 Task: Search one way flight ticket for 5 adults, 2 children, 1 infant in seat and 2 infants on lap in economy from Page: Page Municipal Airport to Rockford: Chicago Rockford International Airport(was Northwest Chicagoland Regional Airport At Rockford) on 5-1-2023. Choice of flights is Sun country airlines. Number of bags: 6 checked bags. Price is upto 97000. Outbound departure time preference is 13:00.
Action: Mouse scrolled (529, 542) with delta (0, 0)
Screenshot: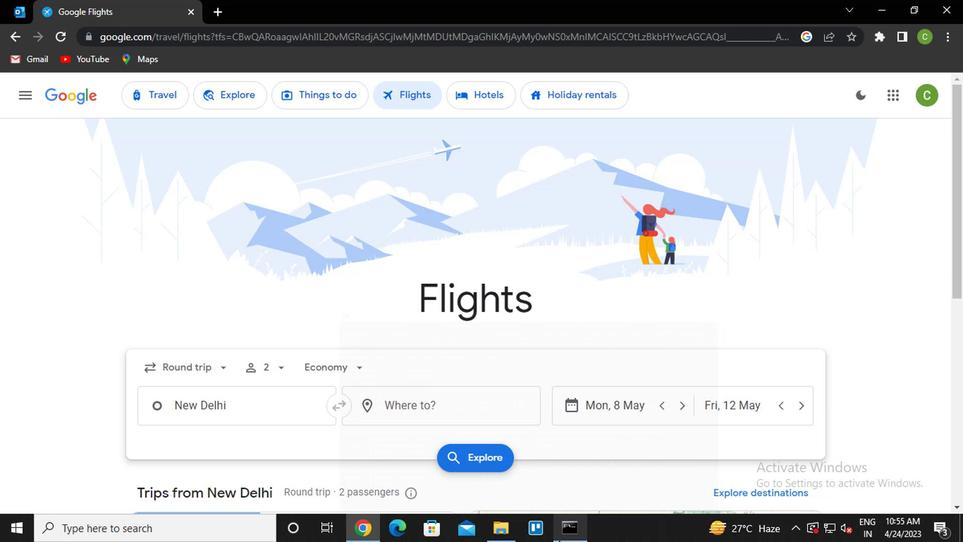 
Action: Mouse scrolled (529, 542) with delta (0, 0)
Screenshot: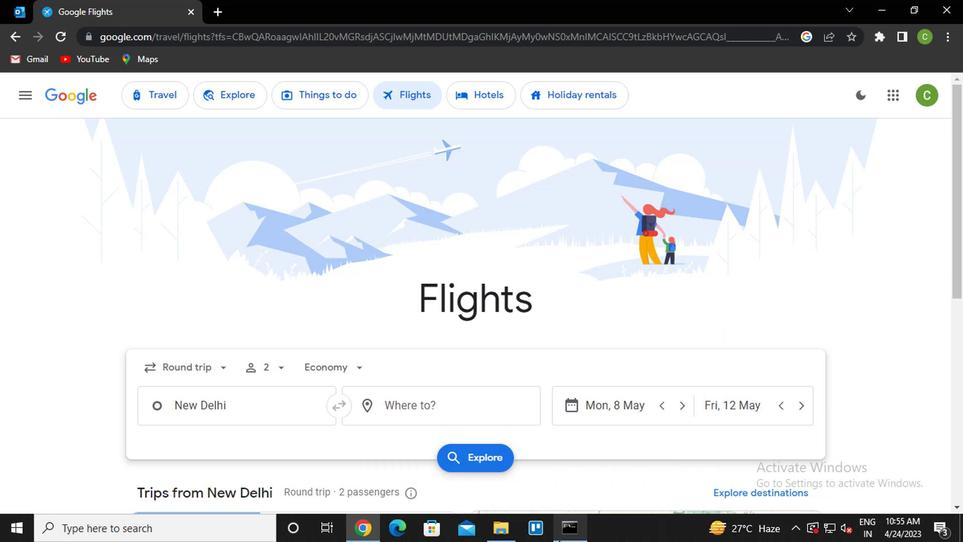 
Action: Mouse scrolled (529, 542) with delta (0, 0)
Screenshot: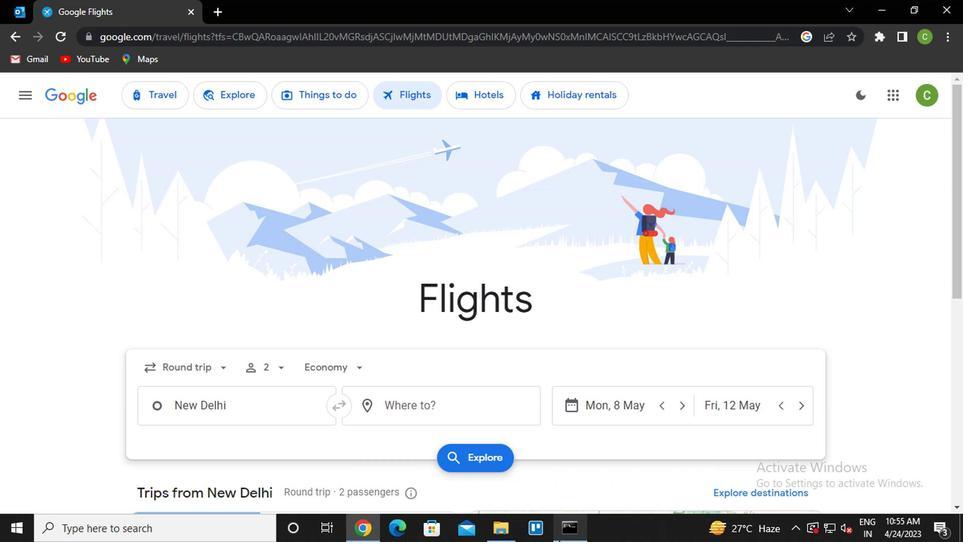 
Action: Mouse moved to (216, 373)
Screenshot: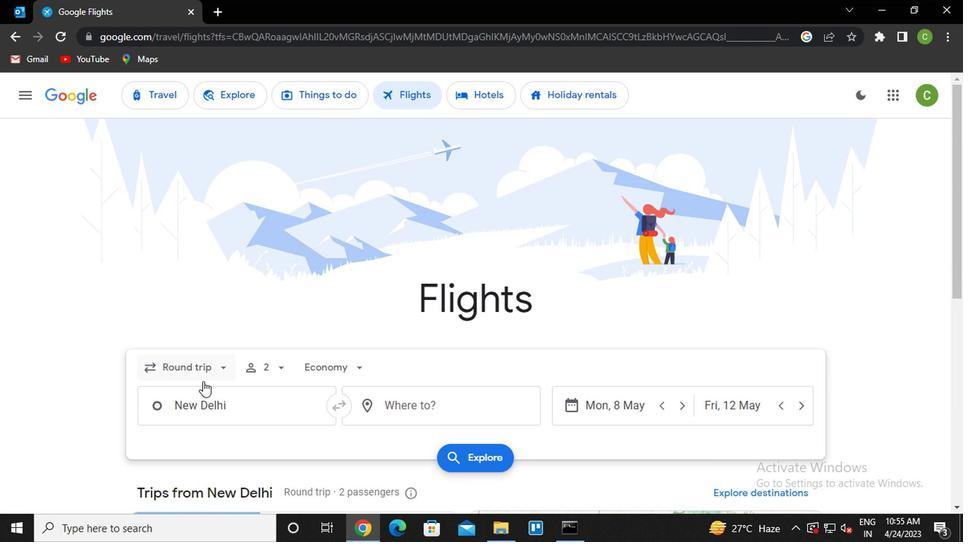 
Action: Mouse pressed left at (216, 373)
Screenshot: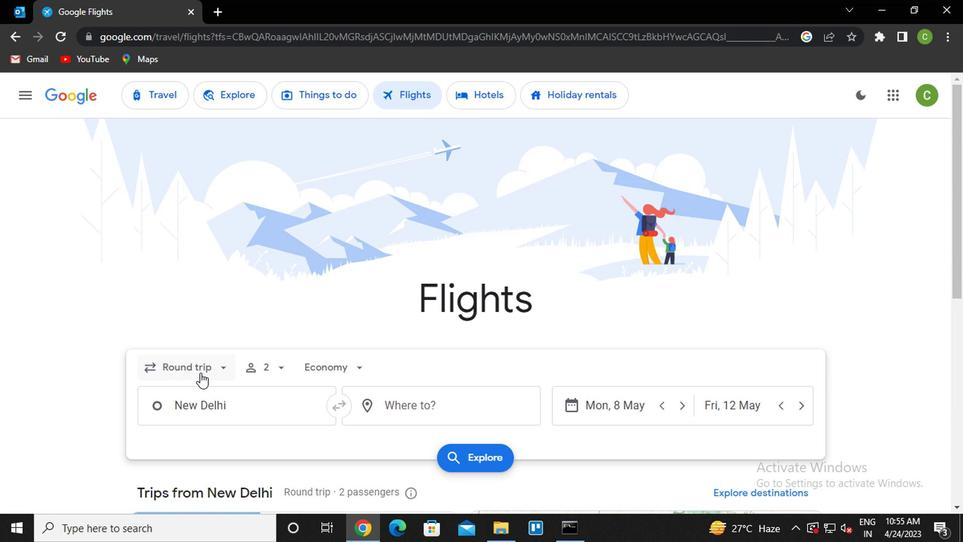 
Action: Mouse moved to (212, 431)
Screenshot: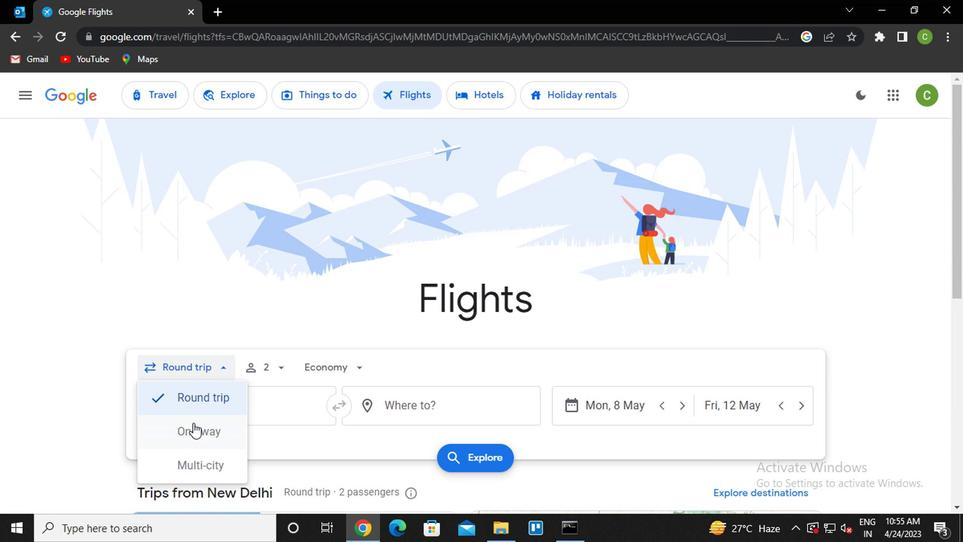 
Action: Mouse pressed left at (212, 431)
Screenshot: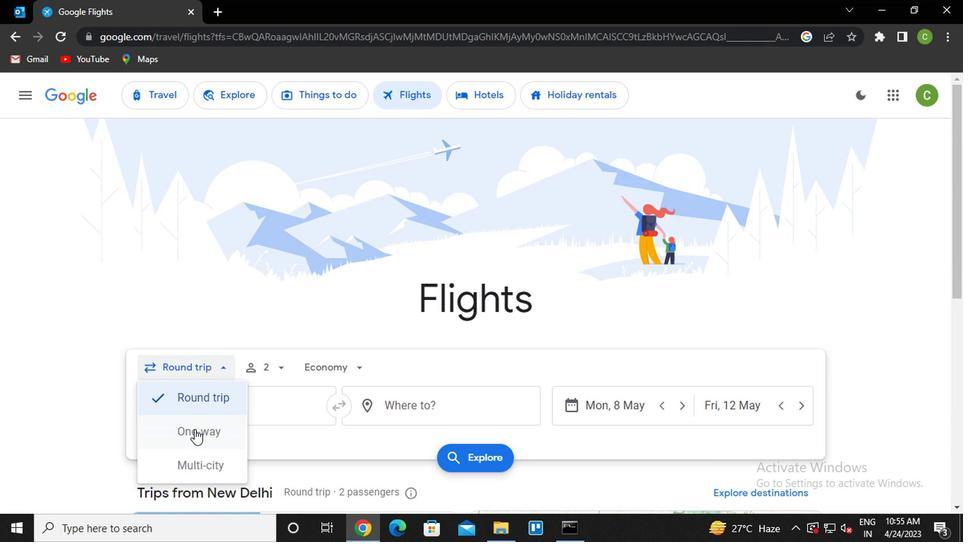 
Action: Mouse moved to (272, 370)
Screenshot: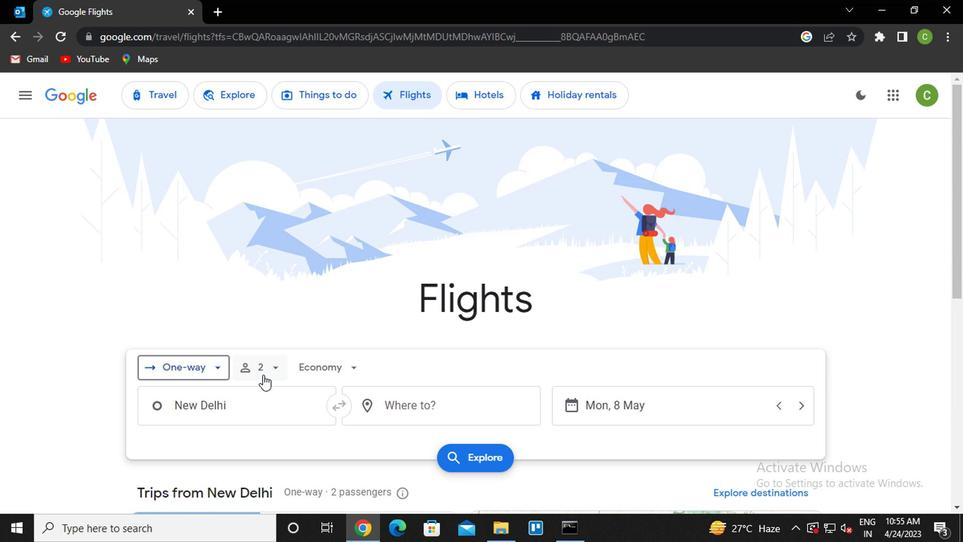 
Action: Mouse pressed left at (272, 370)
Screenshot: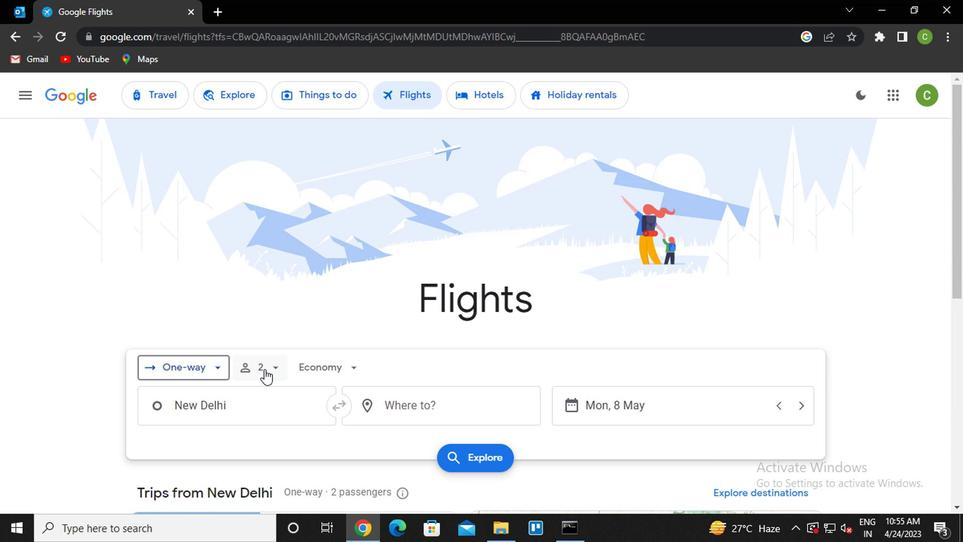 
Action: Mouse moved to (381, 408)
Screenshot: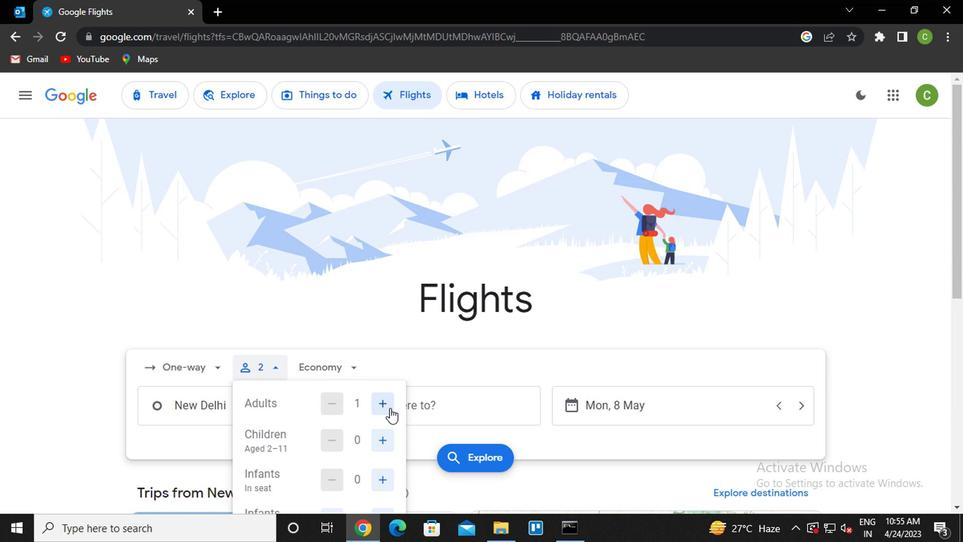 
Action: Mouse pressed left at (381, 408)
Screenshot: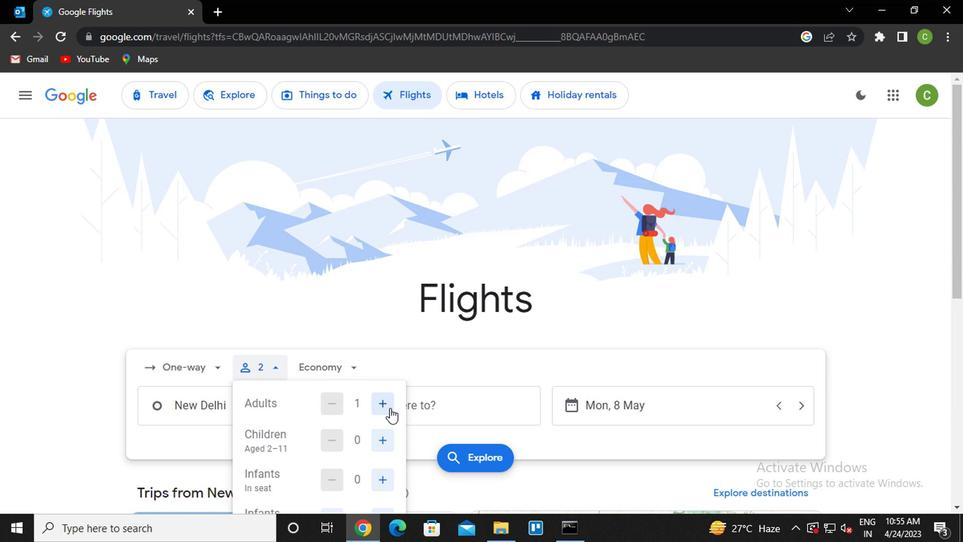 
Action: Mouse moved to (378, 406)
Screenshot: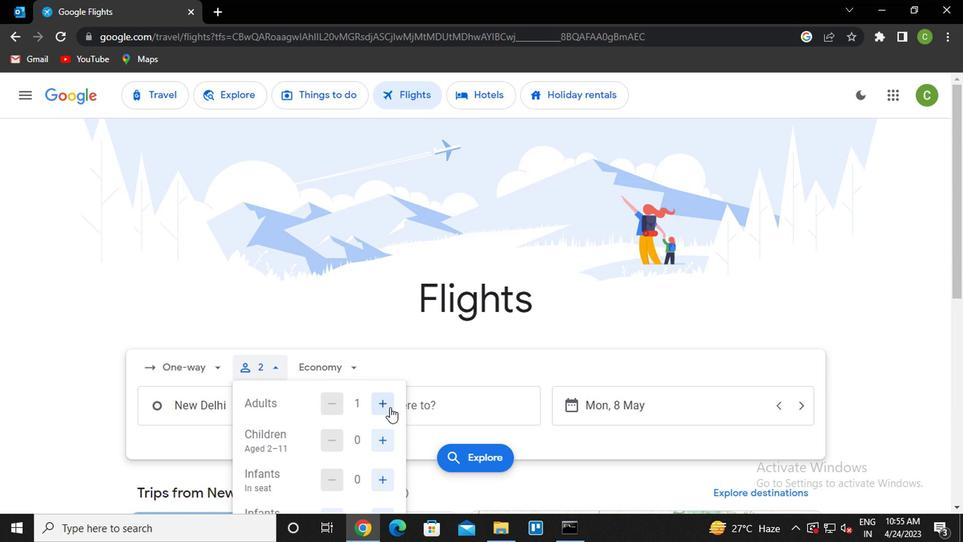 
Action: Mouse pressed left at (378, 406)
Screenshot: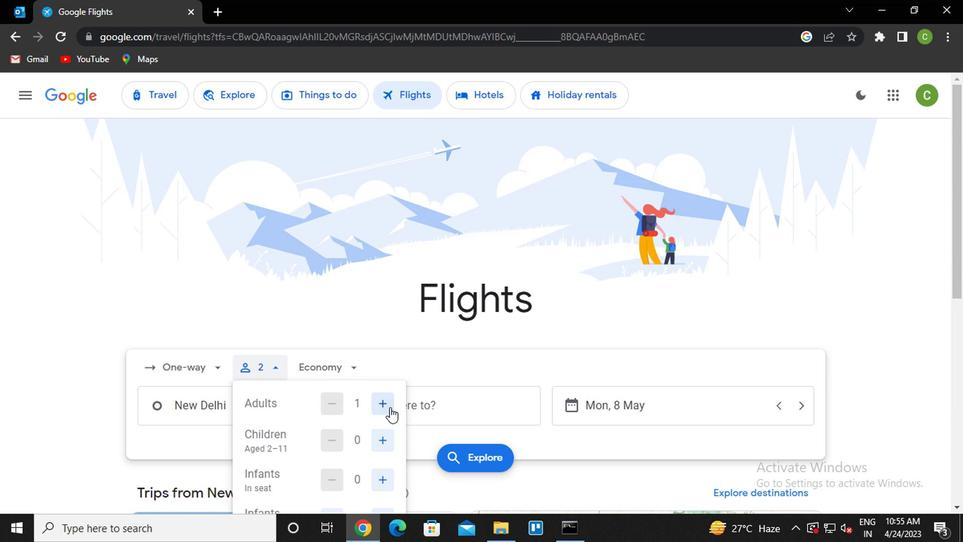 
Action: Mouse moved to (377, 406)
Screenshot: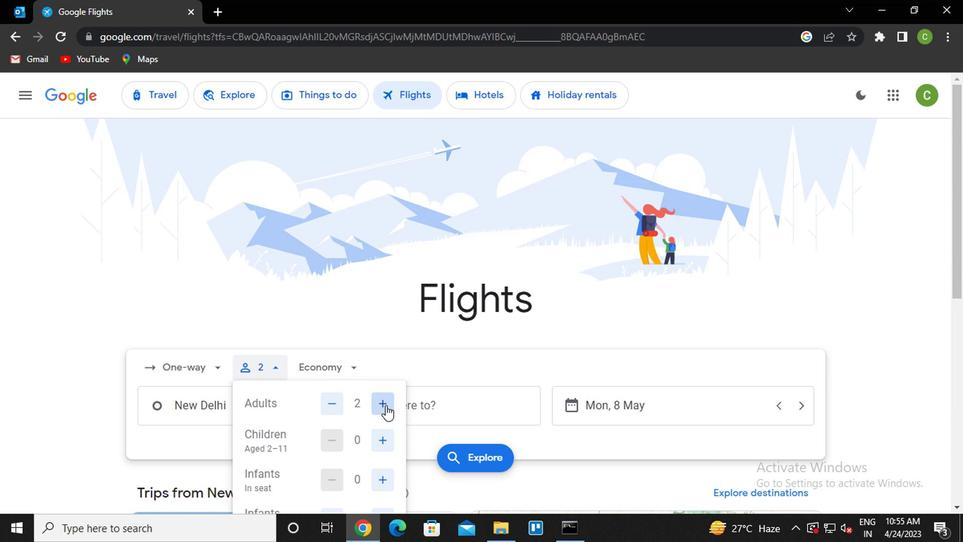 
Action: Mouse pressed left at (377, 406)
Screenshot: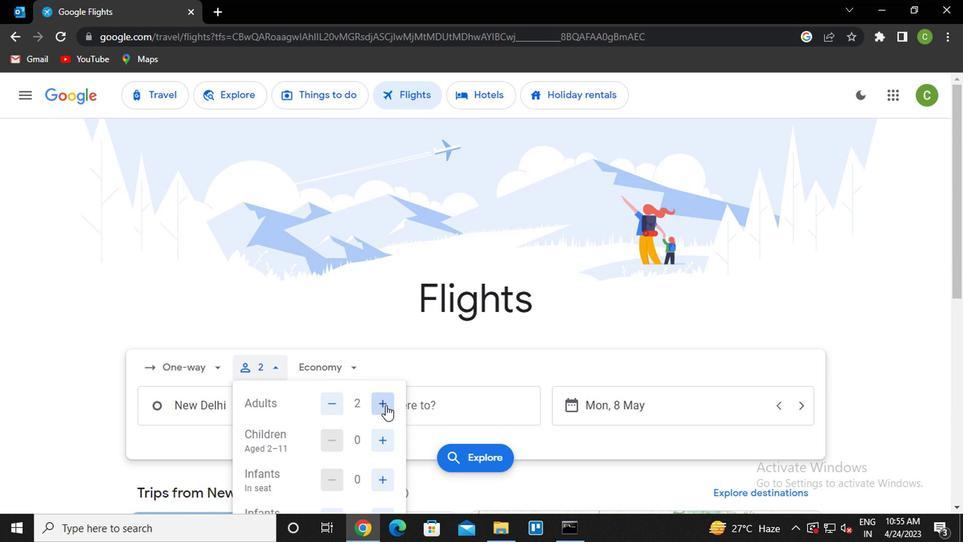 
Action: Mouse moved to (377, 406)
Screenshot: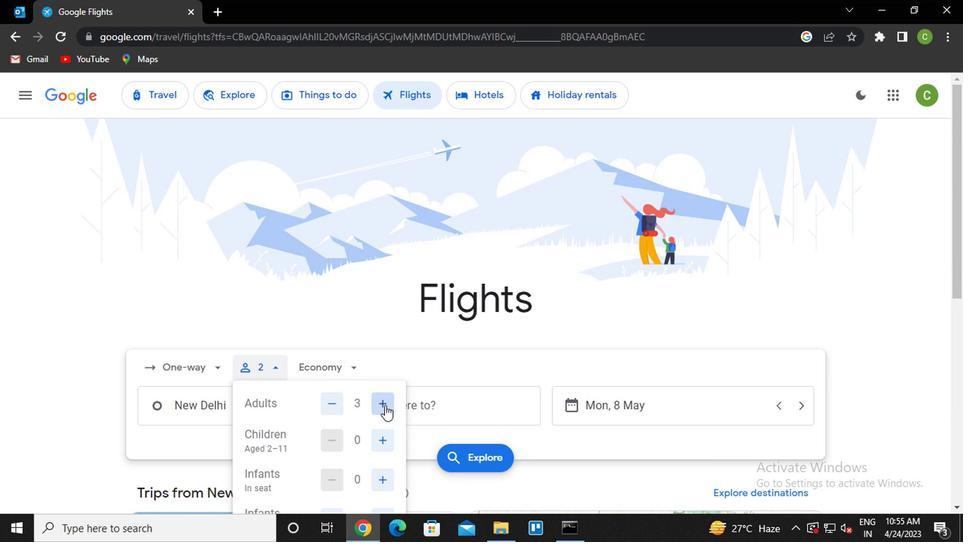 
Action: Mouse pressed left at (377, 406)
Screenshot: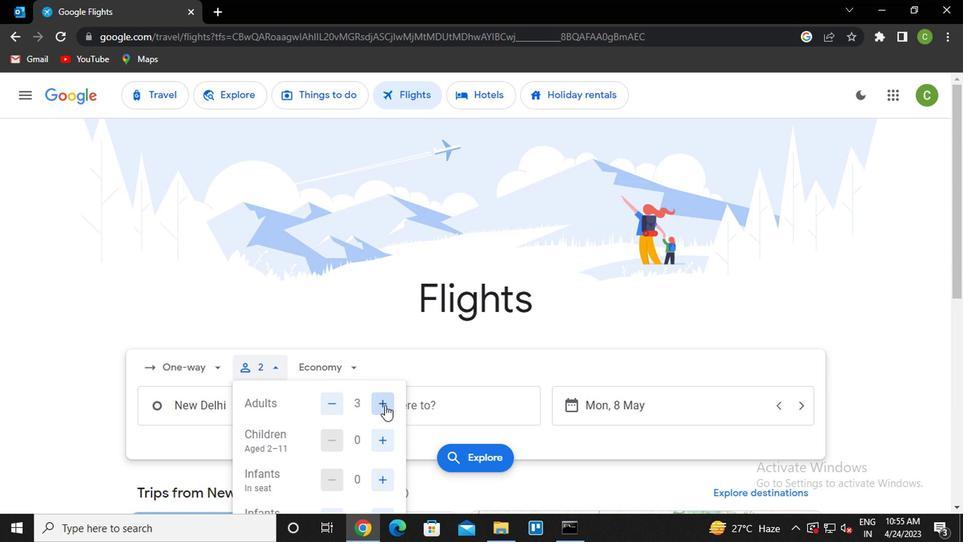 
Action: Mouse pressed left at (377, 406)
Screenshot: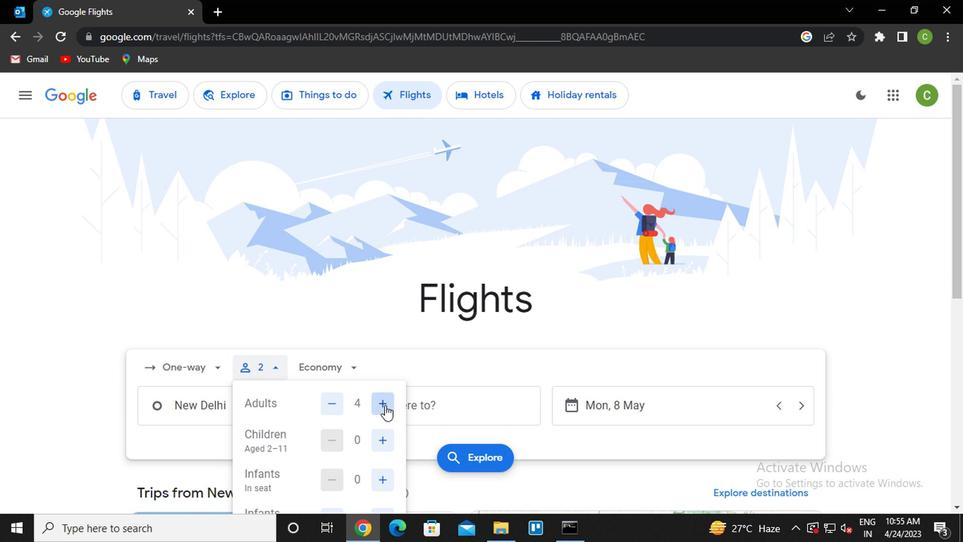 
Action: Mouse moved to (326, 403)
Screenshot: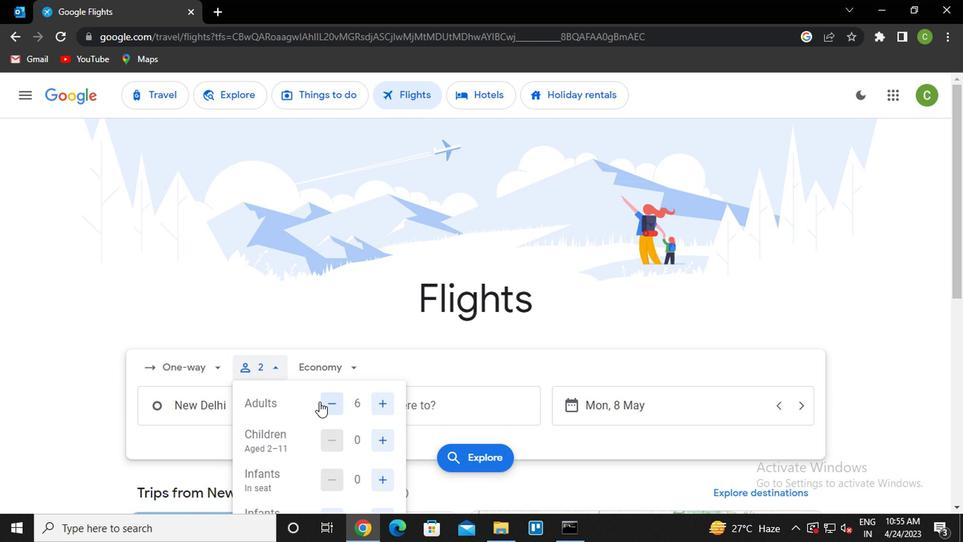 
Action: Mouse pressed left at (326, 403)
Screenshot: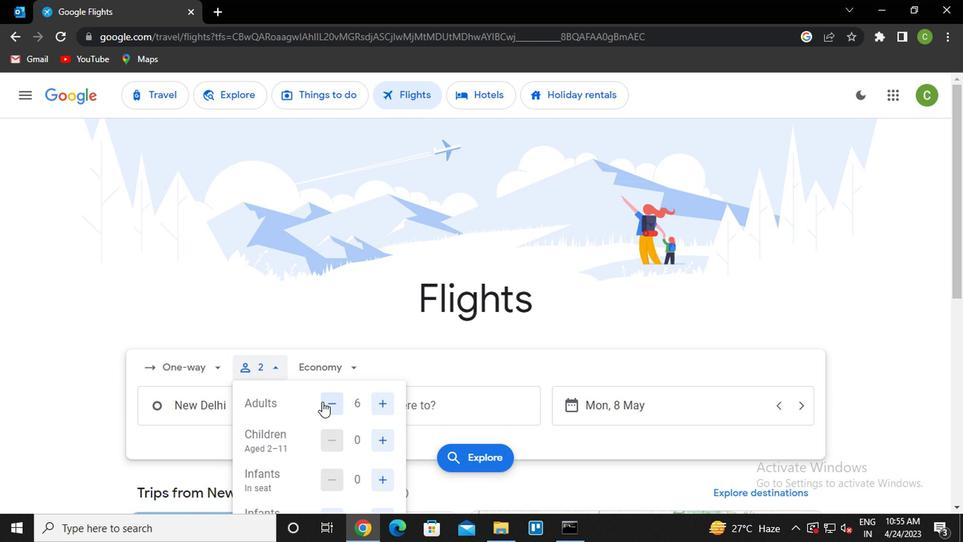 
Action: Mouse moved to (373, 440)
Screenshot: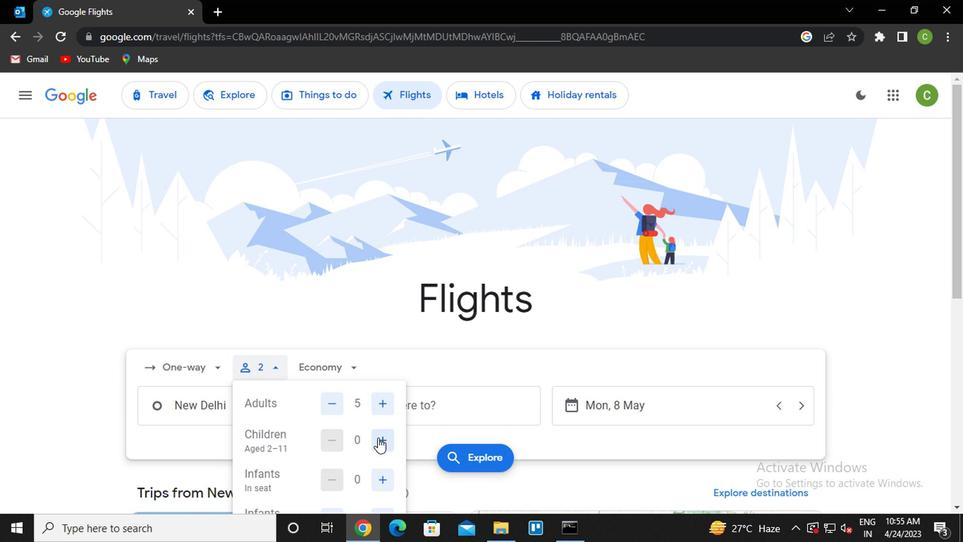
Action: Mouse pressed left at (373, 440)
Screenshot: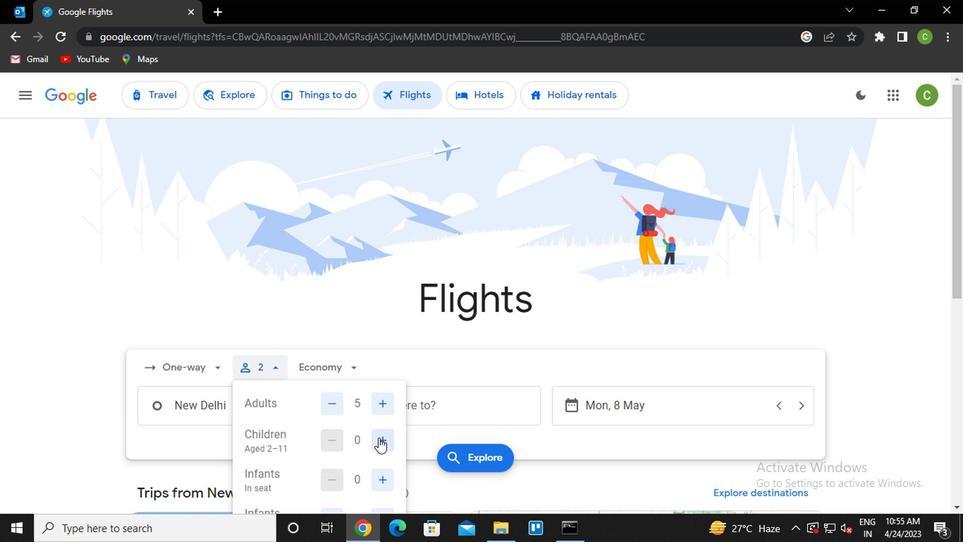 
Action: Mouse pressed left at (373, 440)
Screenshot: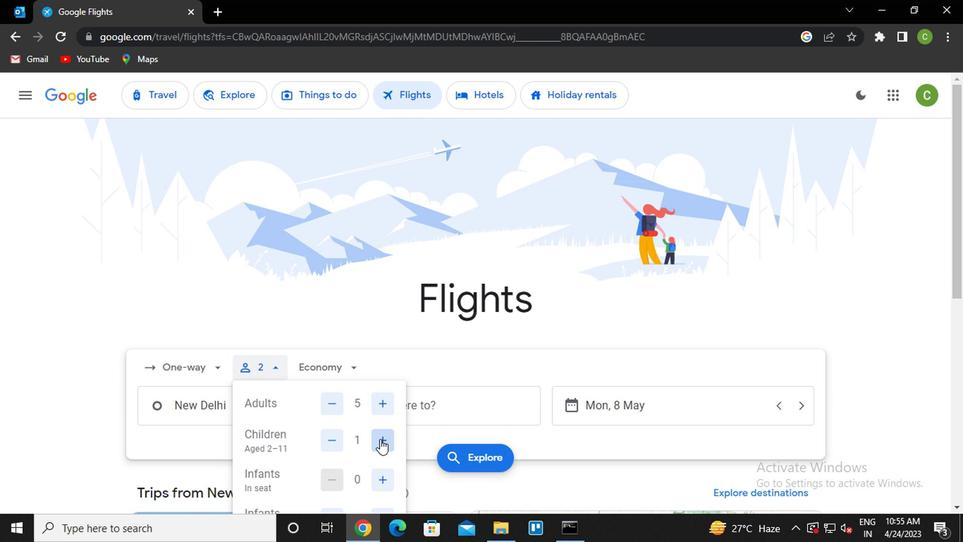 
Action: Mouse moved to (376, 480)
Screenshot: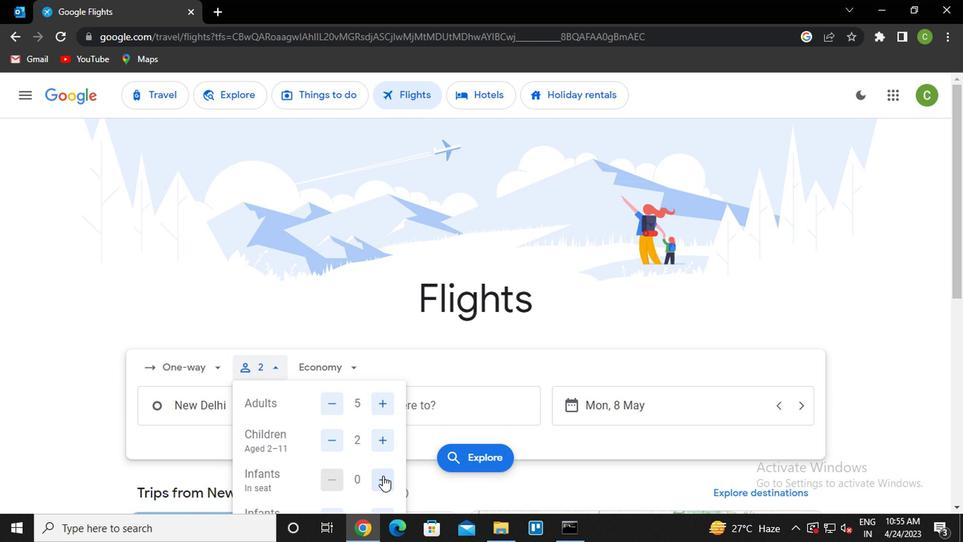 
Action: Mouse pressed left at (376, 480)
Screenshot: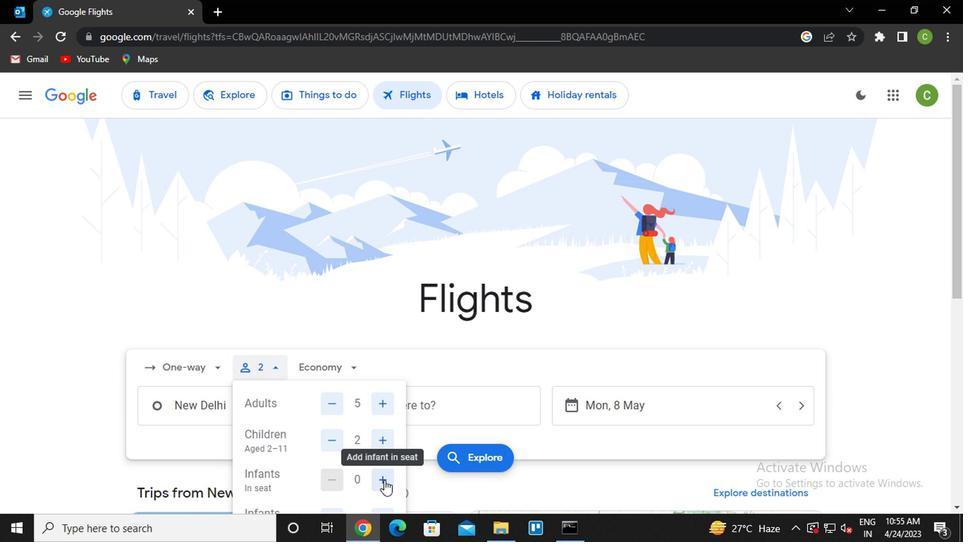 
Action: Mouse moved to (375, 479)
Screenshot: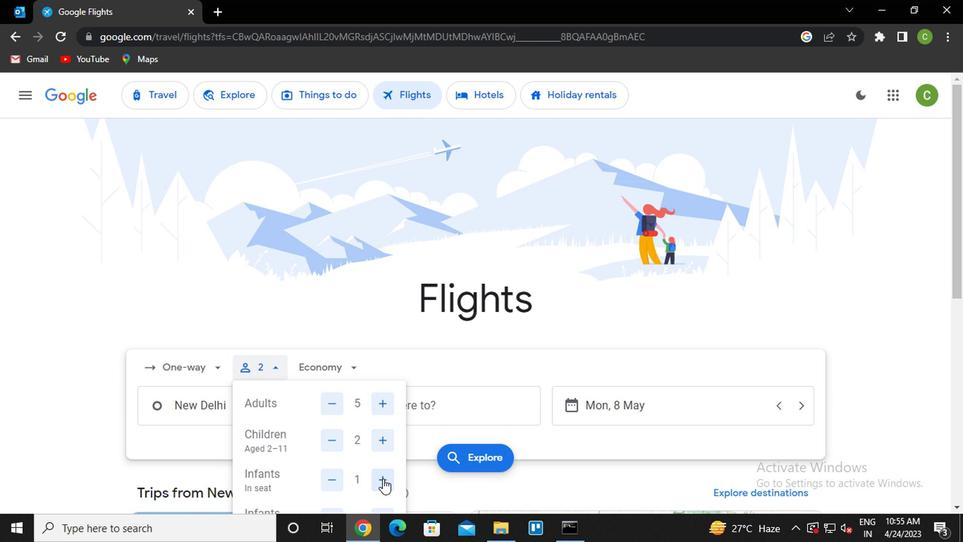 
Action: Mouse scrolled (375, 478) with delta (0, 0)
Screenshot: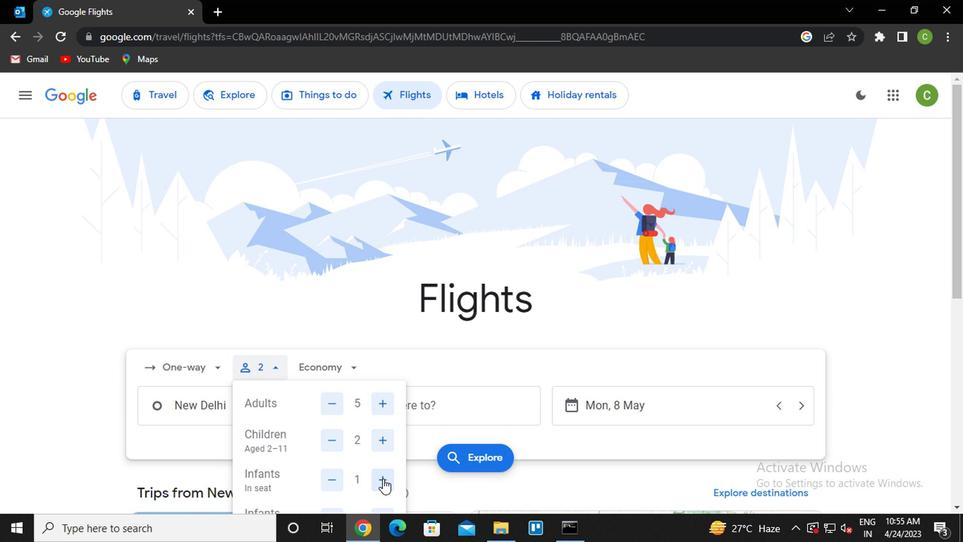 
Action: Mouse moved to (373, 456)
Screenshot: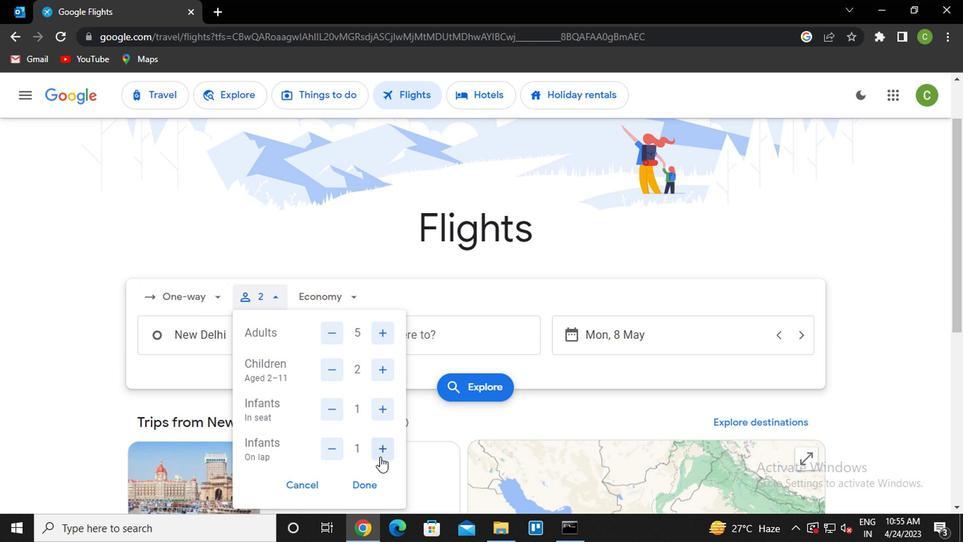 
Action: Mouse pressed left at (373, 456)
Screenshot: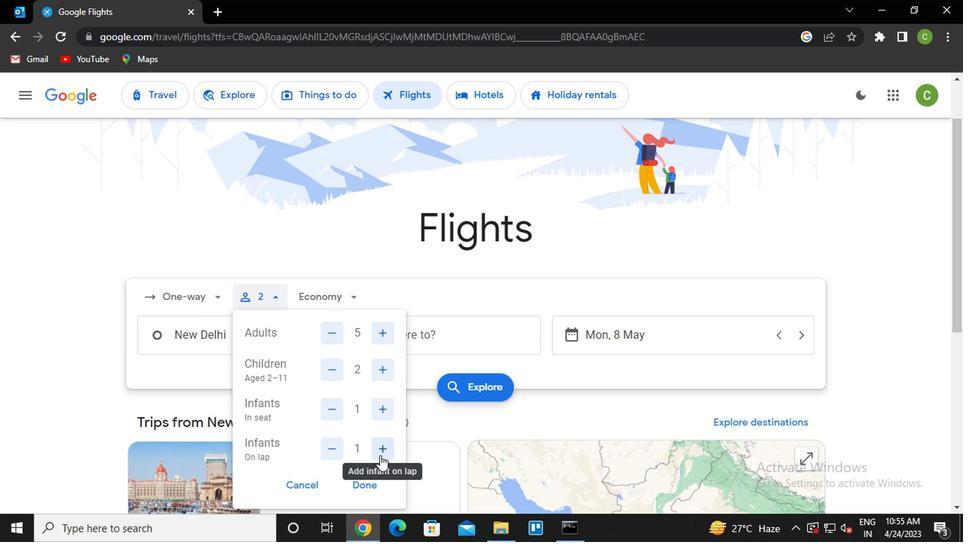 
Action: Mouse moved to (328, 454)
Screenshot: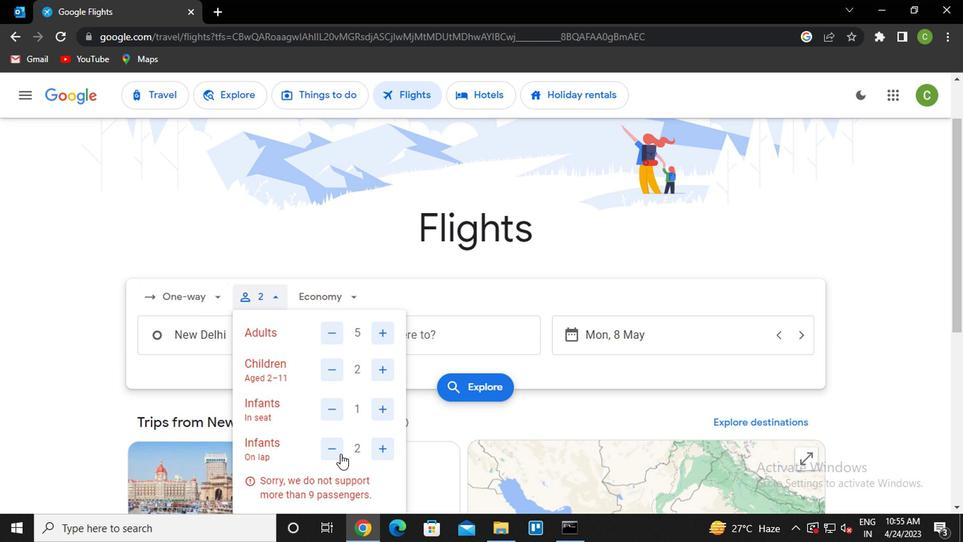 
Action: Mouse pressed left at (328, 454)
Screenshot: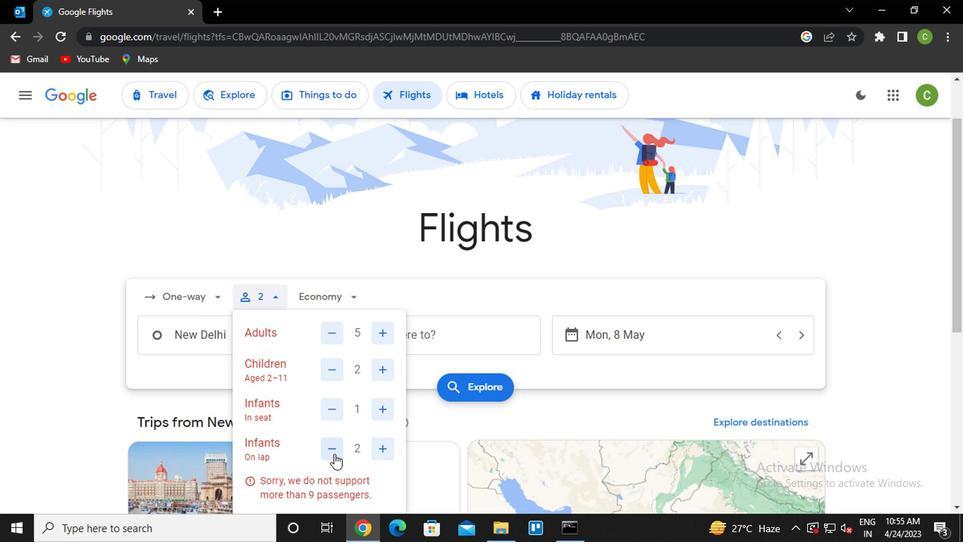 
Action: Mouse moved to (359, 482)
Screenshot: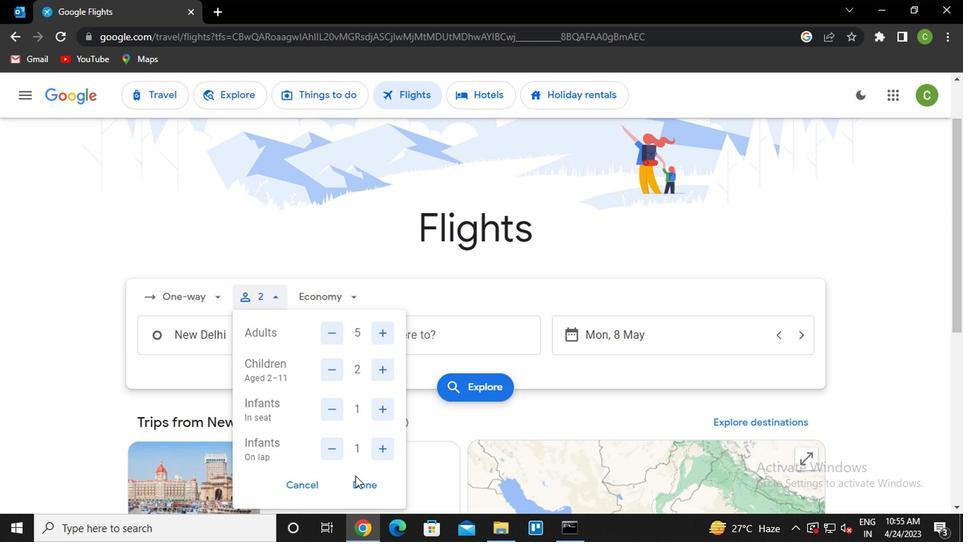 
Action: Mouse pressed left at (359, 482)
Screenshot: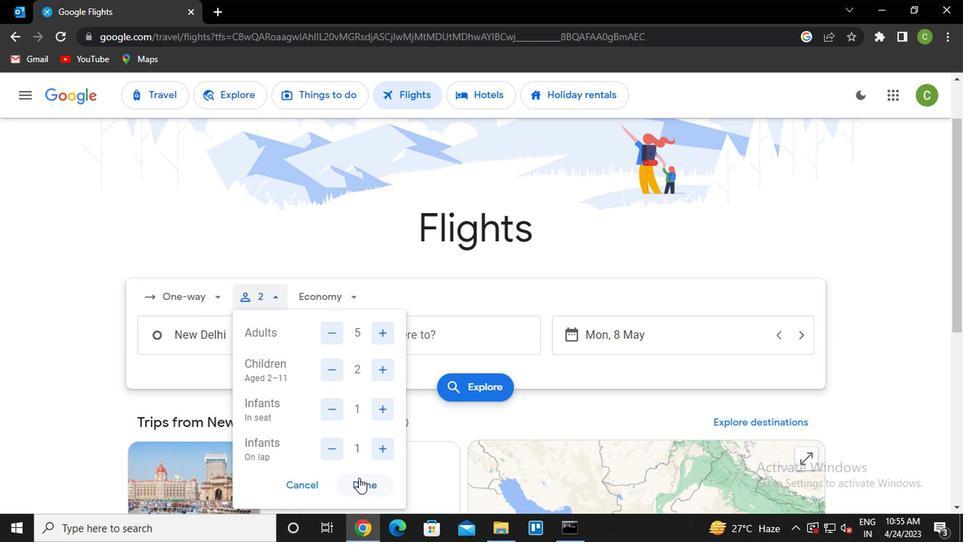 
Action: Mouse moved to (243, 336)
Screenshot: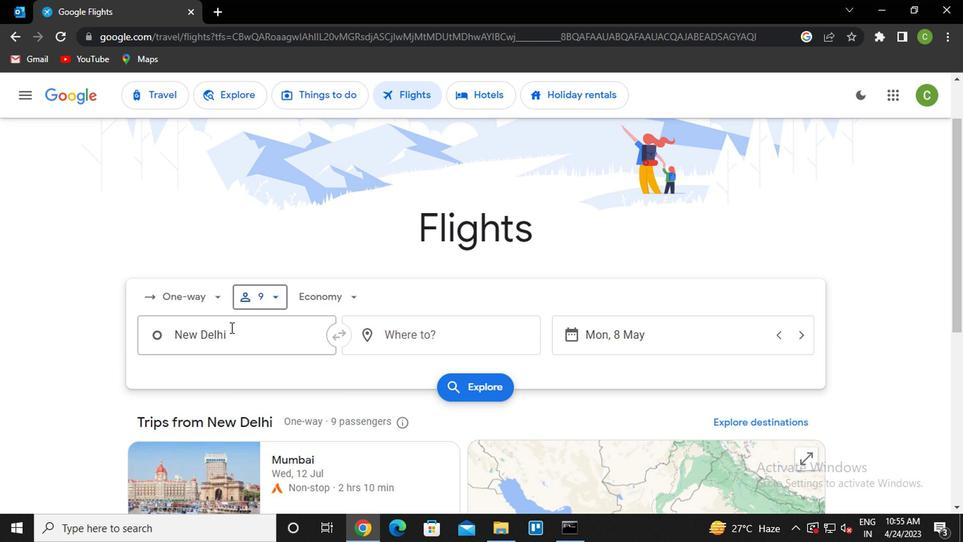 
Action: Mouse pressed left at (243, 336)
Screenshot: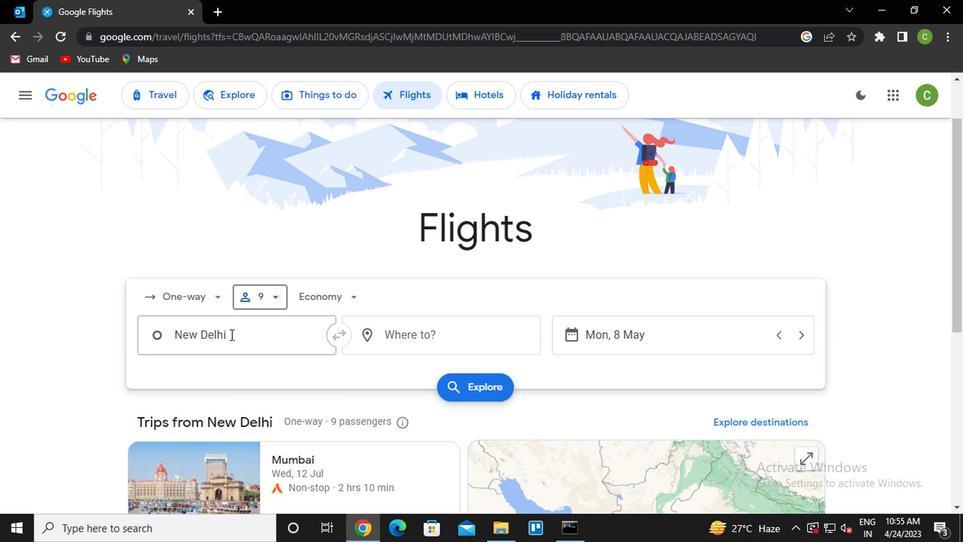 
Action: Mouse moved to (241, 337)
Screenshot: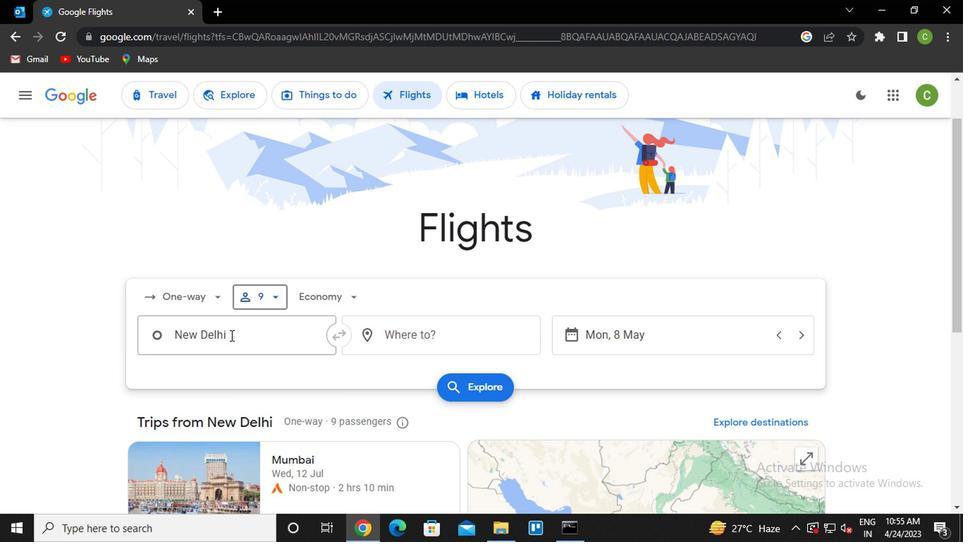 
Action: Key pressed page<Key.space>municipa<Key.down><Key.enter>
Screenshot: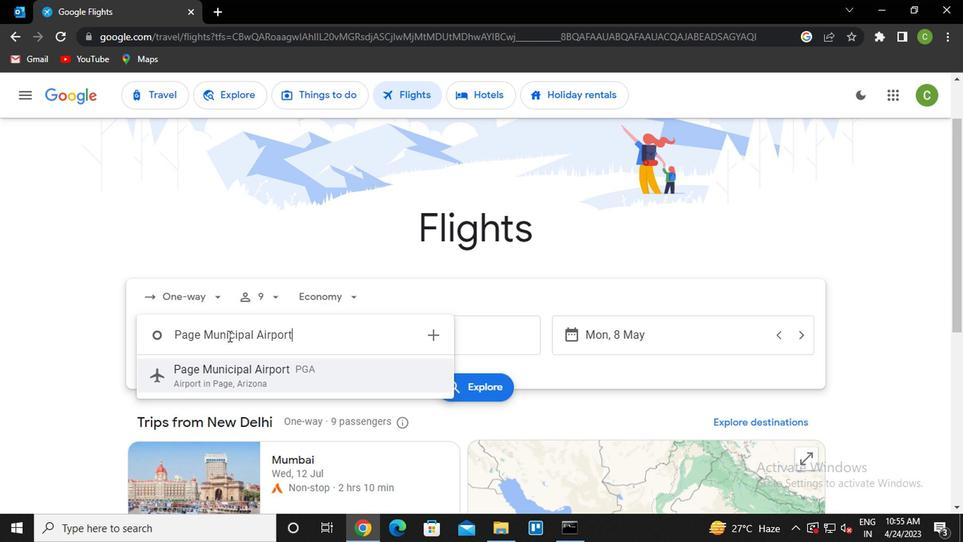 
Action: Mouse moved to (385, 338)
Screenshot: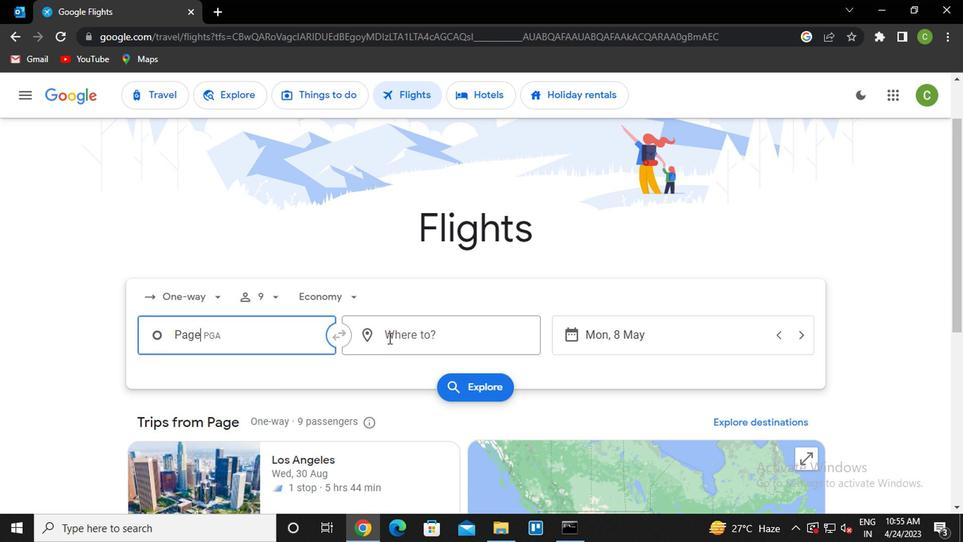 
Action: Mouse pressed left at (385, 338)
Screenshot: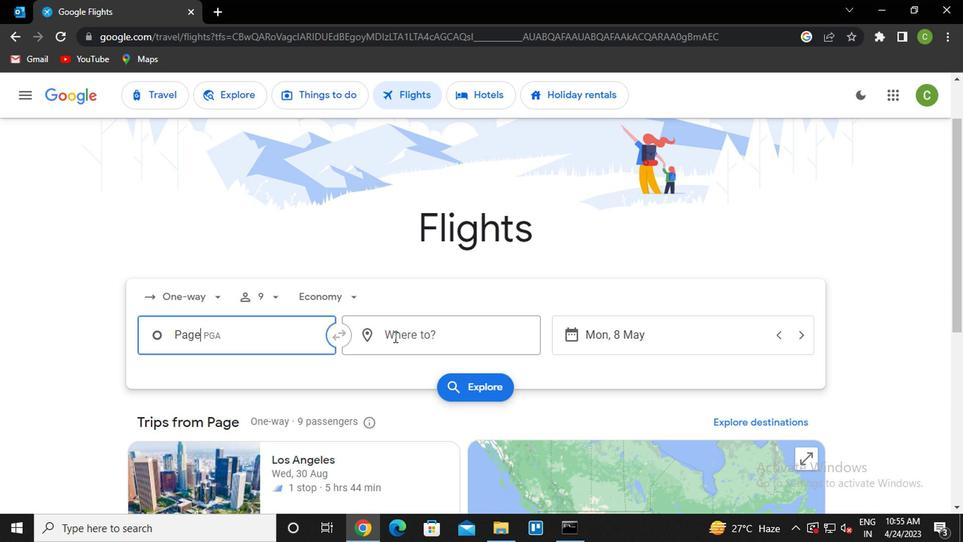 
Action: Key pressed chicago<Key.down><Key.down><Key.down><Key.down><Key.enter>
Screenshot: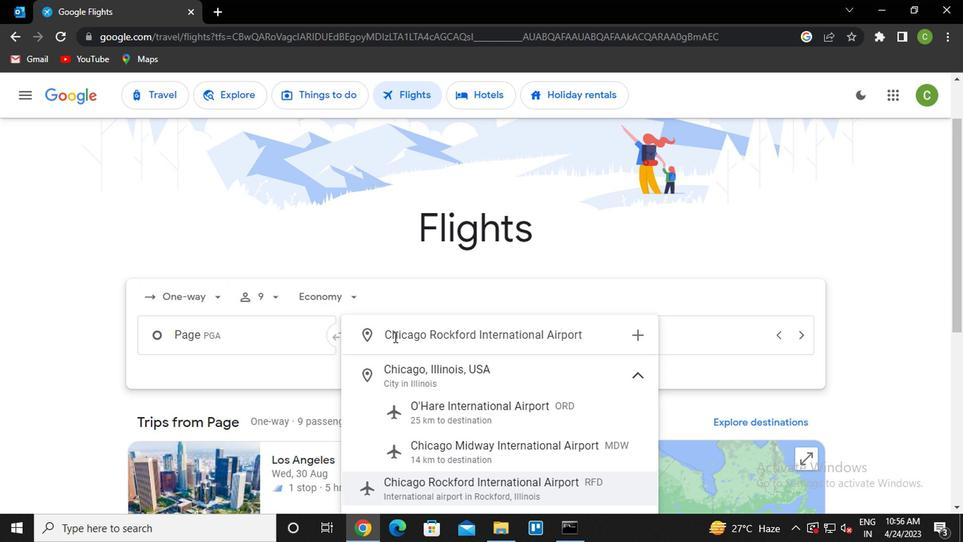 
Action: Mouse moved to (565, 336)
Screenshot: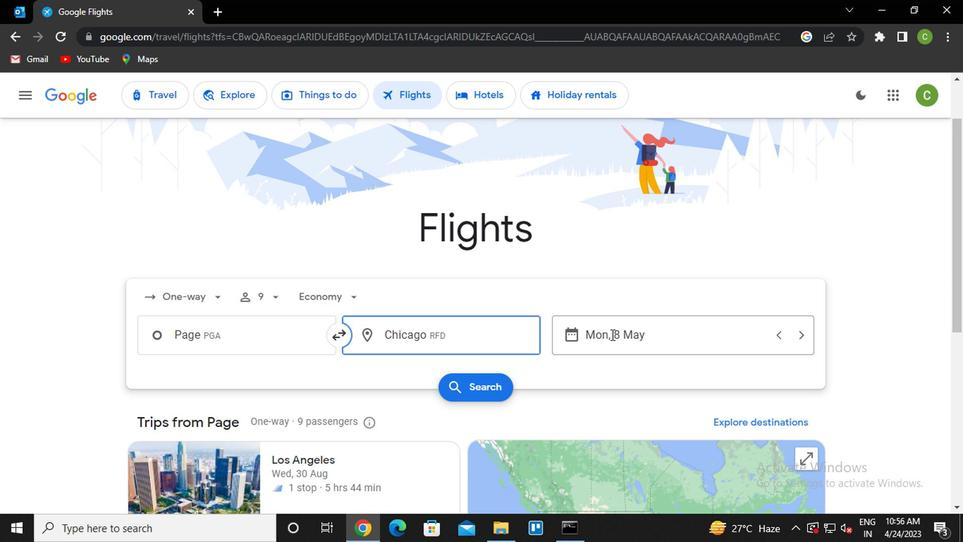 
Action: Mouse pressed left at (565, 336)
Screenshot: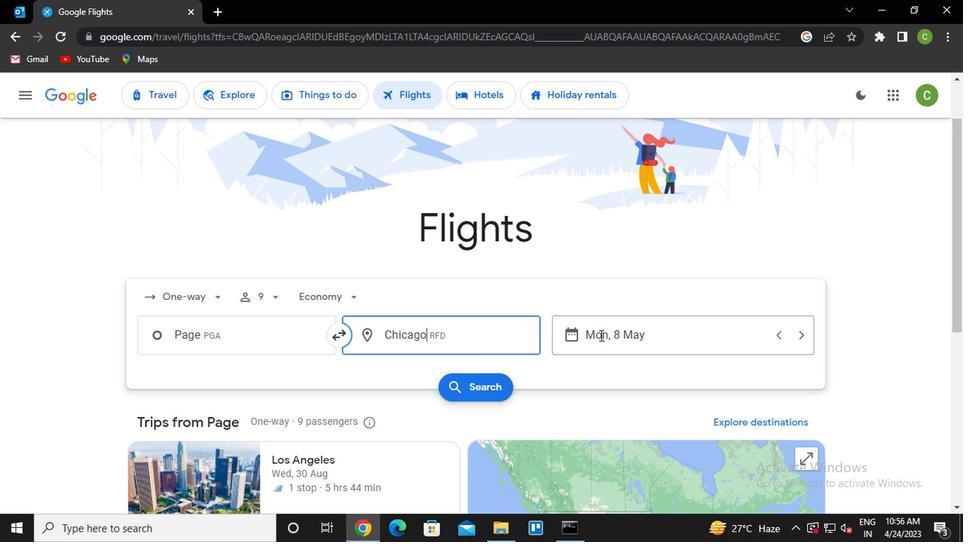 
Action: Mouse moved to (586, 256)
Screenshot: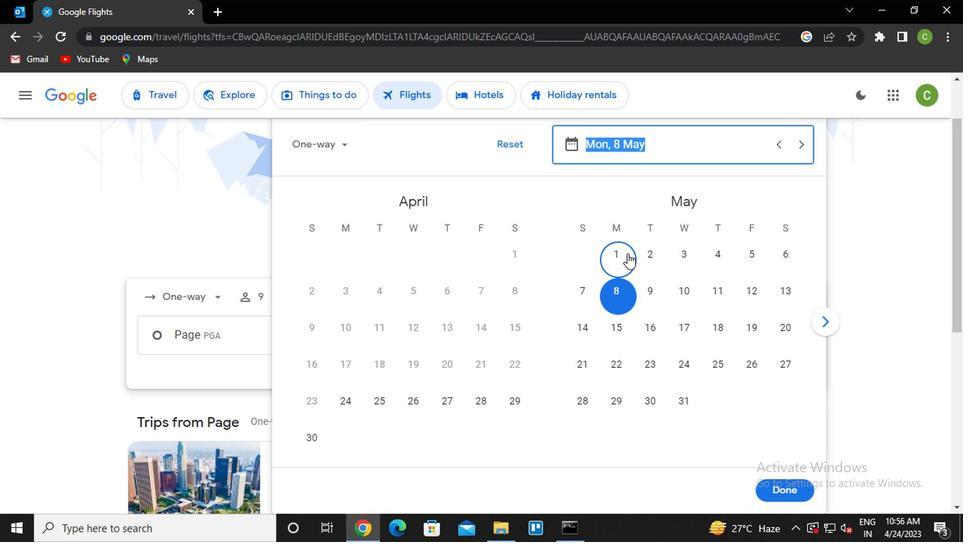 
Action: Mouse pressed left at (586, 256)
Screenshot: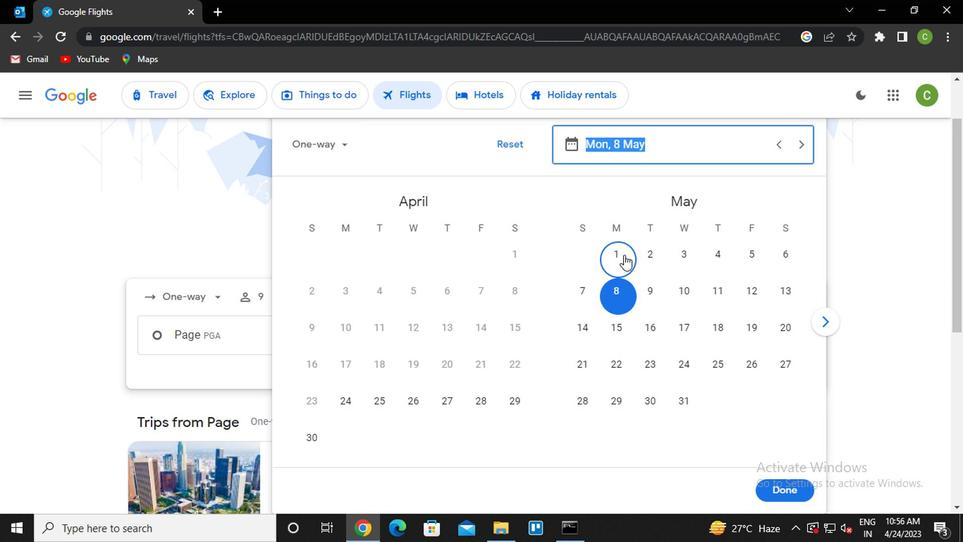 
Action: Mouse moved to (718, 491)
Screenshot: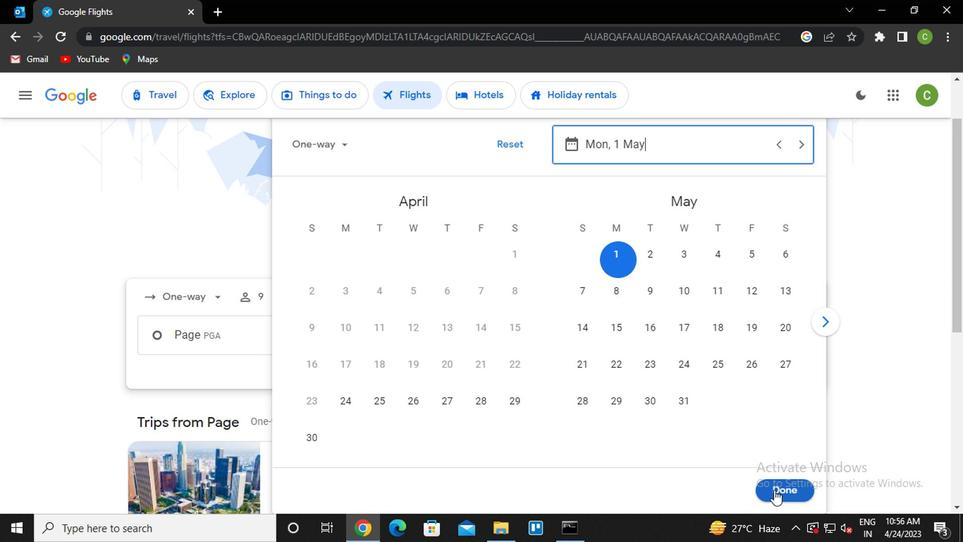 
Action: Mouse pressed left at (718, 491)
Screenshot: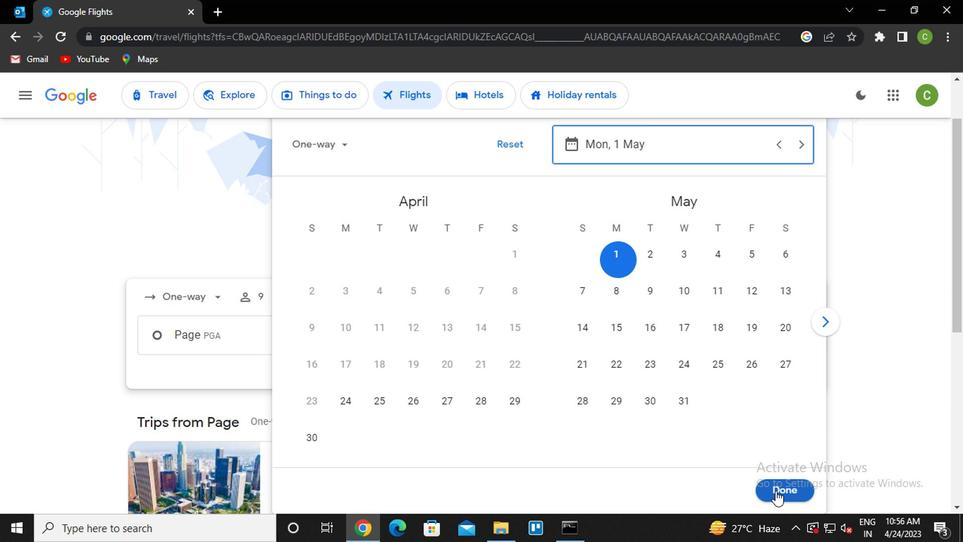 
Action: Mouse moved to (296, 366)
Screenshot: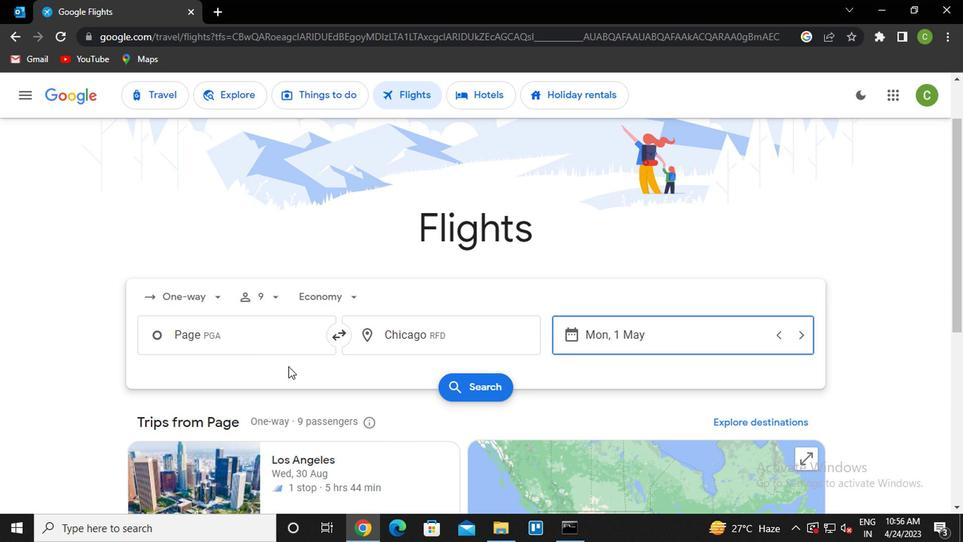 
Action: Mouse scrolled (296, 366) with delta (0, 0)
Screenshot: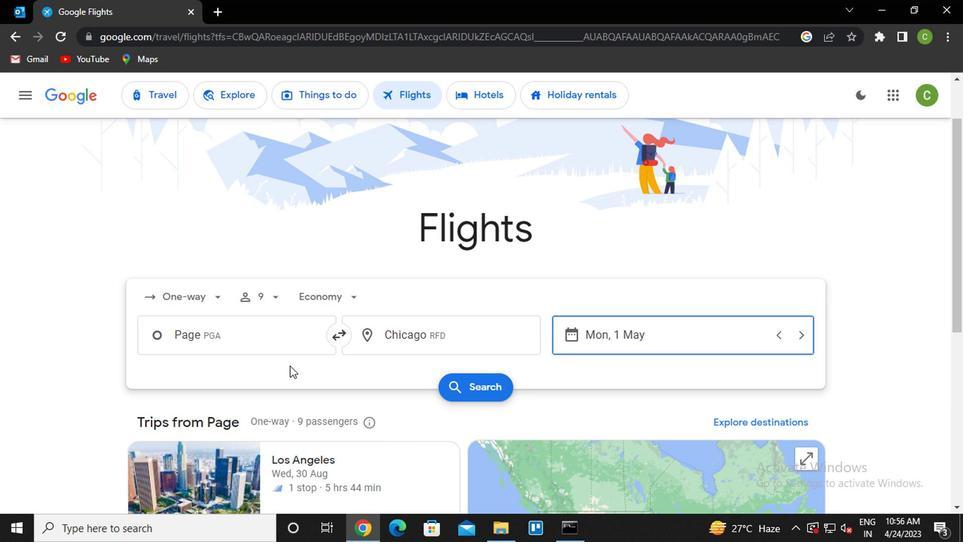 
Action: Mouse moved to (298, 324)
Screenshot: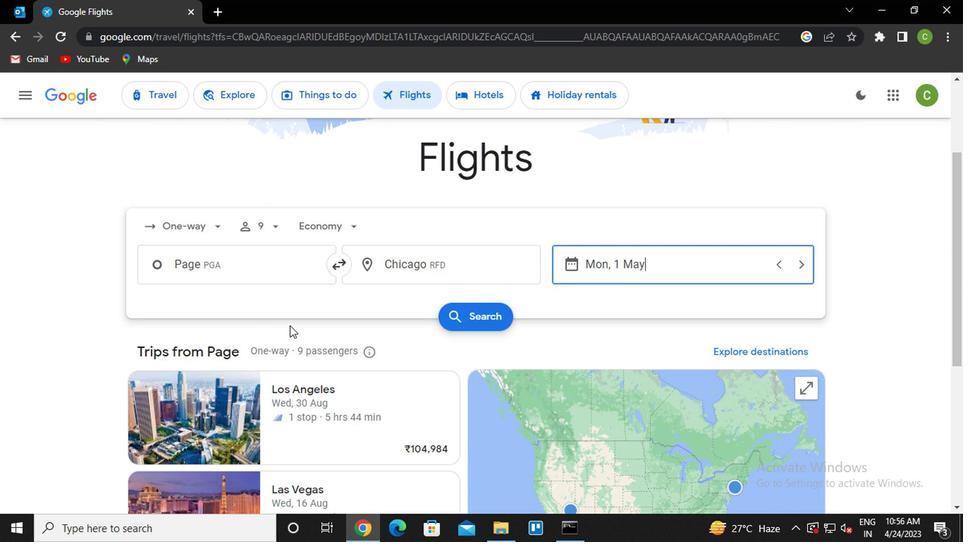 
Action: Mouse scrolled (298, 324) with delta (0, 0)
Screenshot: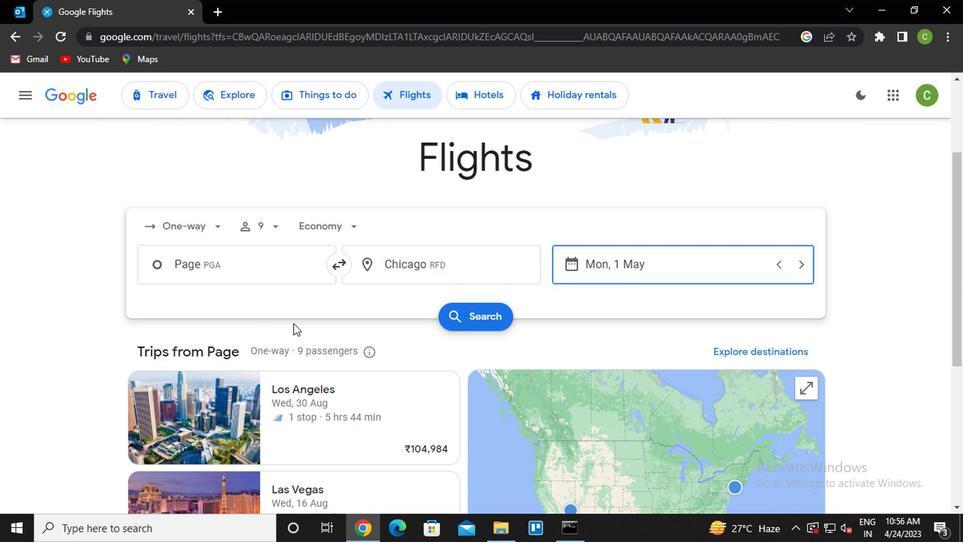 
Action: Mouse moved to (309, 320)
Screenshot: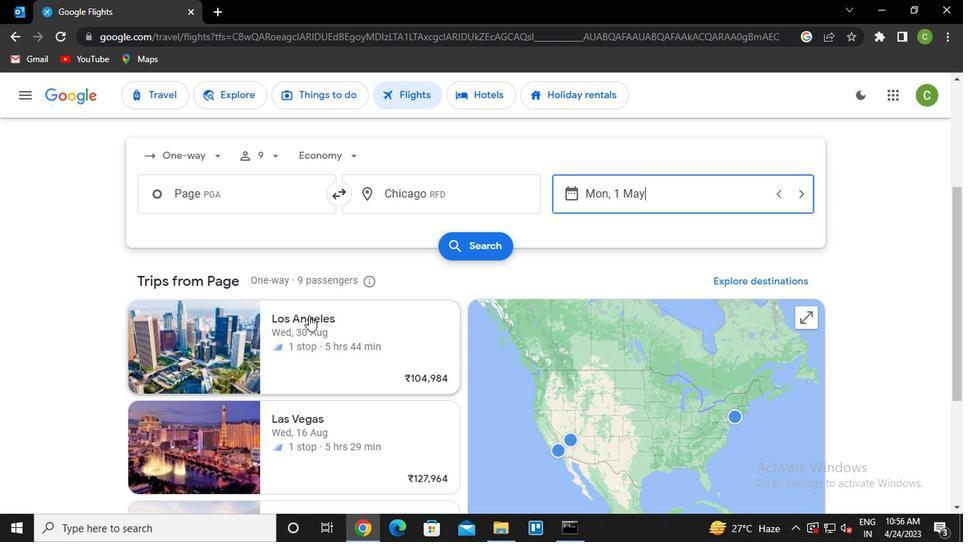 
Action: Mouse scrolled (309, 321) with delta (0, 0)
Screenshot: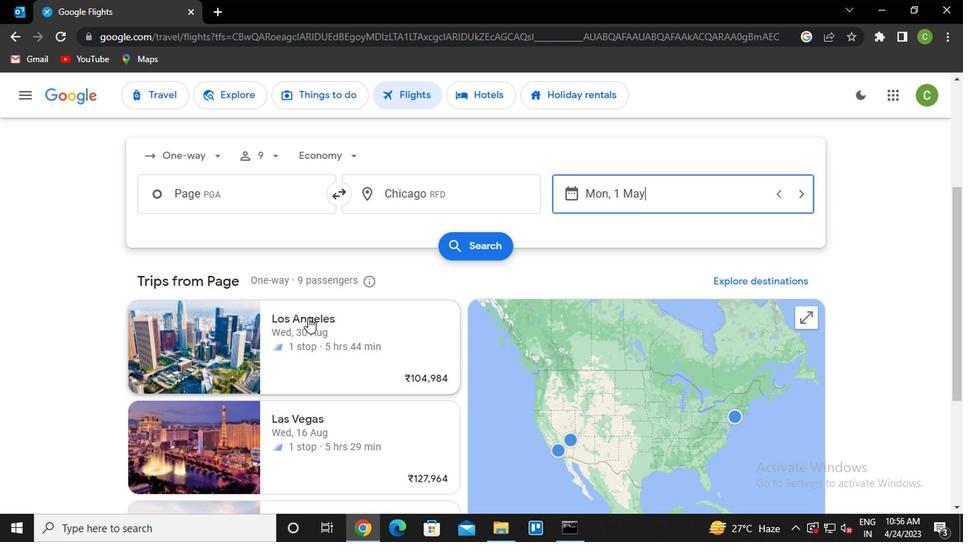 
Action: Mouse moved to (57, 85)
Screenshot: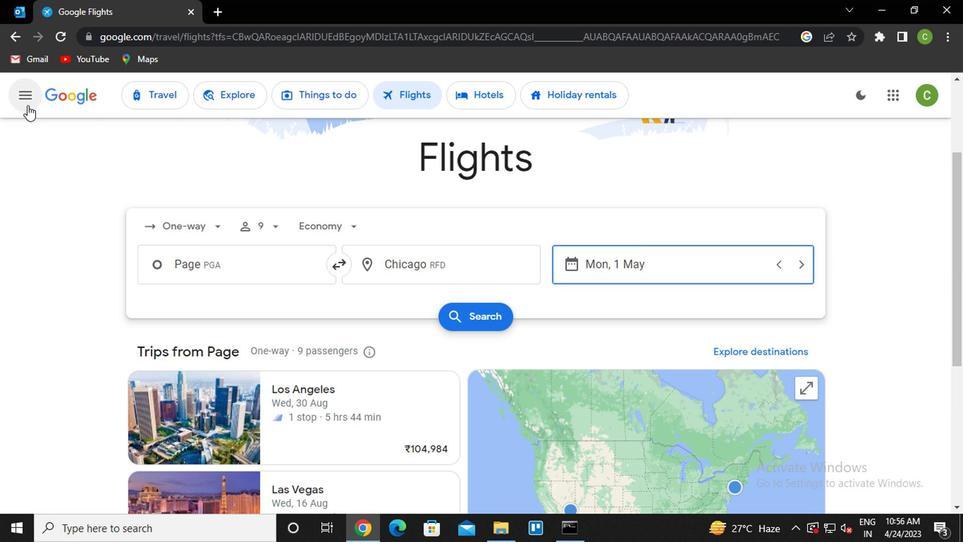 
Action: Mouse pressed left at (57, 85)
Screenshot: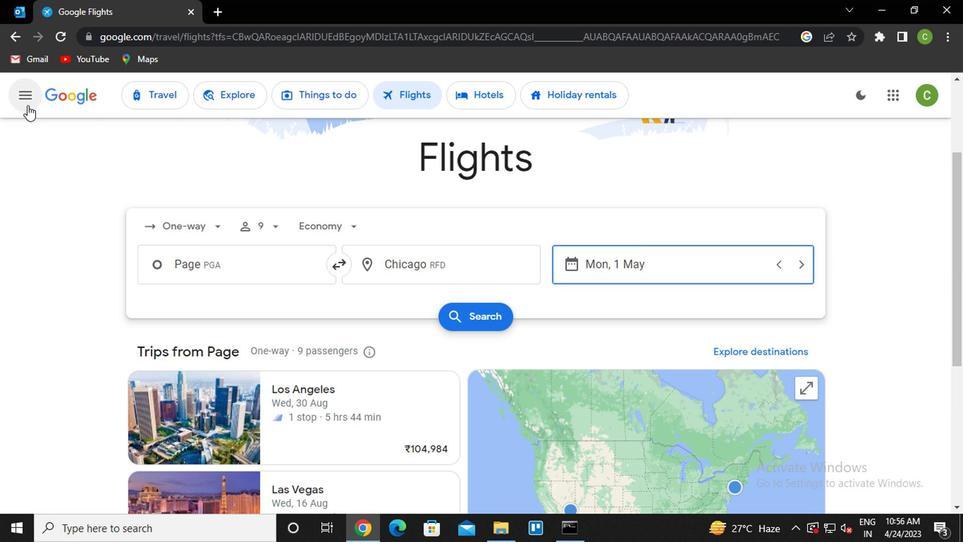 
Action: Mouse moved to (281, 168)
Screenshot: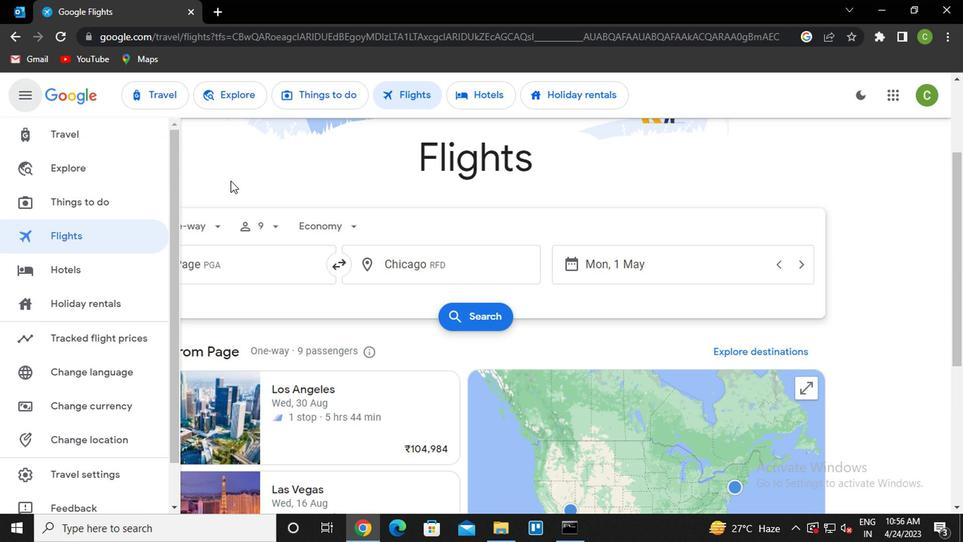 
Action: Mouse pressed left at (281, 168)
Screenshot: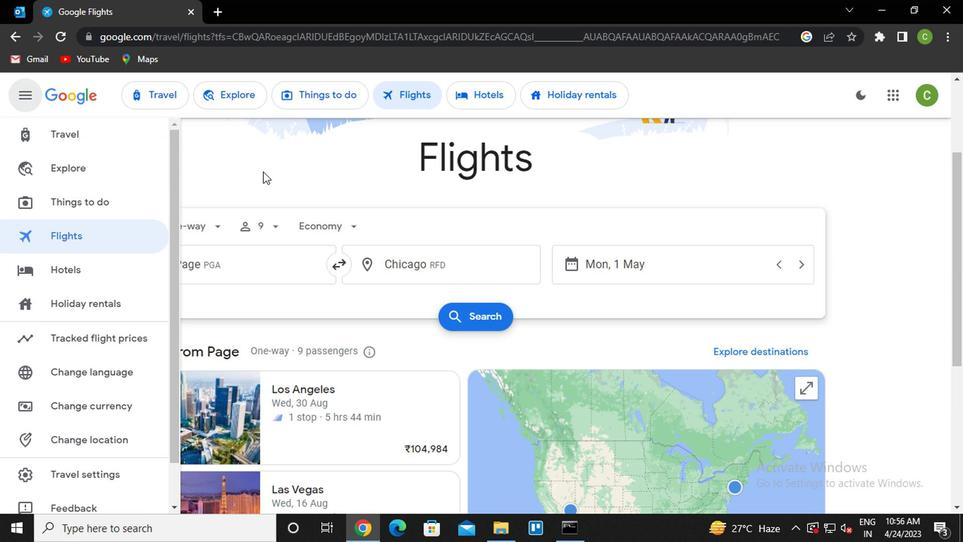 
Action: Mouse moved to (281, 192)
Screenshot: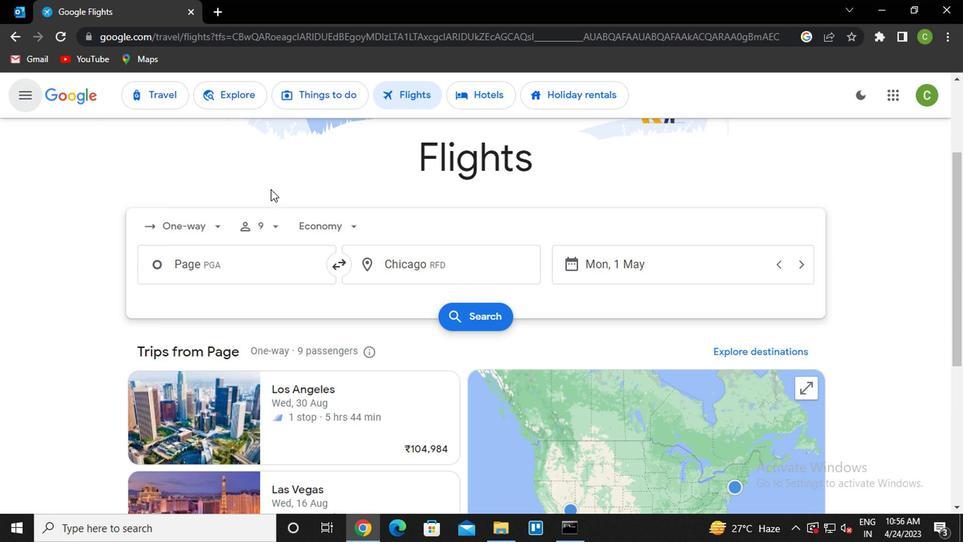 
Action: Mouse scrolled (281, 193) with delta (0, 0)
Screenshot: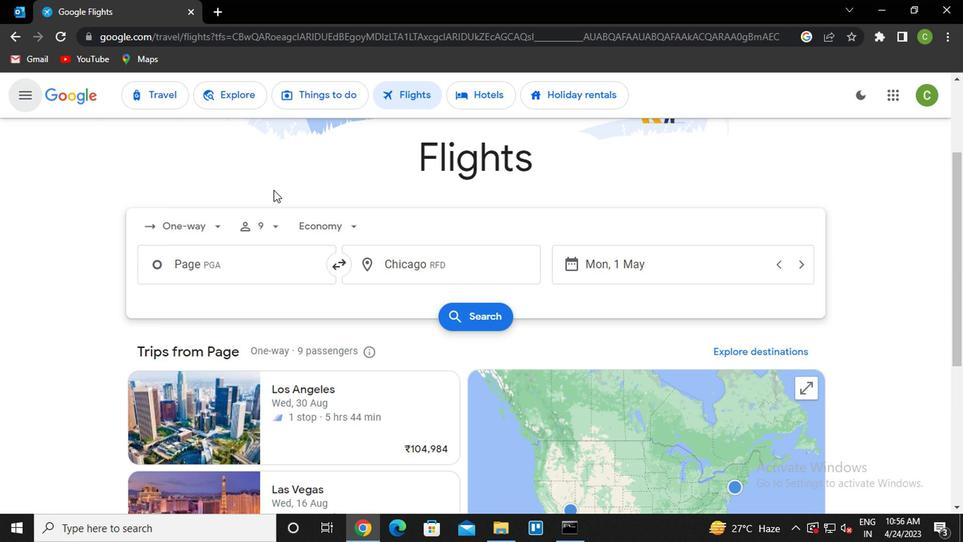 
Action: Mouse scrolled (281, 193) with delta (0, 0)
Screenshot: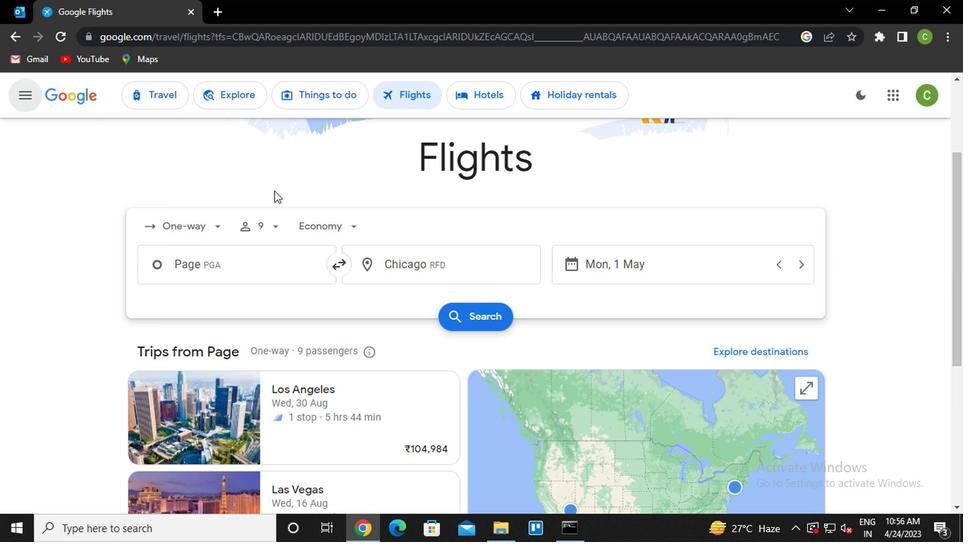 
Action: Mouse moved to (301, 238)
Screenshot: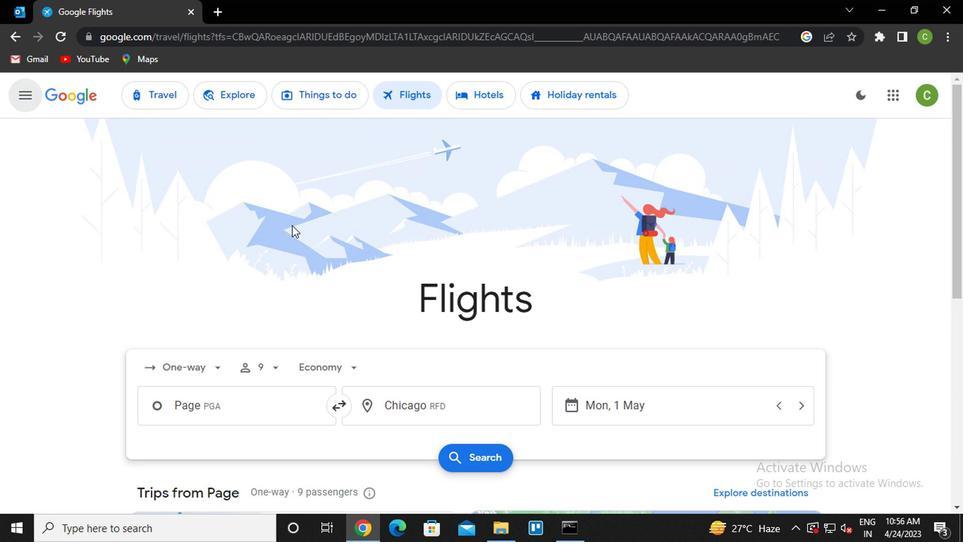 
Action: Mouse scrolled (301, 238) with delta (0, 0)
Screenshot: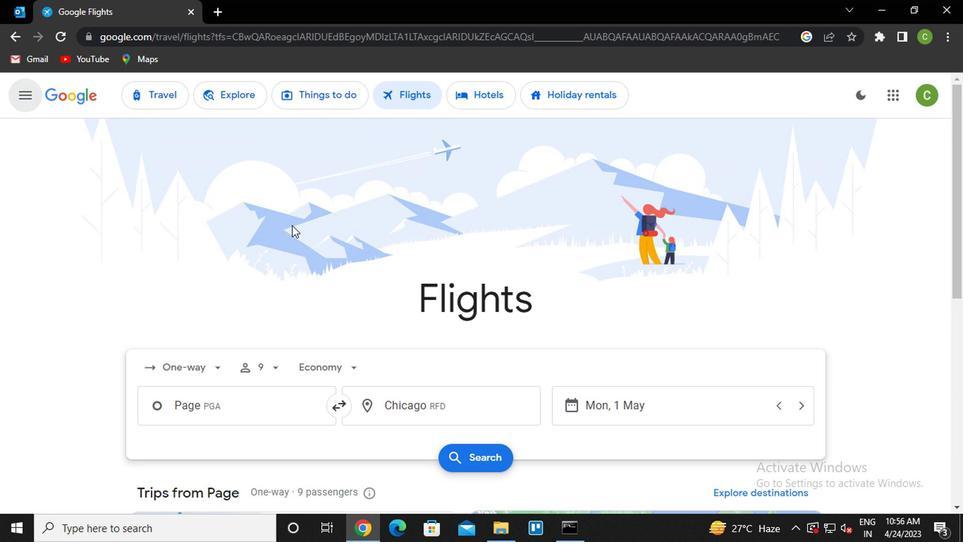 
Action: Mouse scrolled (301, 238) with delta (0, 0)
Screenshot: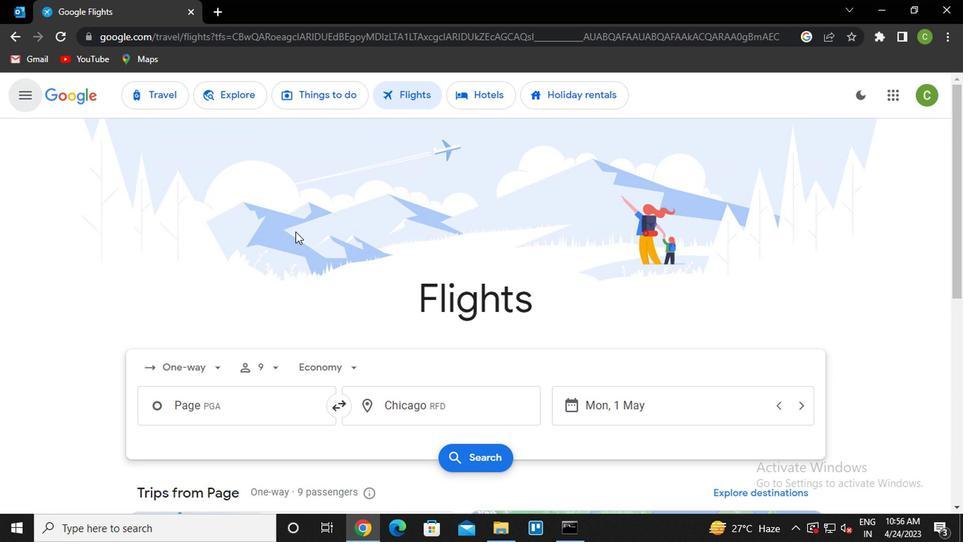 
Action: Mouse moved to (309, 315)
Screenshot: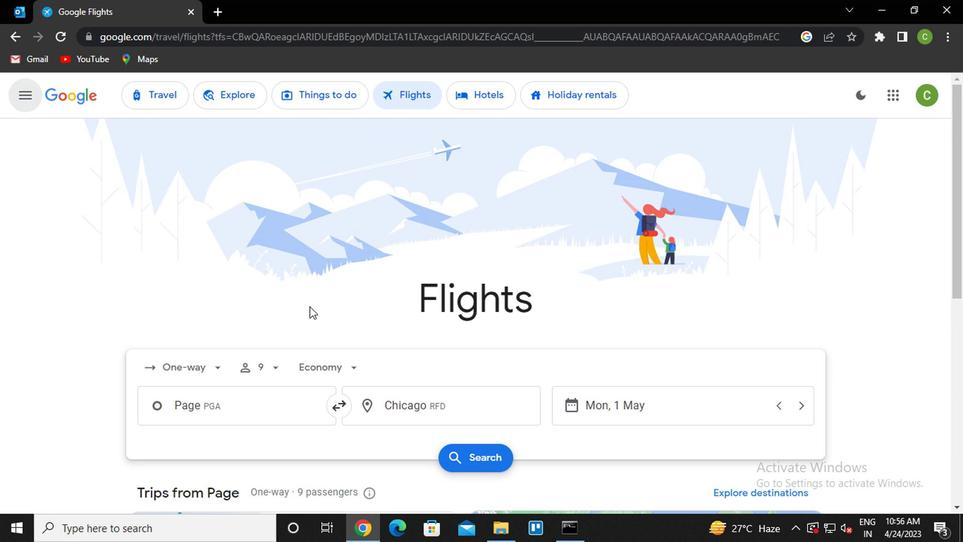 
Action: Mouse scrolled (309, 315) with delta (0, 0)
Screenshot: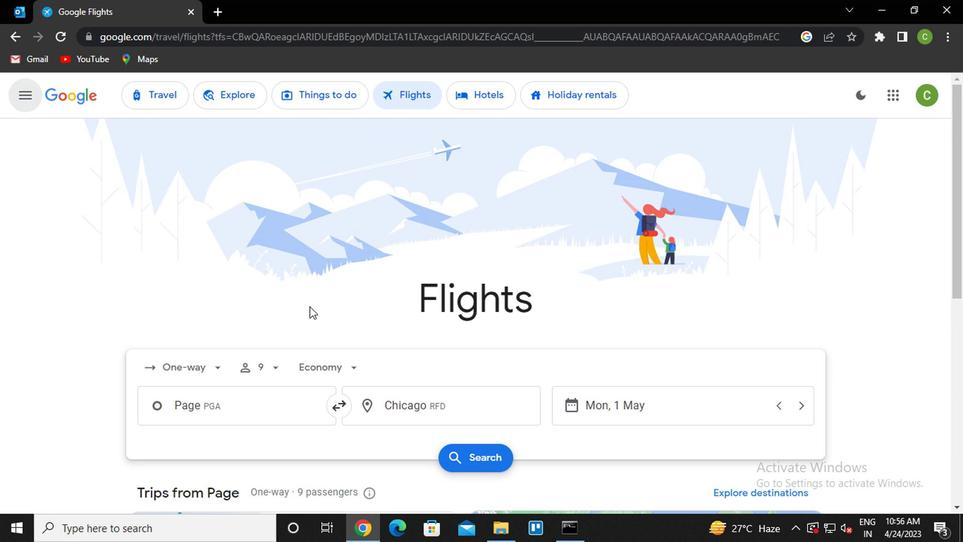 
Action: Mouse moved to (309, 316)
Screenshot: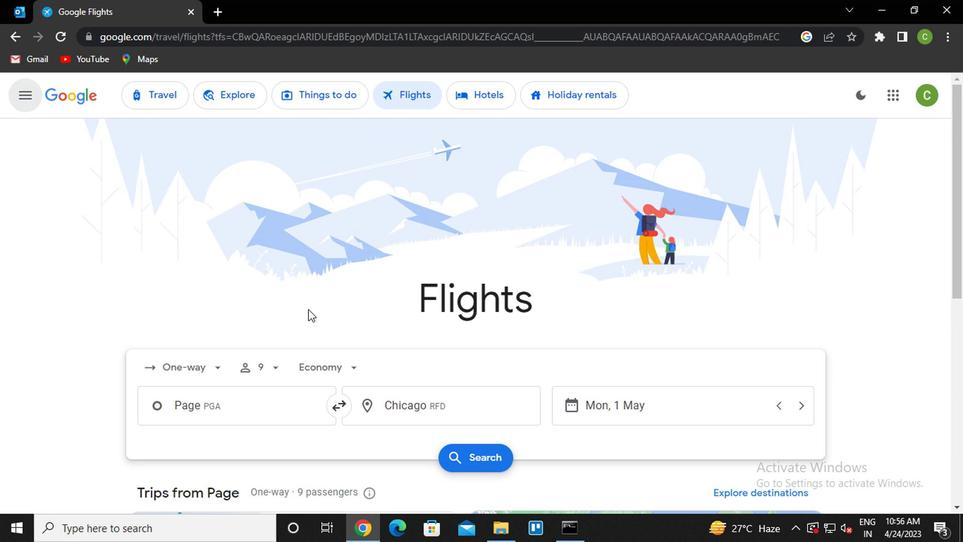 
Action: Mouse scrolled (309, 315) with delta (0, 0)
Screenshot: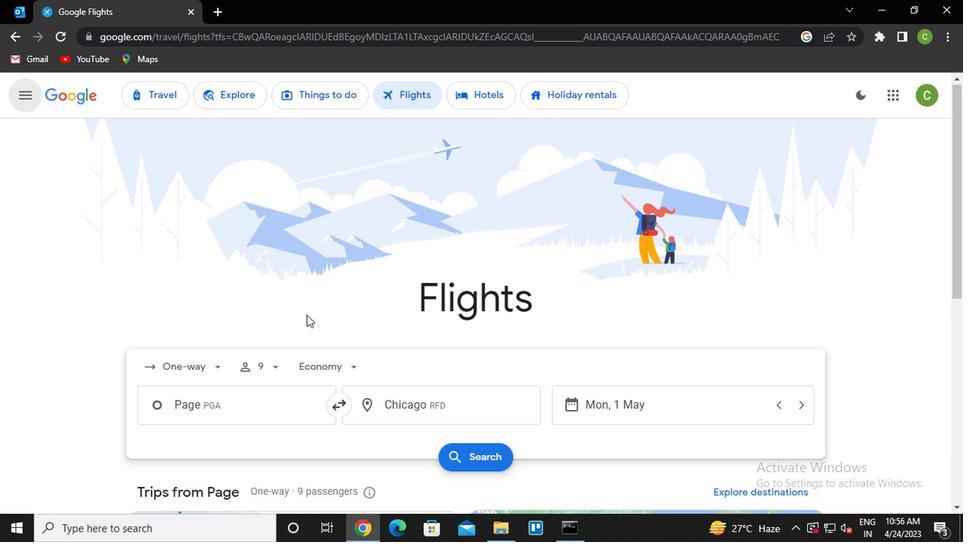 
Action: Mouse scrolled (309, 315) with delta (0, 0)
Screenshot: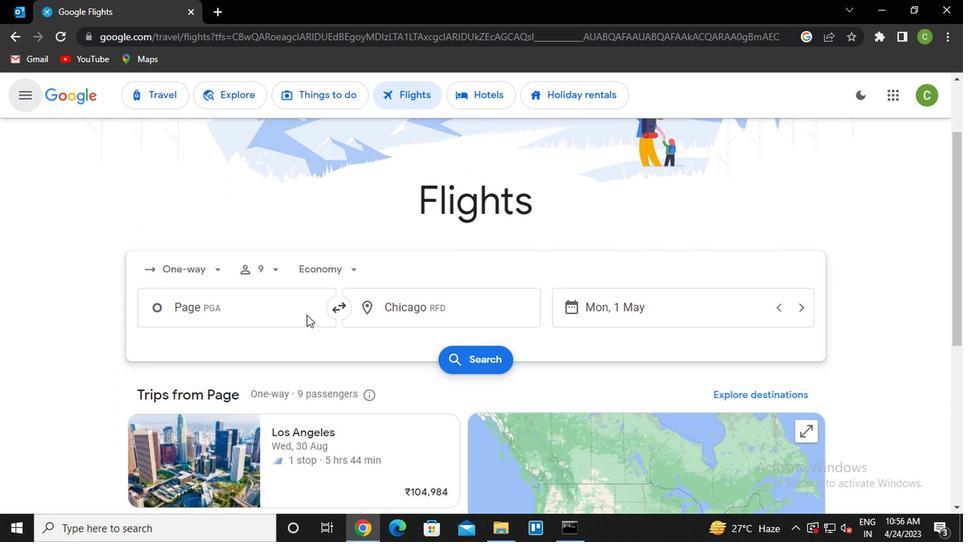 
Action: Mouse moved to (313, 312)
Screenshot: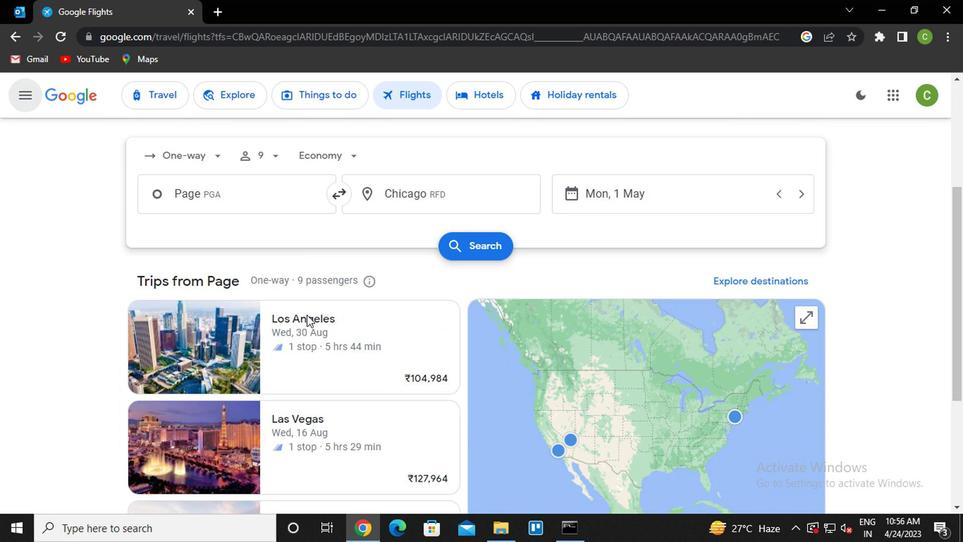 
Action: Mouse scrolled (313, 312) with delta (0, 0)
Screenshot: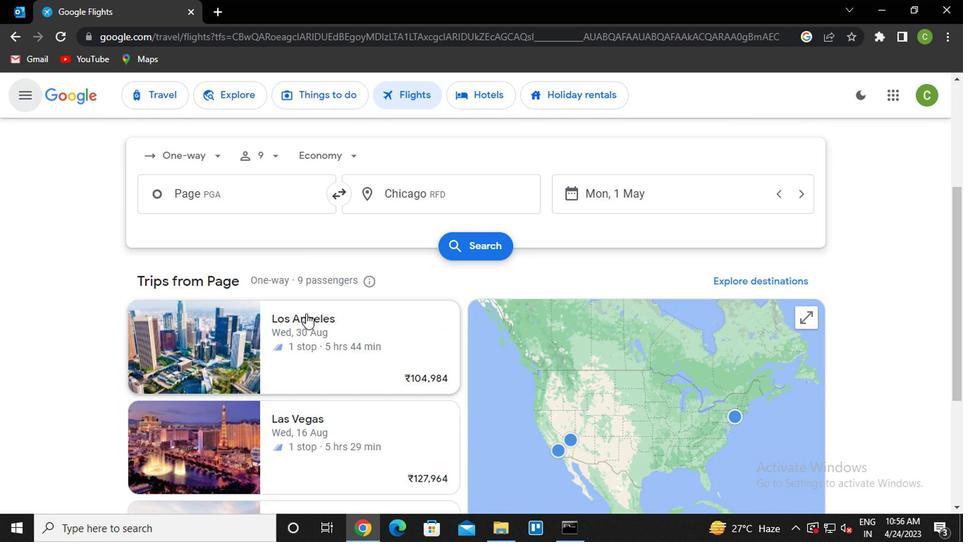 
Action: Mouse moved to (313, 312)
Screenshot: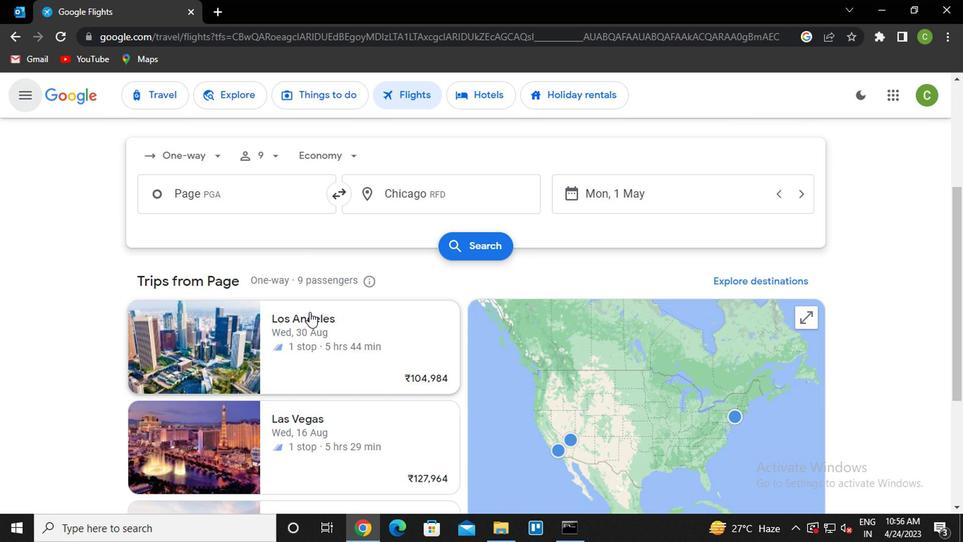 
Action: Mouse scrolled (313, 312) with delta (0, 0)
Screenshot: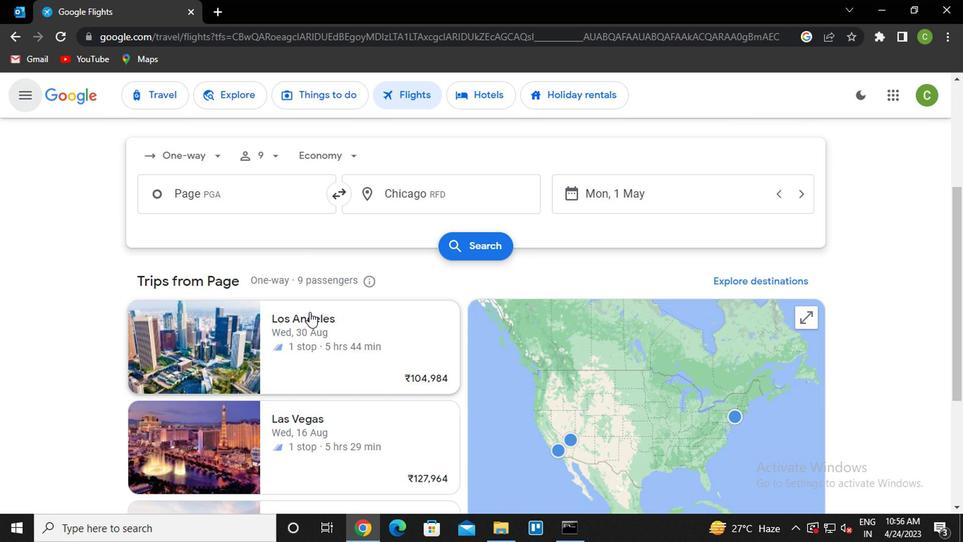 
Action: Mouse moved to (313, 312)
Screenshot: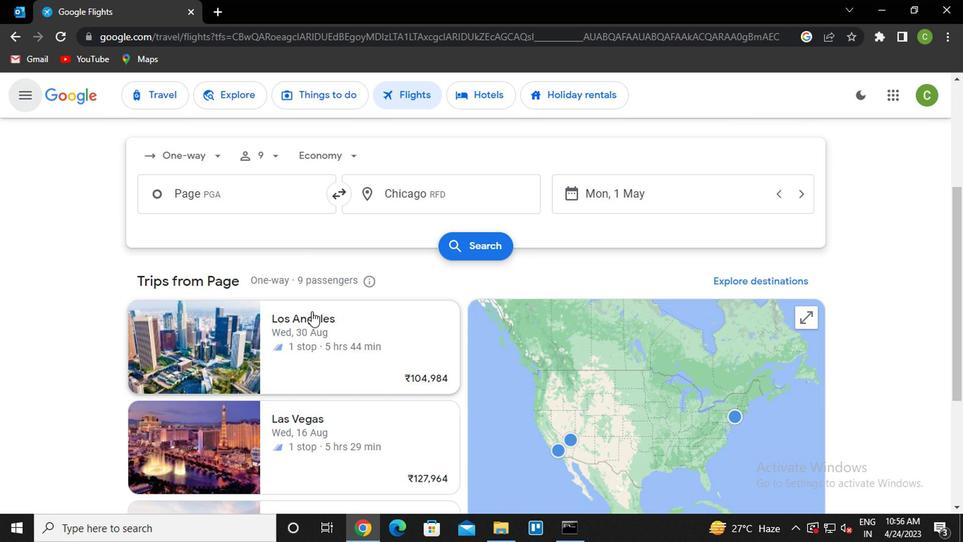 
Action: Mouse scrolled (313, 312) with delta (0, 0)
Screenshot: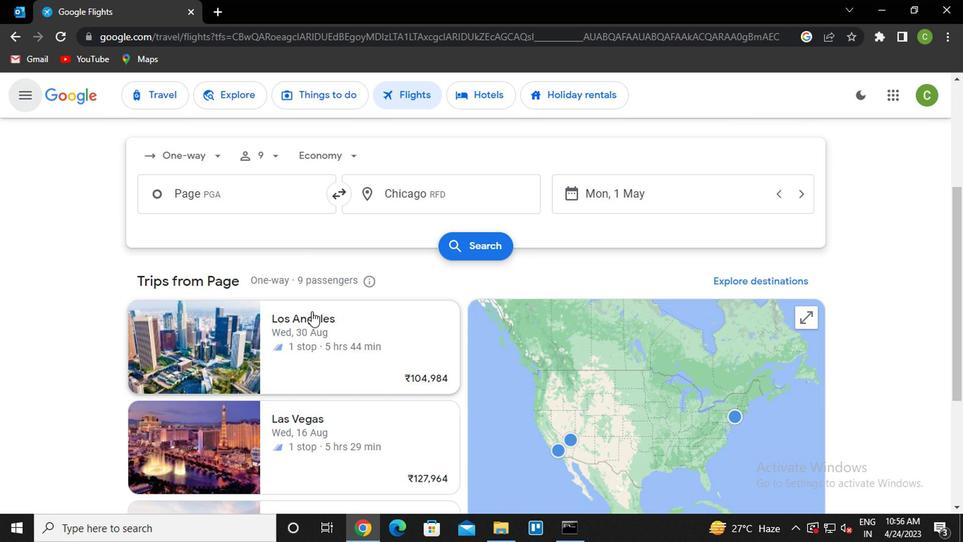 
Action: Mouse moved to (313, 313)
Screenshot: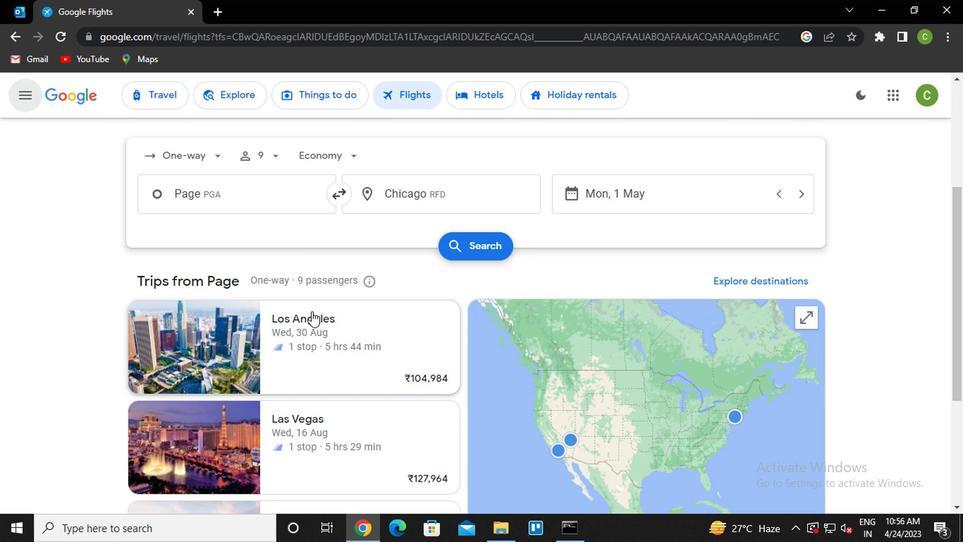 
Action: Mouse scrolled (313, 312) with delta (0, -1)
Screenshot: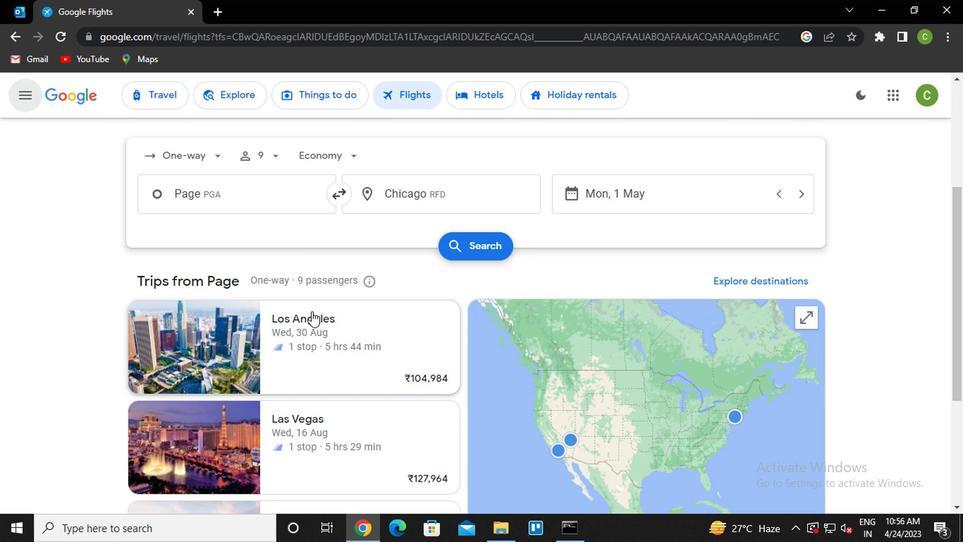 
Action: Mouse scrolled (313, 312) with delta (0, -1)
Screenshot: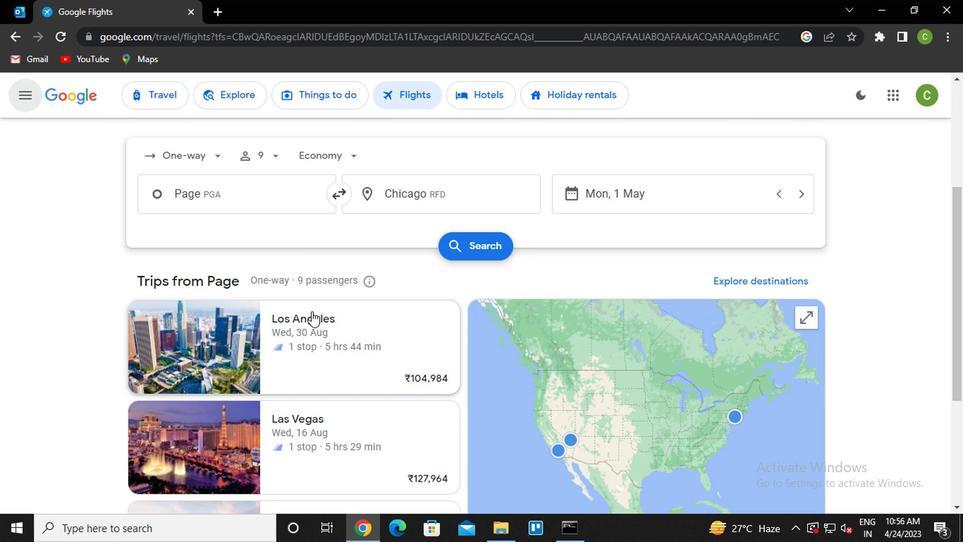 
Action: Mouse scrolled (313, 312) with delta (0, -1)
Screenshot: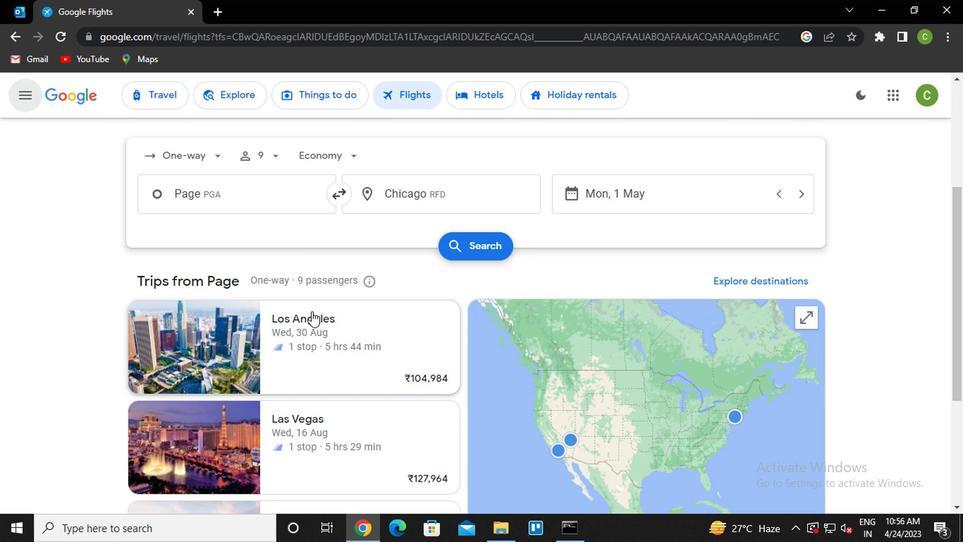 
Action: Mouse scrolled (313, 312) with delta (0, -1)
Screenshot: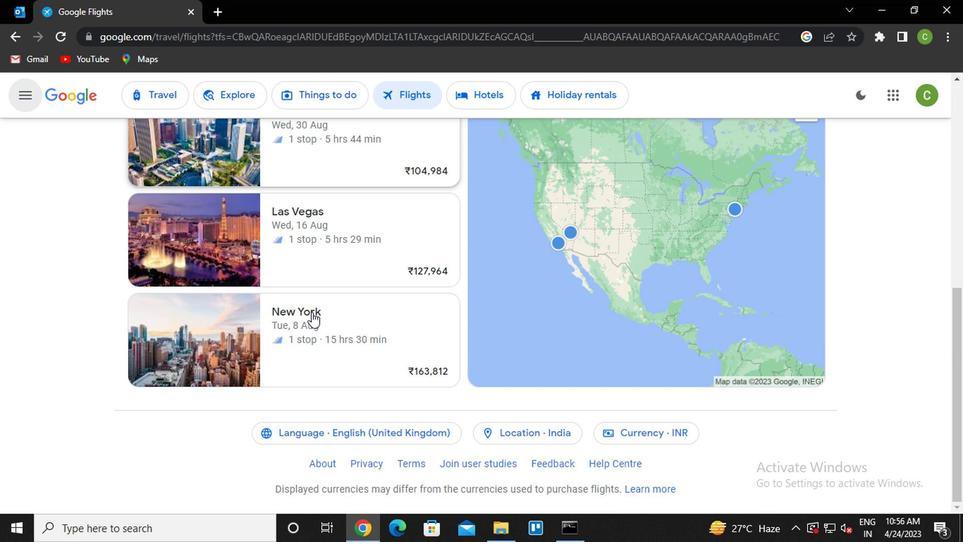 
Action: Mouse scrolled (313, 312) with delta (0, -1)
Screenshot: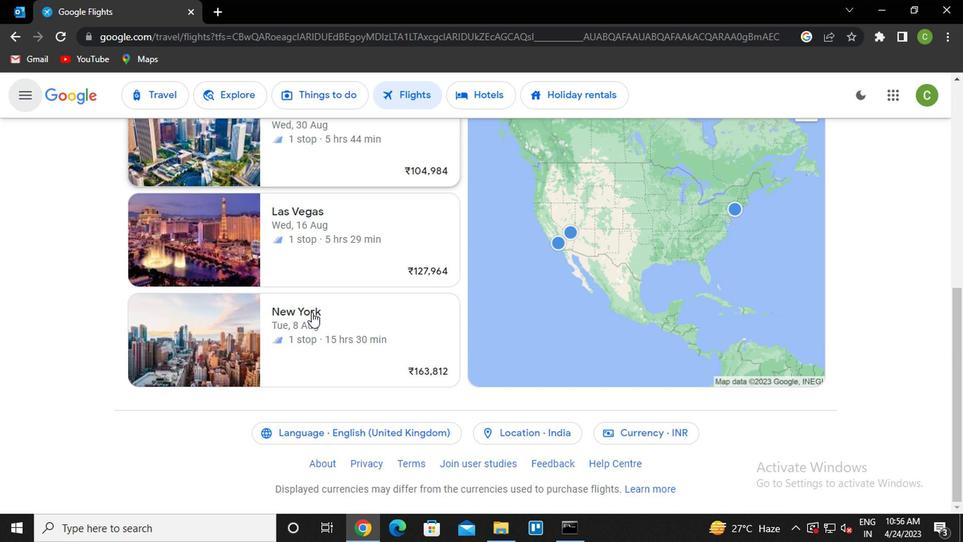 
Action: Mouse scrolled (313, 312) with delta (0, -1)
Screenshot: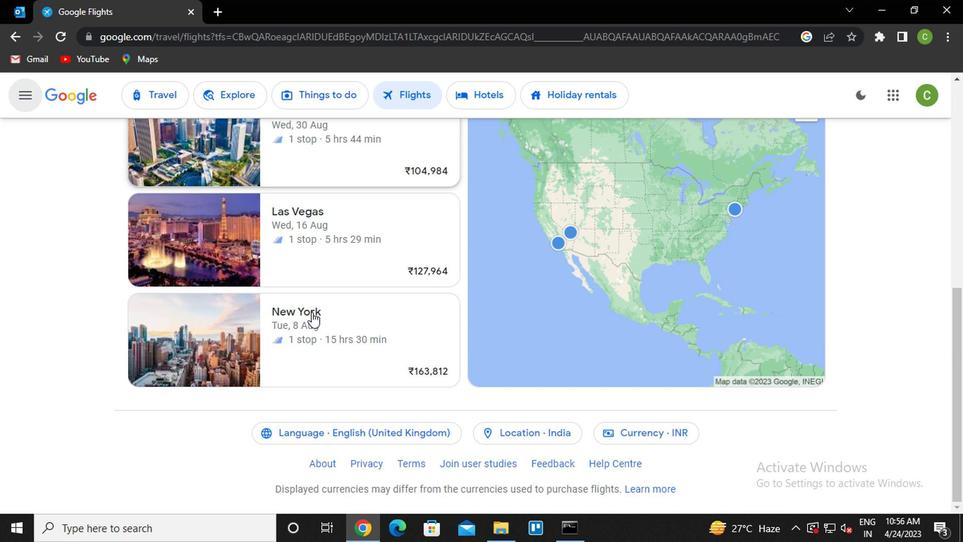 
Action: Mouse scrolled (313, 312) with delta (0, -1)
Screenshot: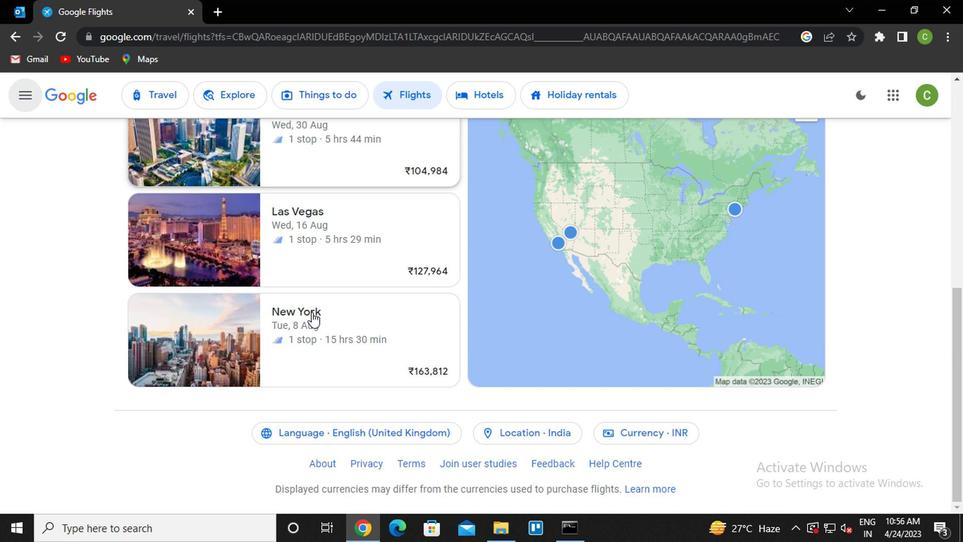 
Action: Mouse scrolled (313, 312) with delta (0, -1)
Screenshot: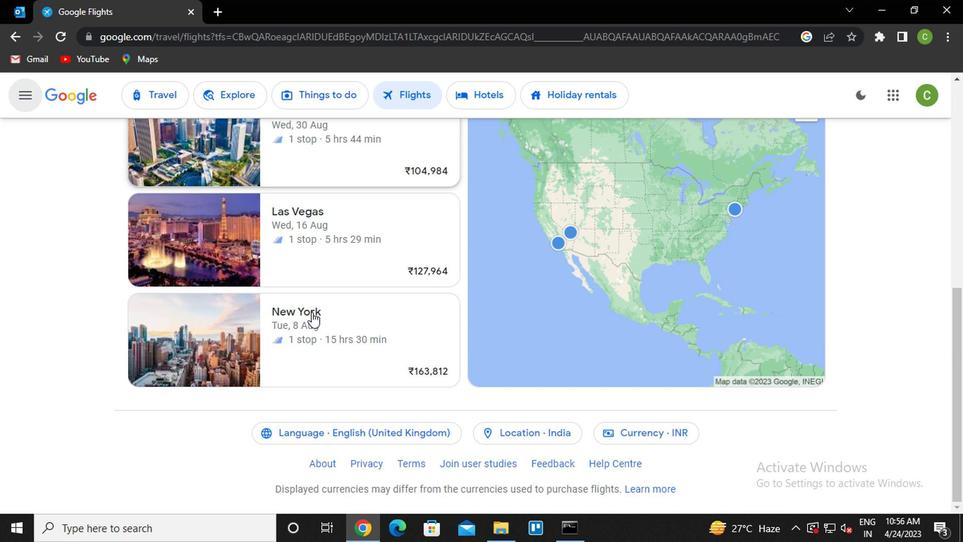 
Action: Mouse scrolled (313, 312) with delta (0, -1)
Screenshot: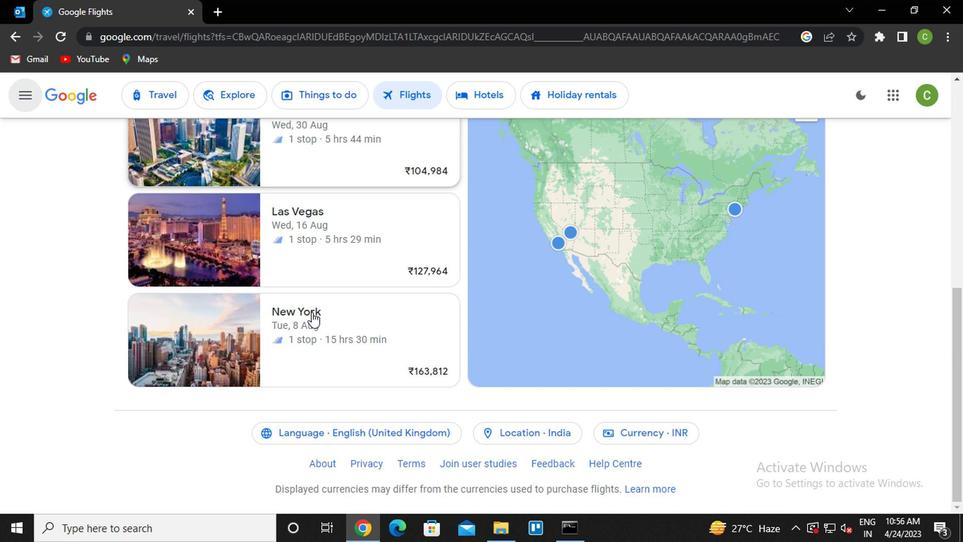 
Action: Mouse moved to (312, 313)
Screenshot: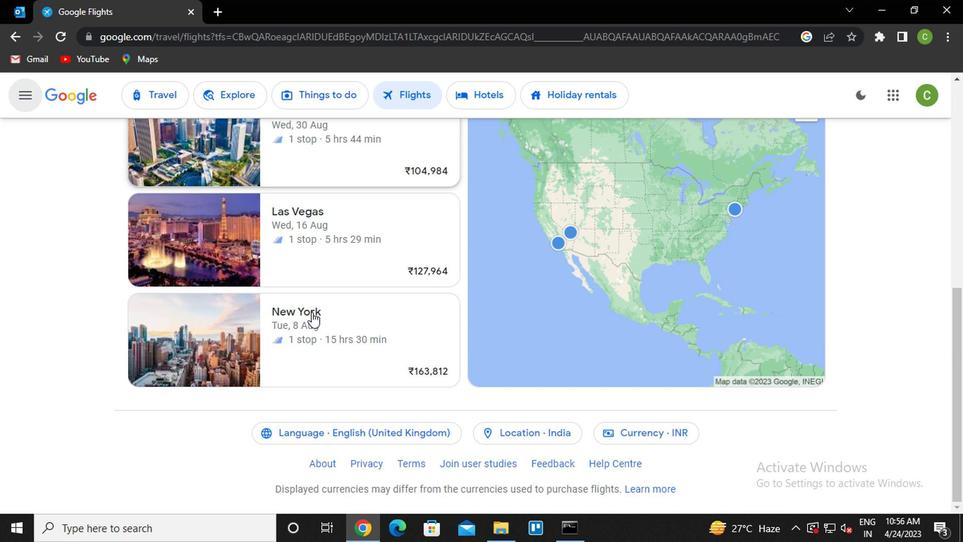 
Action: Mouse scrolled (312, 314) with delta (0, 0)
Screenshot: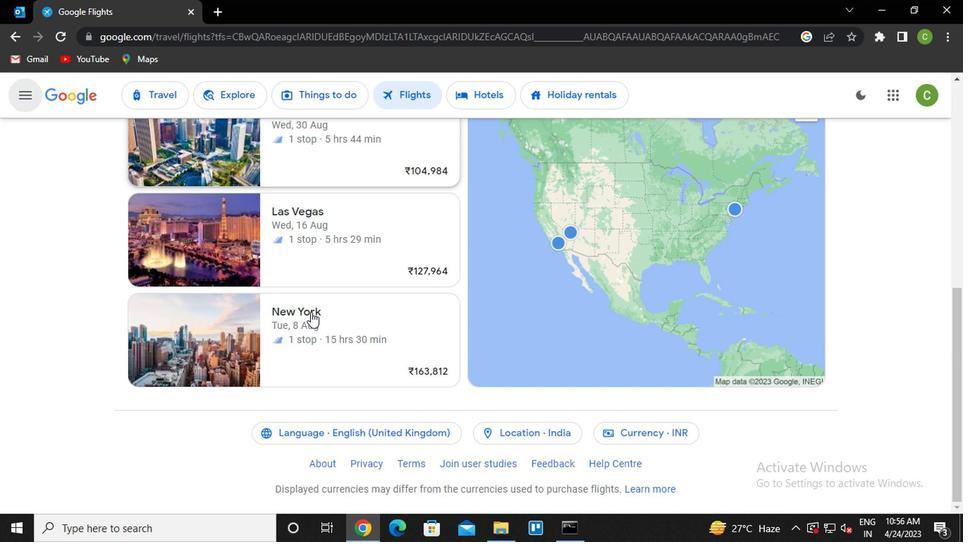 
Action: Mouse scrolled (312, 314) with delta (0, 0)
Screenshot: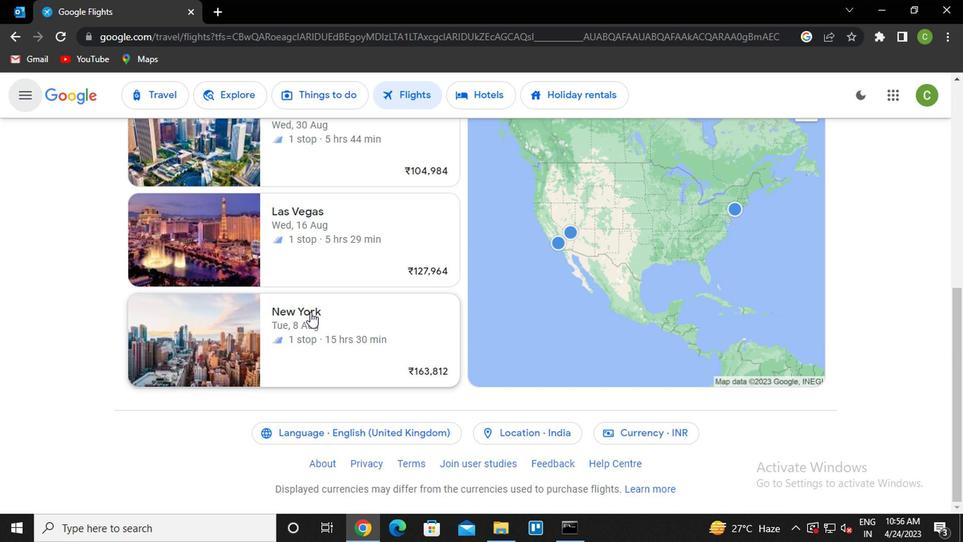 
Action: Mouse scrolled (312, 314) with delta (0, 0)
Screenshot: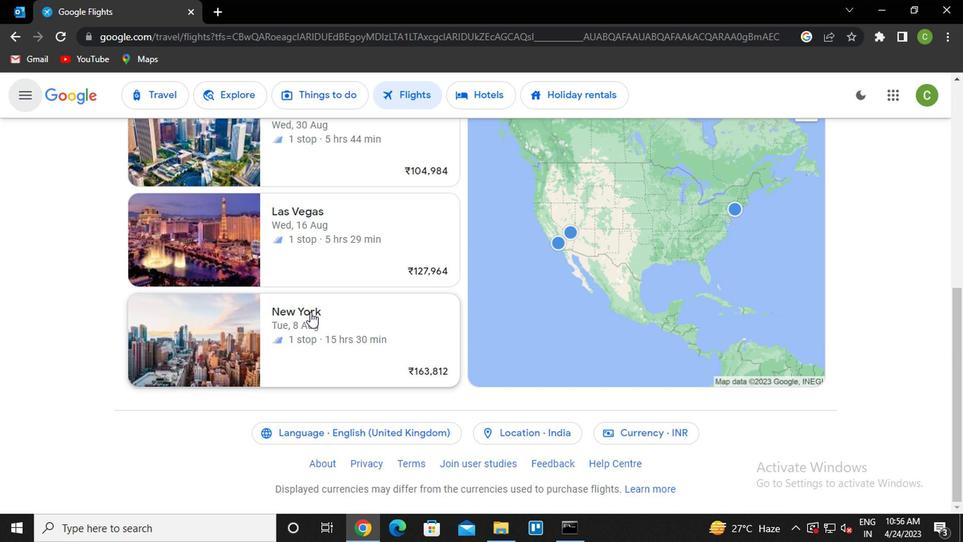
Action: Mouse scrolled (312, 314) with delta (0, 0)
Screenshot: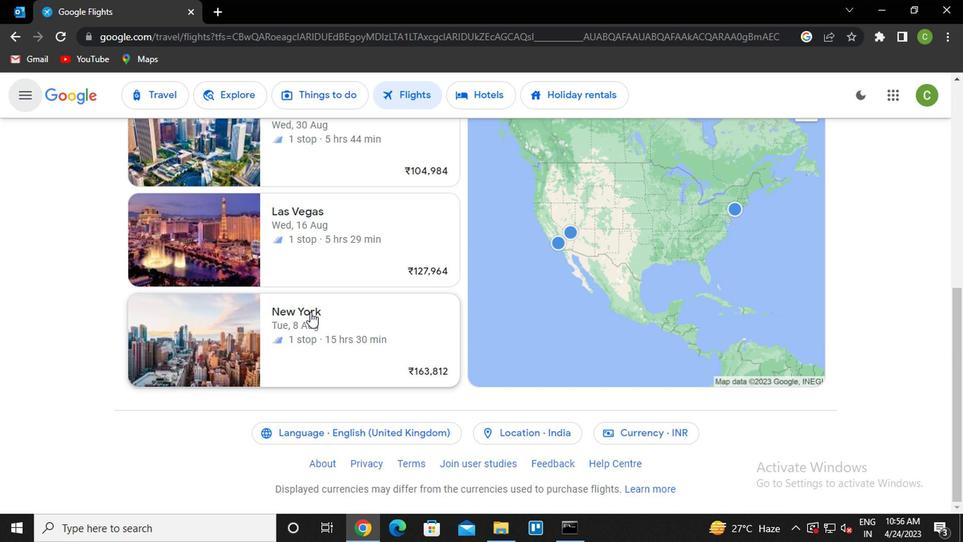 
Action: Mouse scrolled (312, 314) with delta (0, 0)
Screenshot: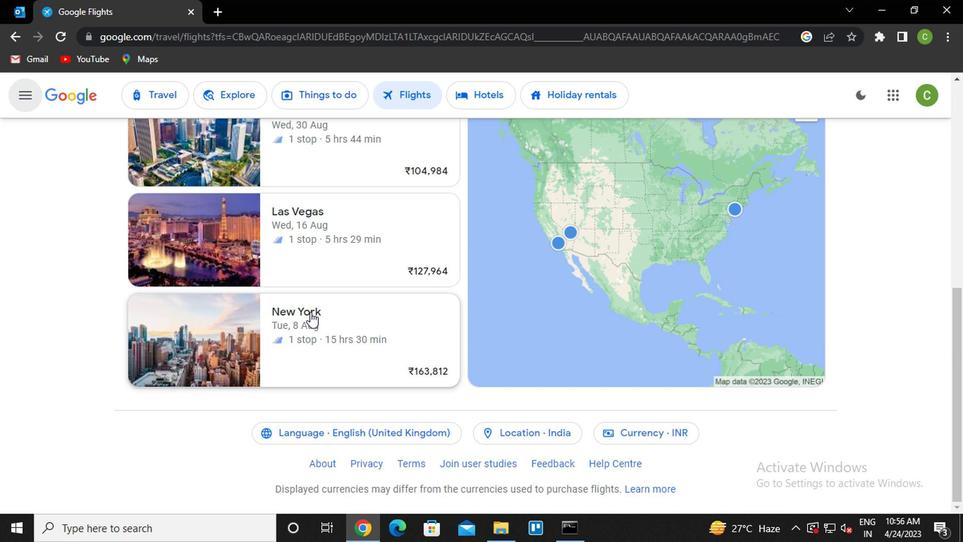 
Action: Mouse scrolled (312, 314) with delta (0, 0)
Screenshot: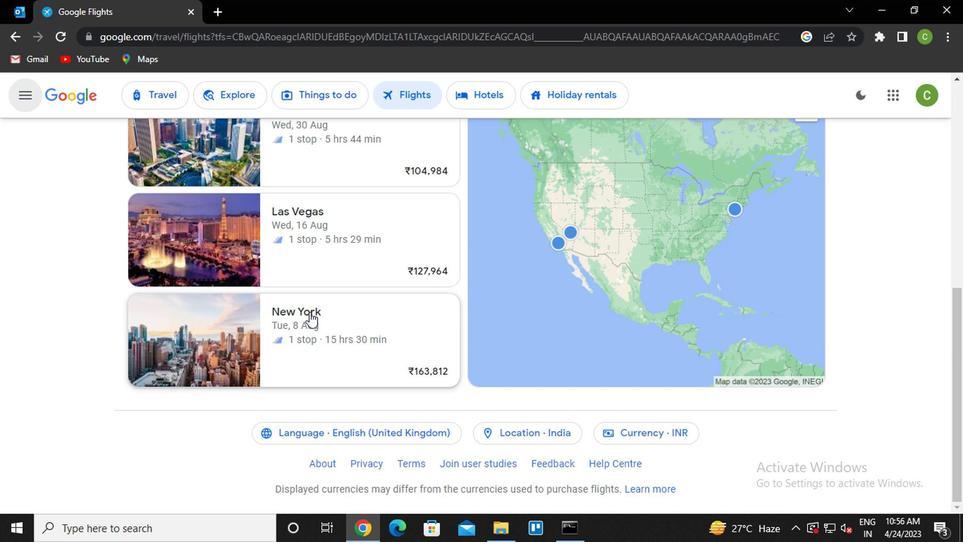 
Action: Mouse scrolled (312, 312) with delta (0, -1)
Screenshot: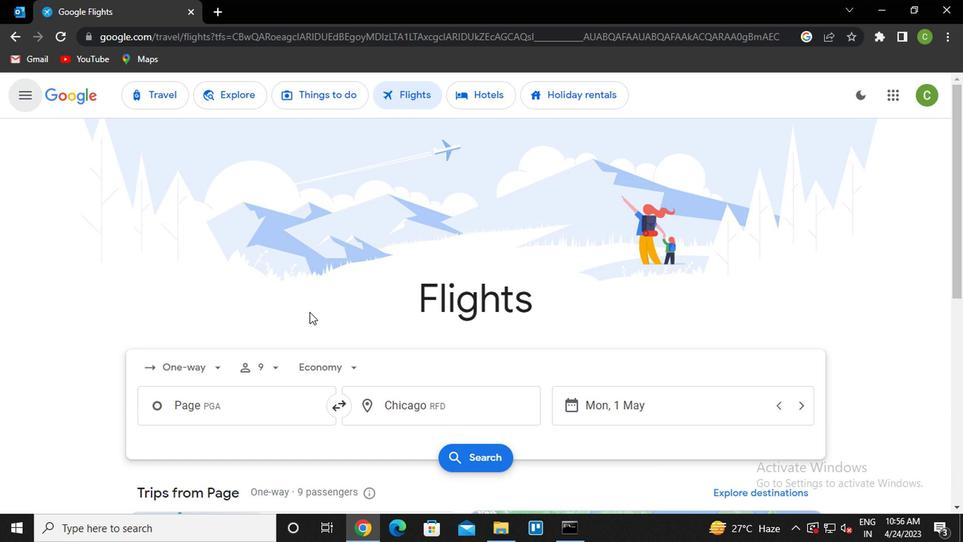 
Action: Mouse moved to (446, 389)
Screenshot: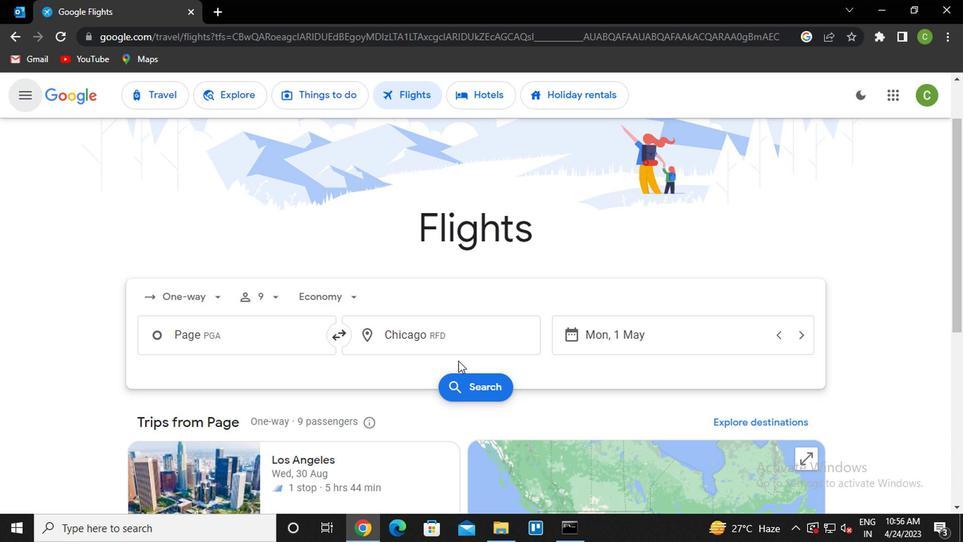 
Action: Mouse pressed left at (446, 389)
Screenshot: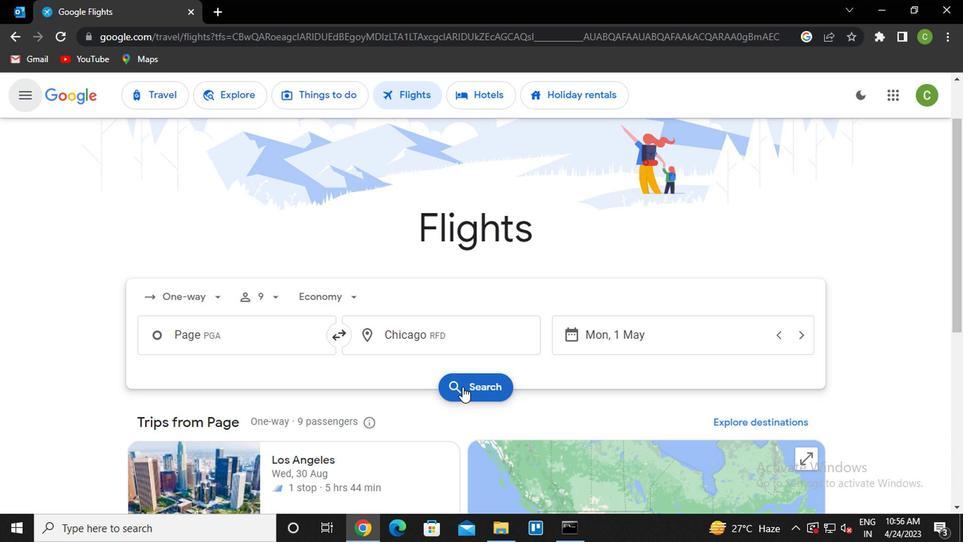 
Action: Mouse moved to (177, 233)
Screenshot: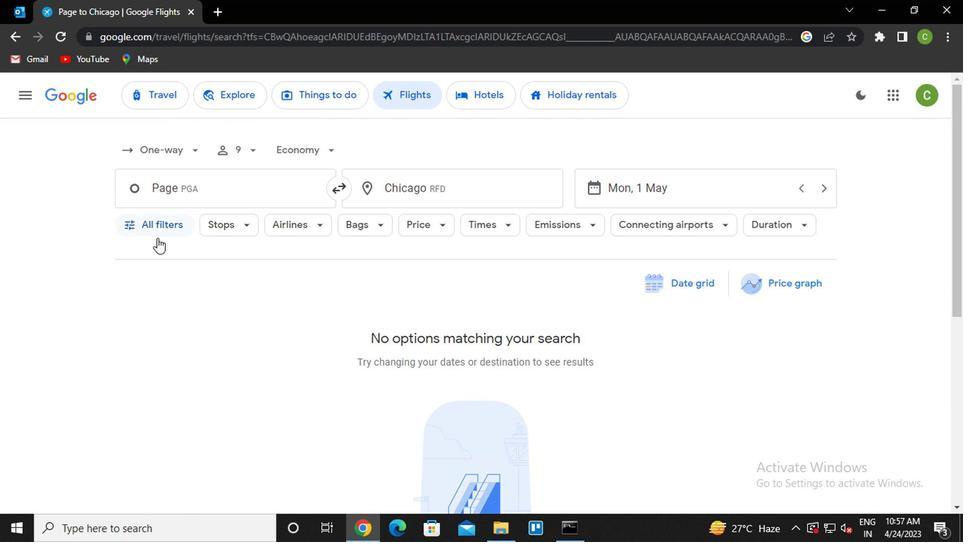 
Action: Mouse pressed left at (177, 233)
Screenshot: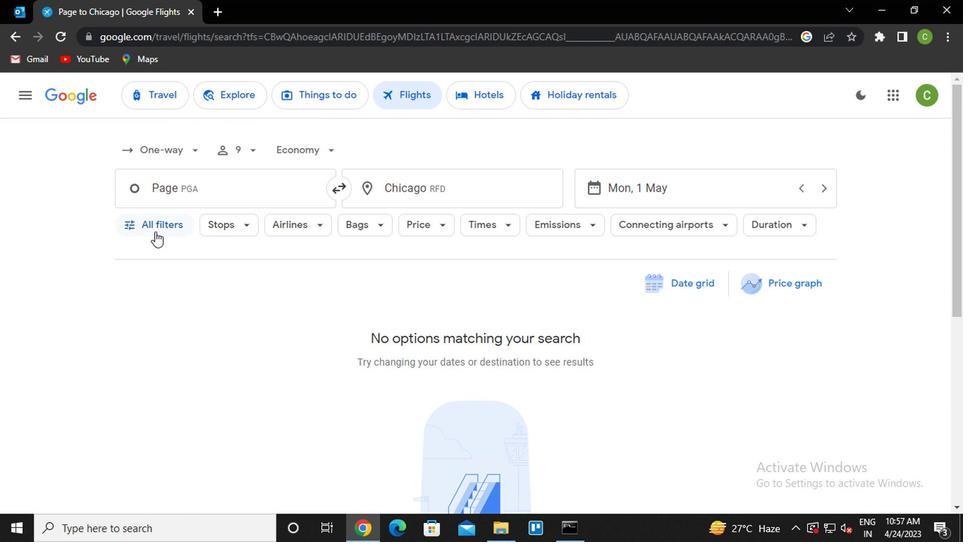 
Action: Mouse moved to (246, 345)
Screenshot: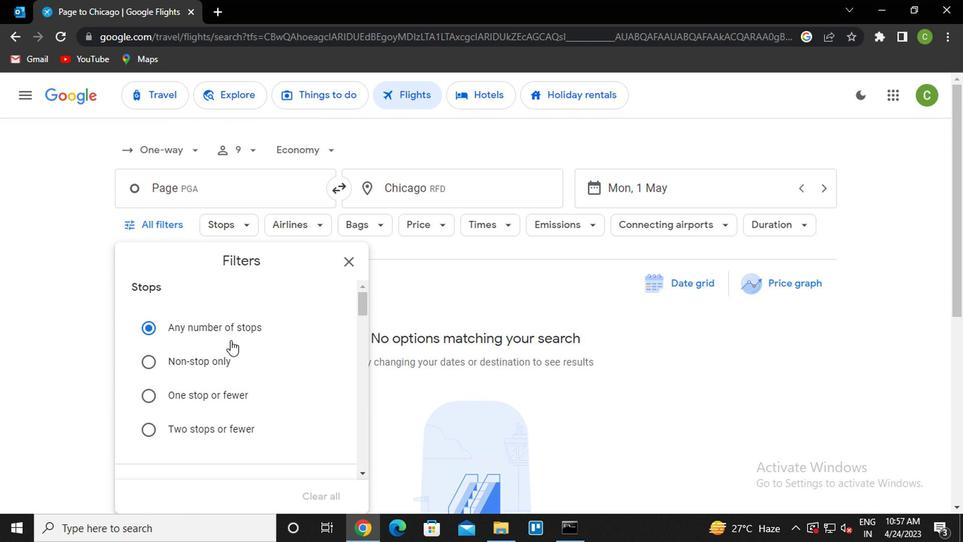 
Action: Mouse scrolled (246, 344) with delta (0, -1)
Screenshot: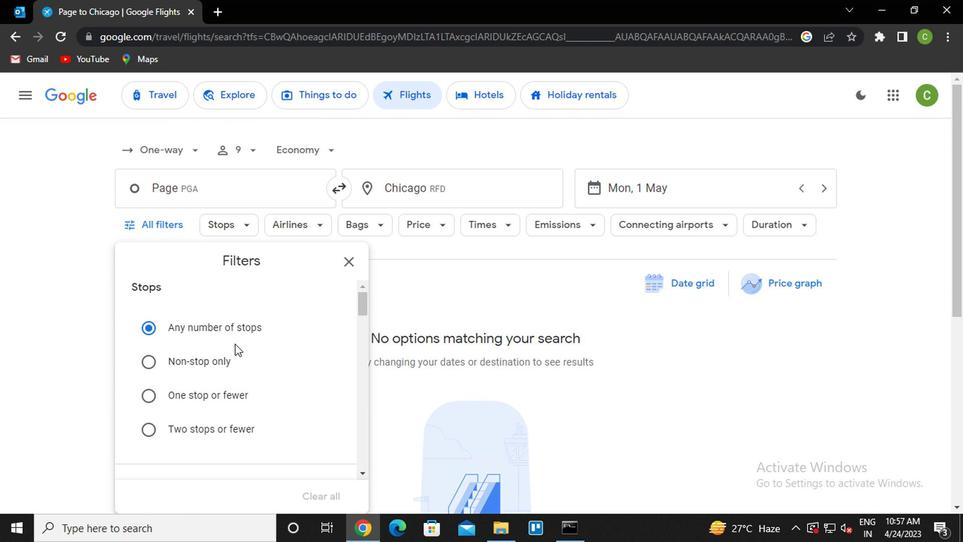 
Action: Mouse scrolled (246, 344) with delta (0, -1)
Screenshot: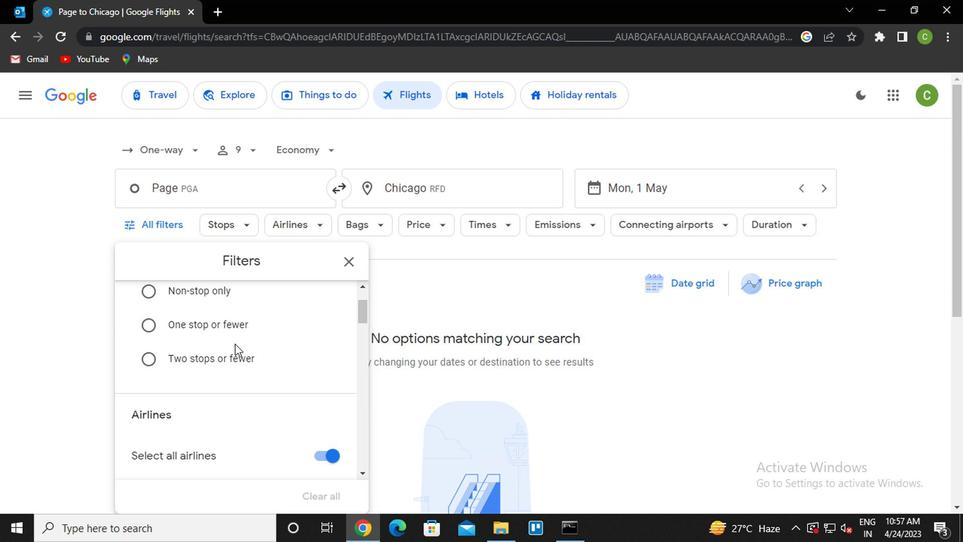 
Action: Mouse scrolled (246, 344) with delta (0, -1)
Screenshot: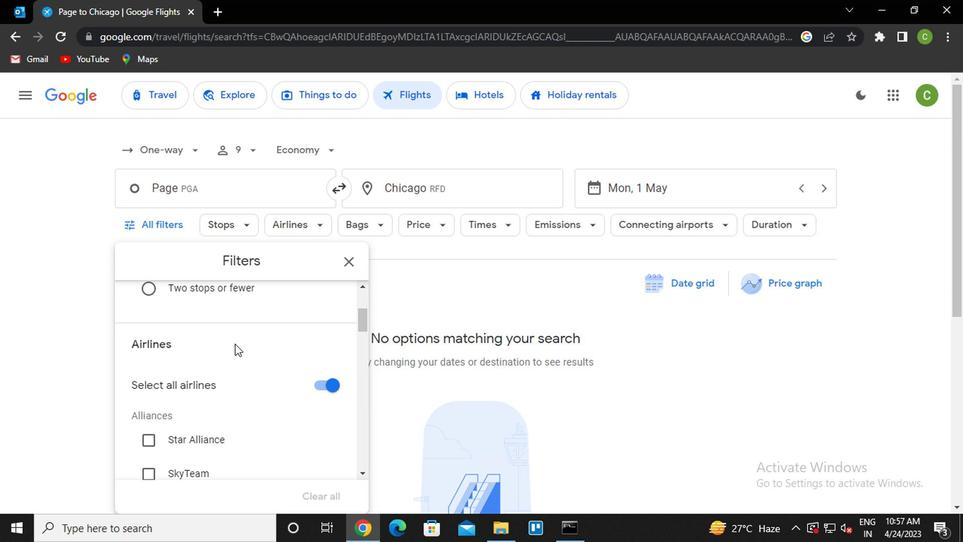 
Action: Mouse scrolled (246, 344) with delta (0, -1)
Screenshot: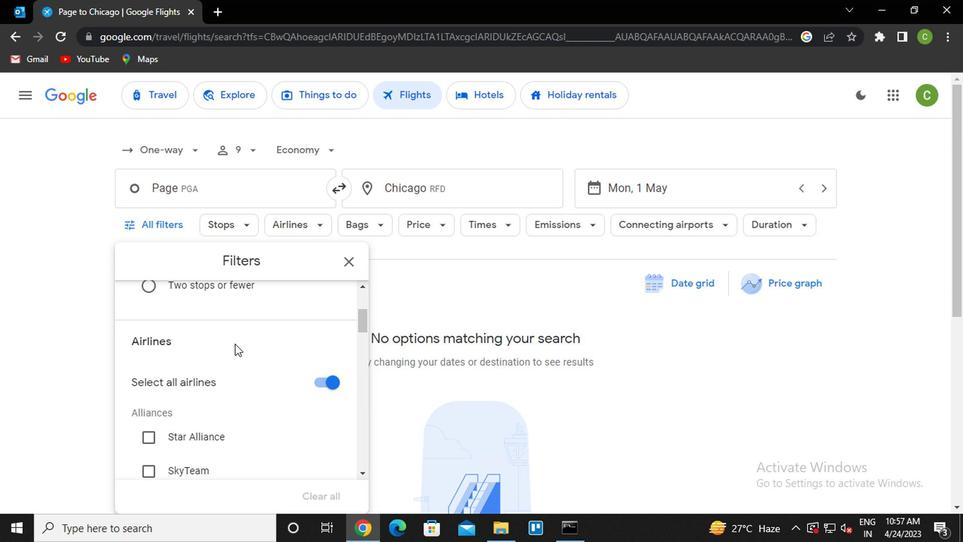 
Action: Mouse scrolled (246, 344) with delta (0, -1)
Screenshot: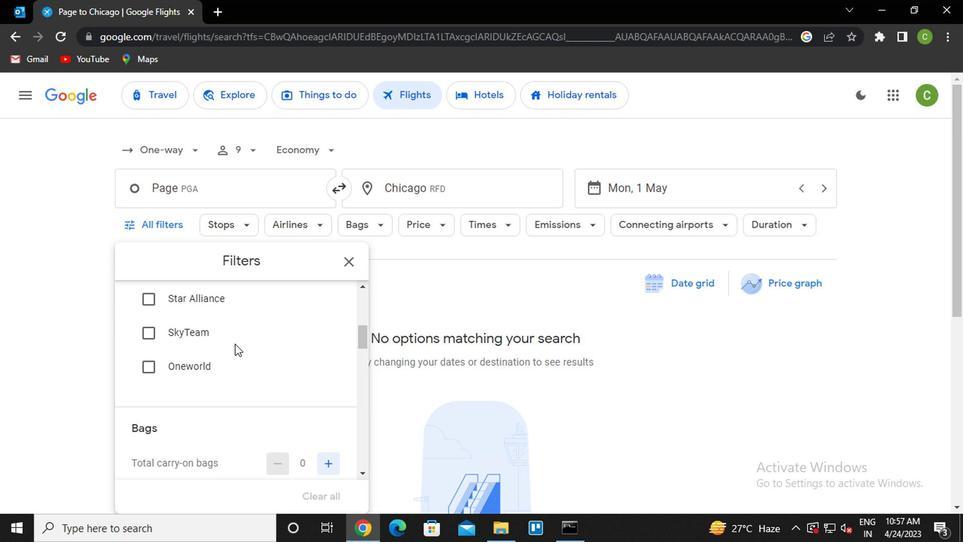 
Action: Mouse scrolled (246, 344) with delta (0, -1)
Screenshot: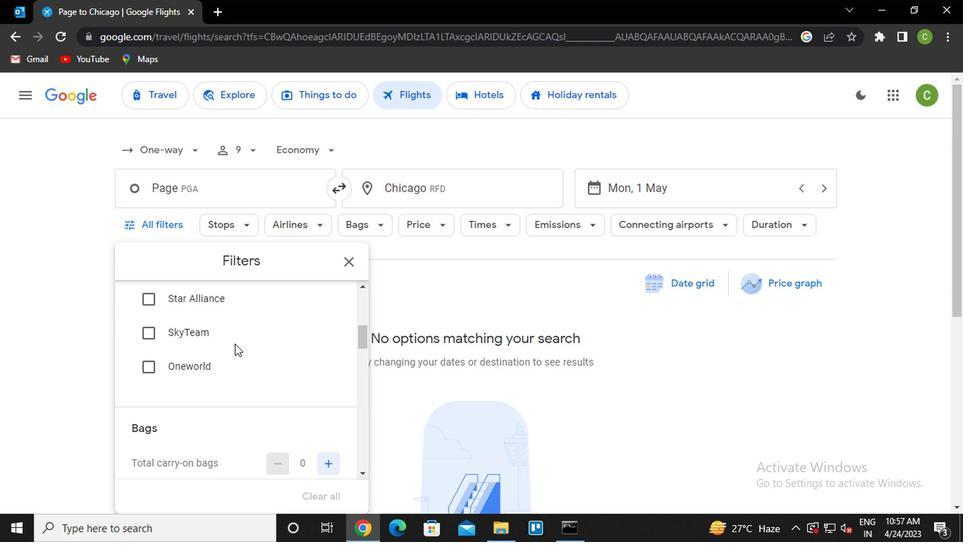 
Action: Mouse scrolled (246, 344) with delta (0, -1)
Screenshot: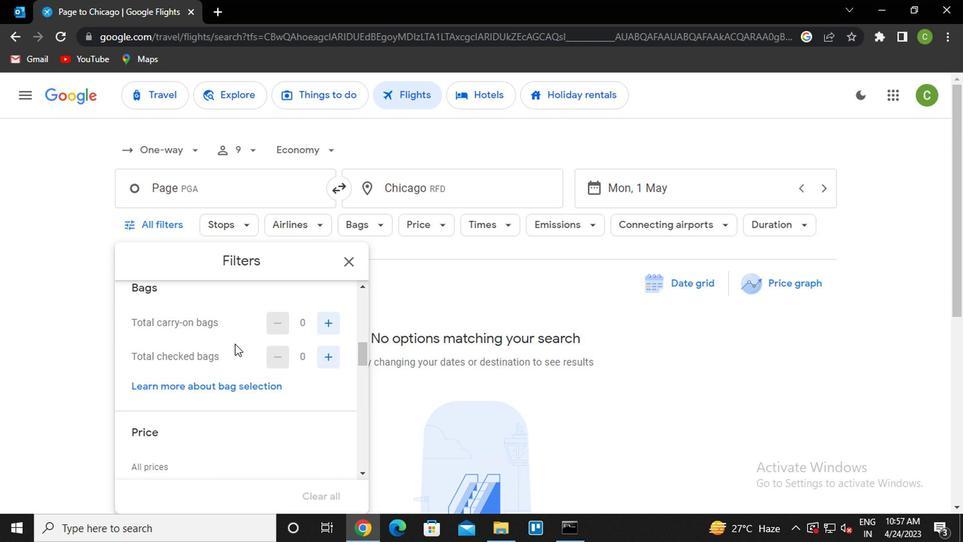 
Action: Mouse scrolled (246, 344) with delta (0, -1)
Screenshot: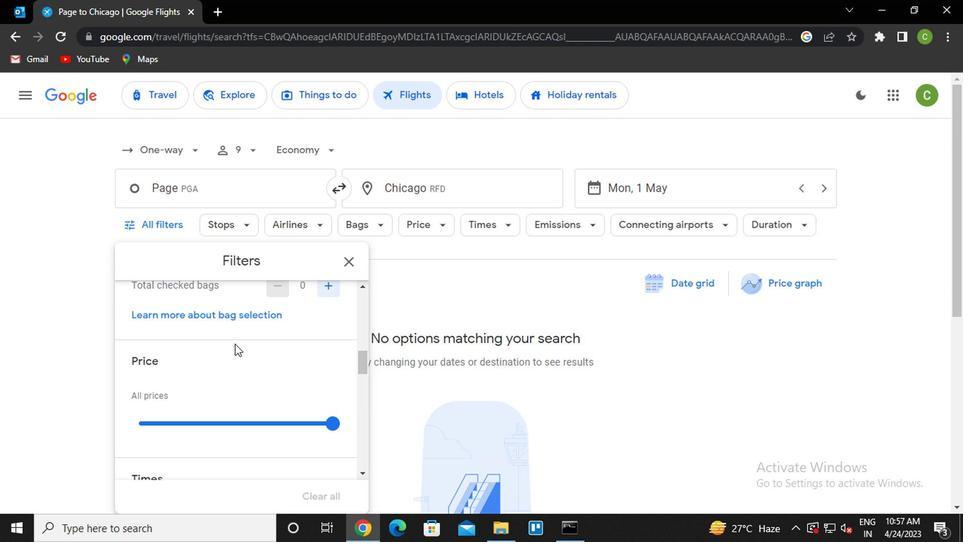 
Action: Mouse scrolled (246, 344) with delta (0, -1)
Screenshot: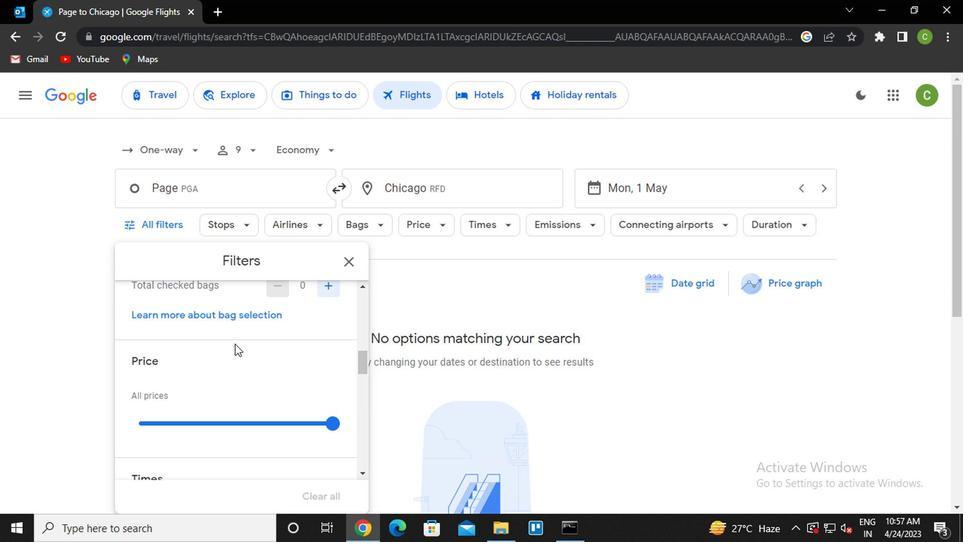 
Action: Mouse scrolled (246, 344) with delta (0, -1)
Screenshot: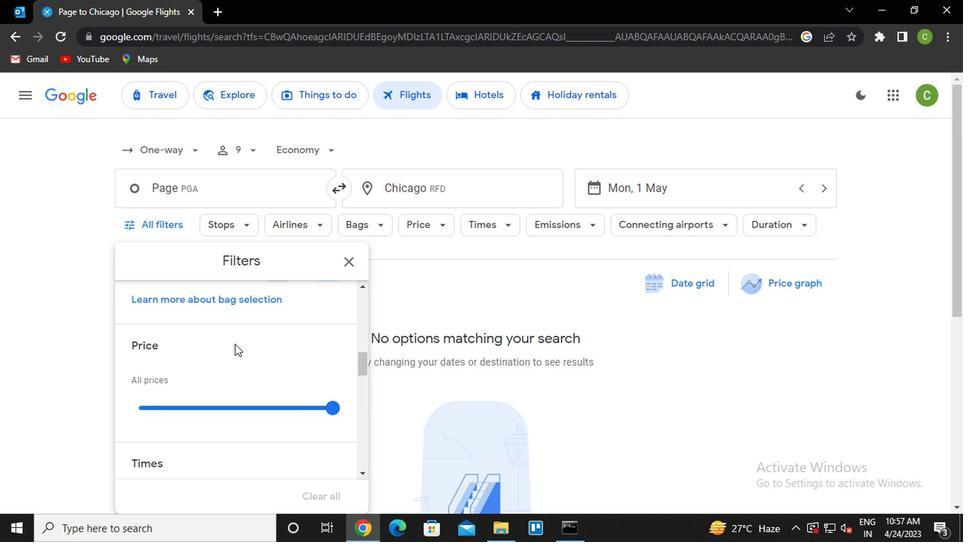 
Action: Mouse moved to (246, 345)
Screenshot: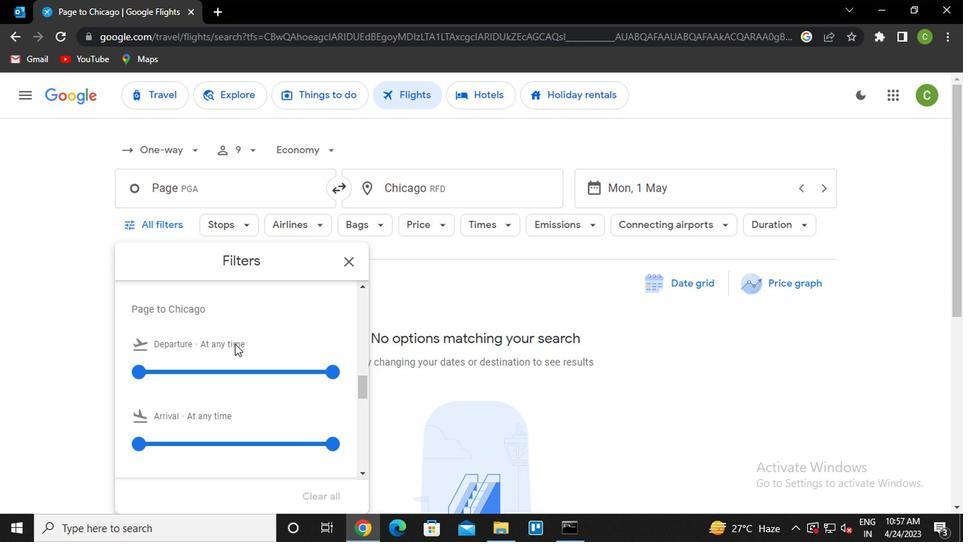 
Action: Mouse scrolled (246, 344) with delta (0, -1)
Screenshot: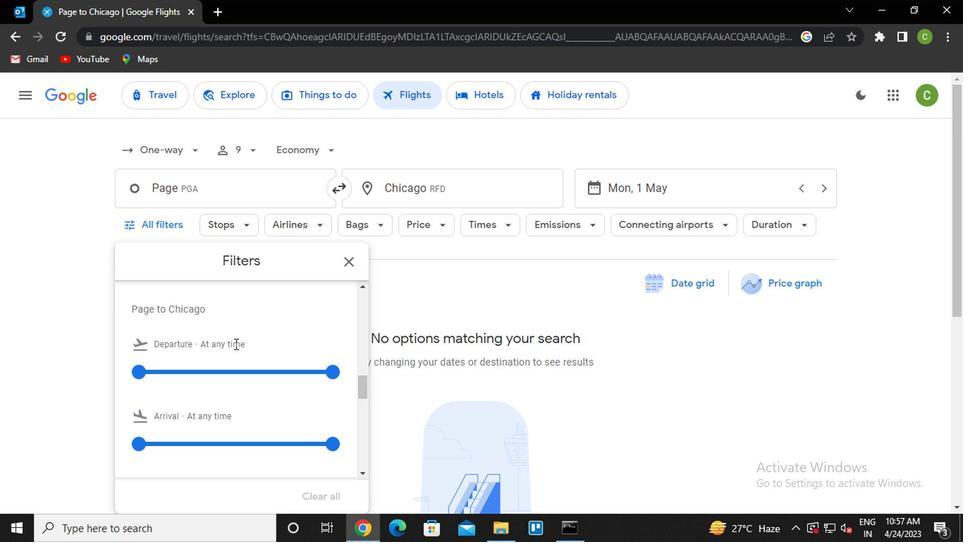 
Action: Mouse scrolled (246, 344) with delta (0, -1)
Screenshot: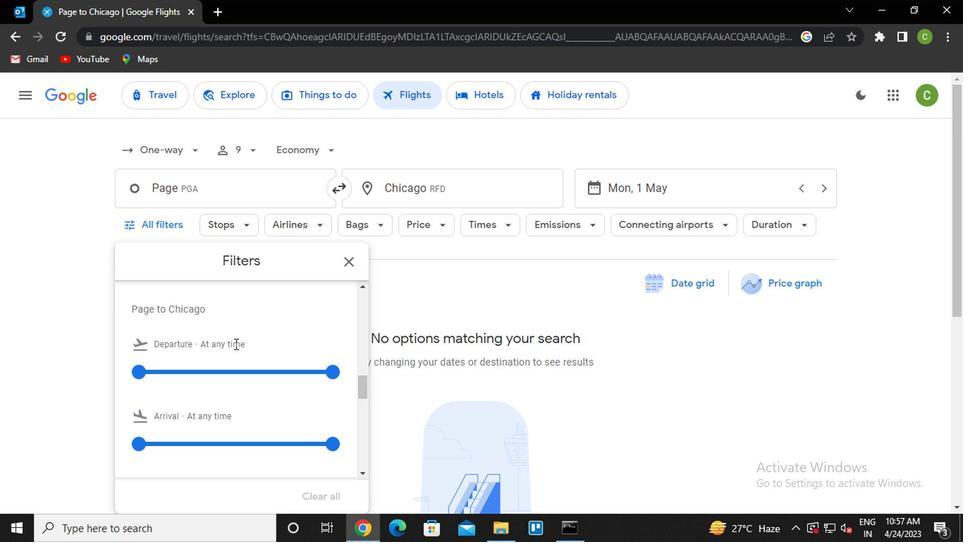 
Action: Mouse scrolled (246, 344) with delta (0, -1)
Screenshot: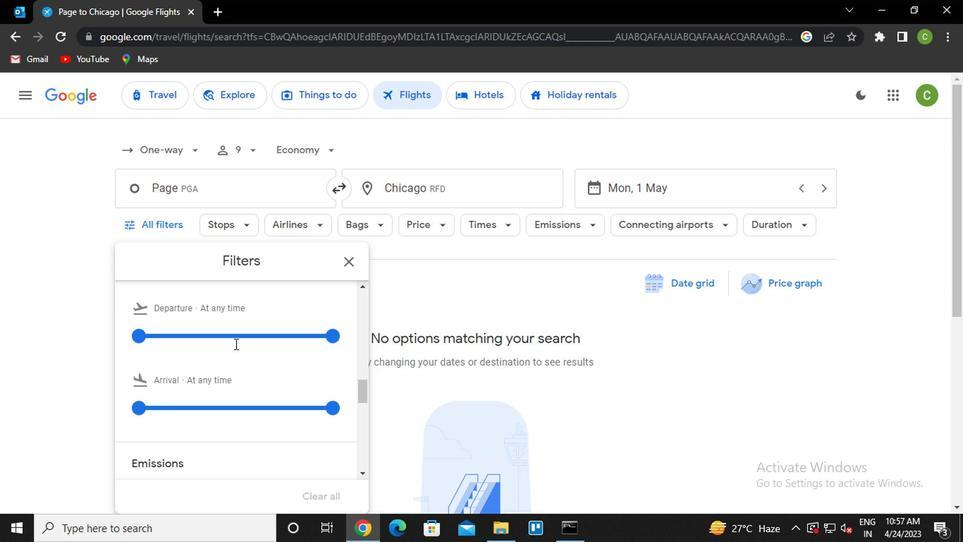 
Action: Mouse scrolled (246, 344) with delta (0, -1)
Screenshot: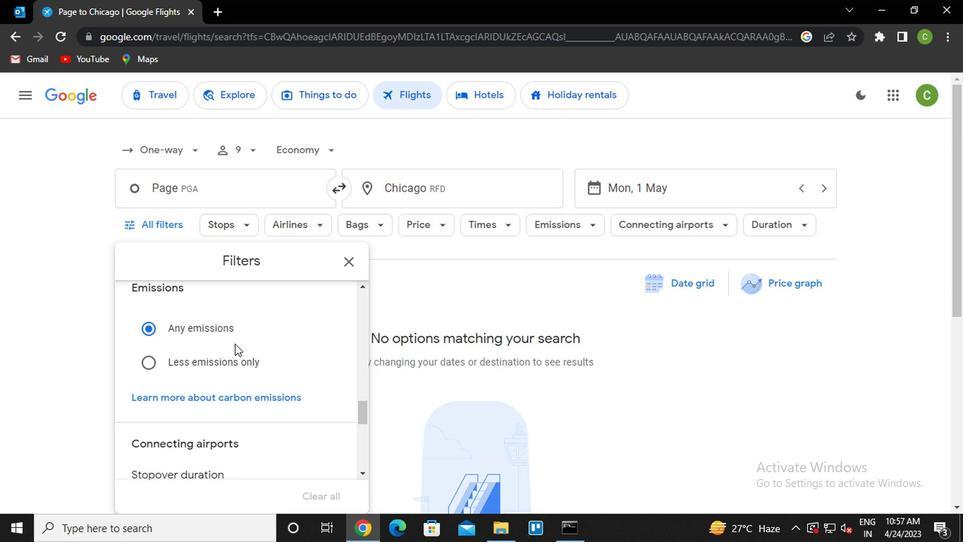 
Action: Mouse scrolled (246, 344) with delta (0, -1)
Screenshot: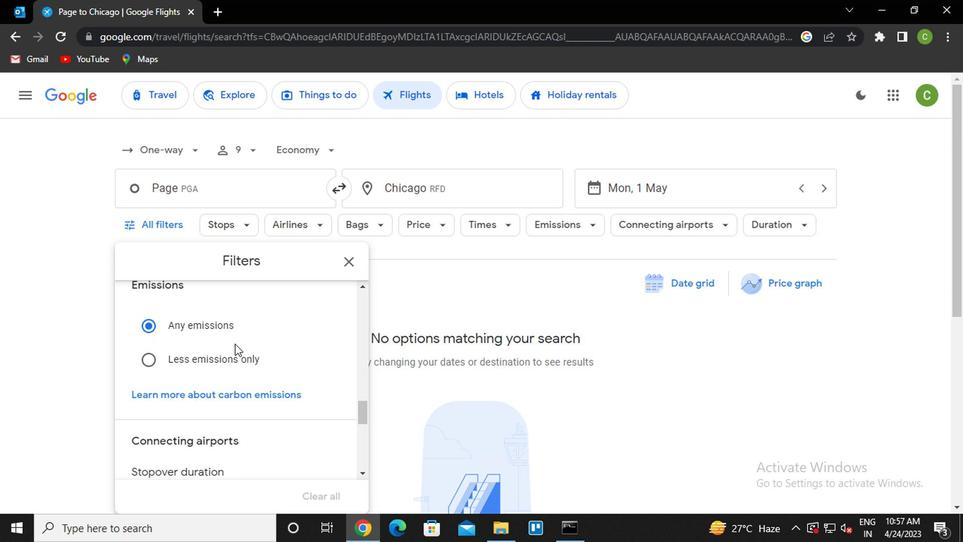 
Action: Mouse scrolled (246, 344) with delta (0, -1)
Screenshot: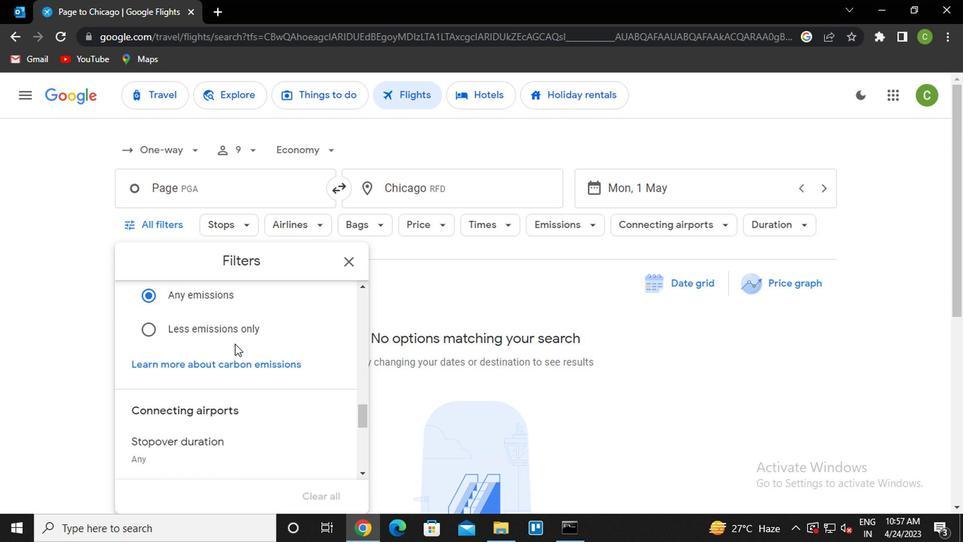 
Action: Mouse scrolled (246, 344) with delta (0, -1)
Screenshot: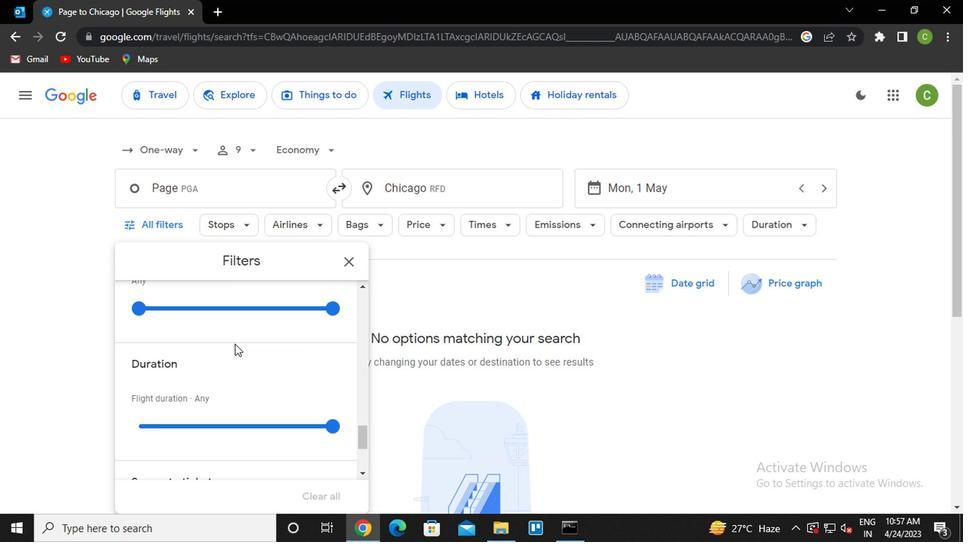 
Action: Mouse scrolled (246, 344) with delta (0, -1)
Screenshot: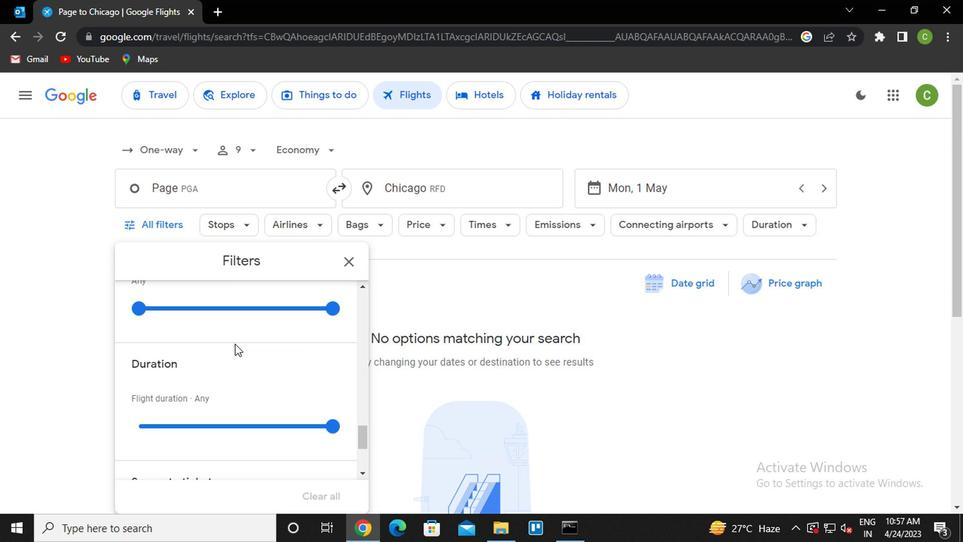 
Action: Mouse scrolled (246, 344) with delta (0, -1)
Screenshot: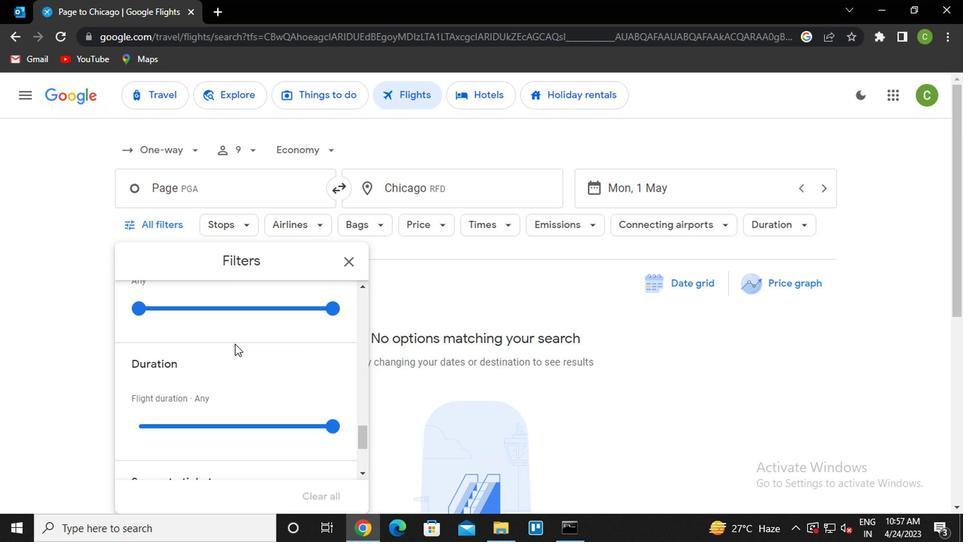 
Action: Mouse scrolled (246, 345) with delta (0, 0)
Screenshot: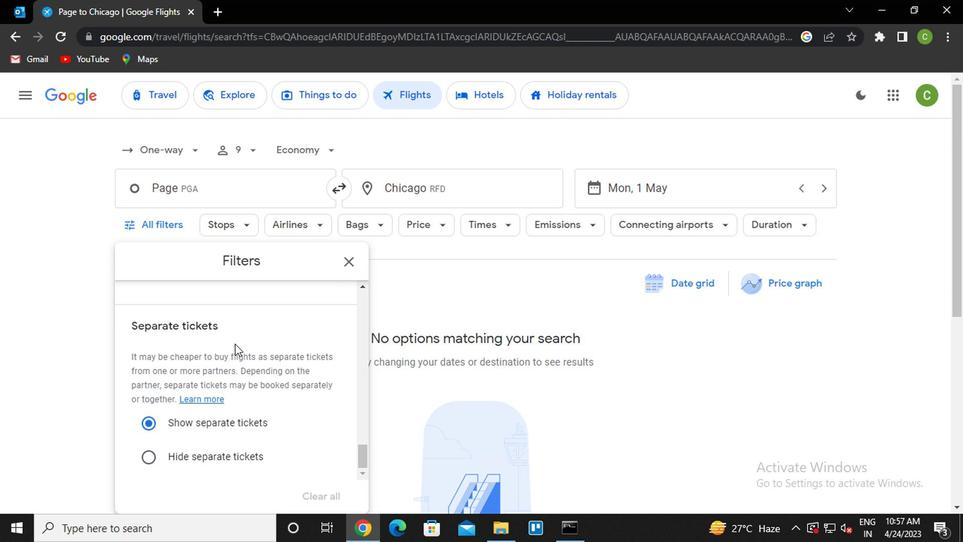 
Action: Mouse scrolled (246, 345) with delta (0, 0)
Screenshot: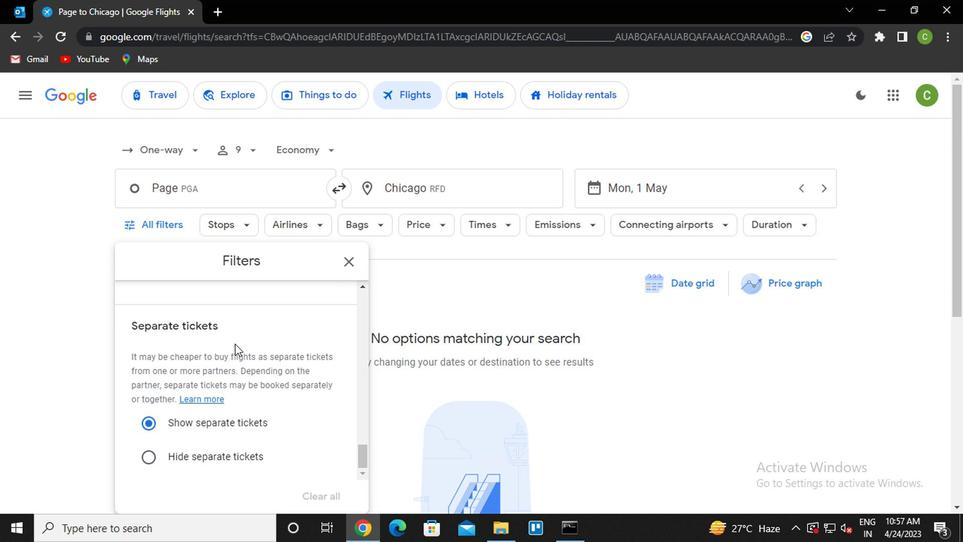 
Action: Mouse scrolled (246, 345) with delta (0, 0)
Screenshot: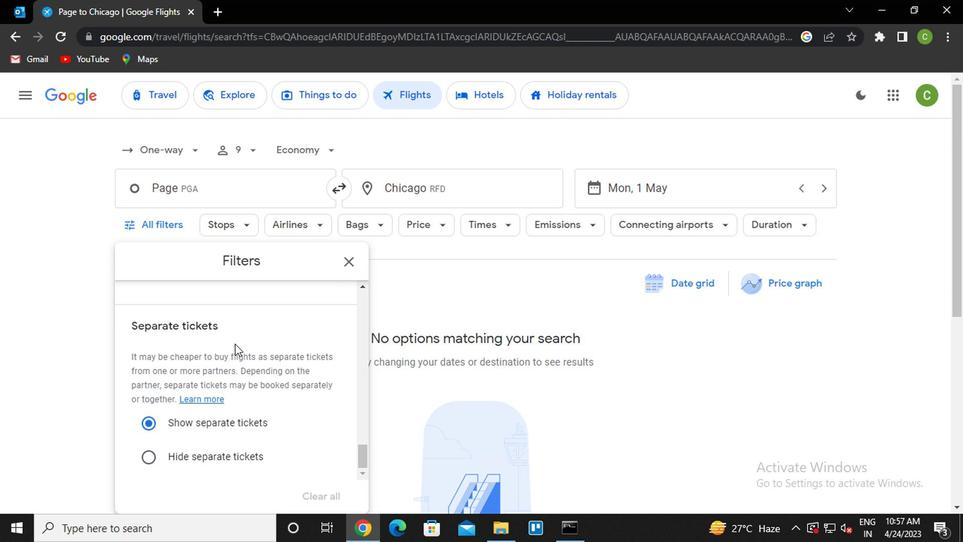 
Action: Mouse scrolled (246, 345) with delta (0, 0)
Screenshot: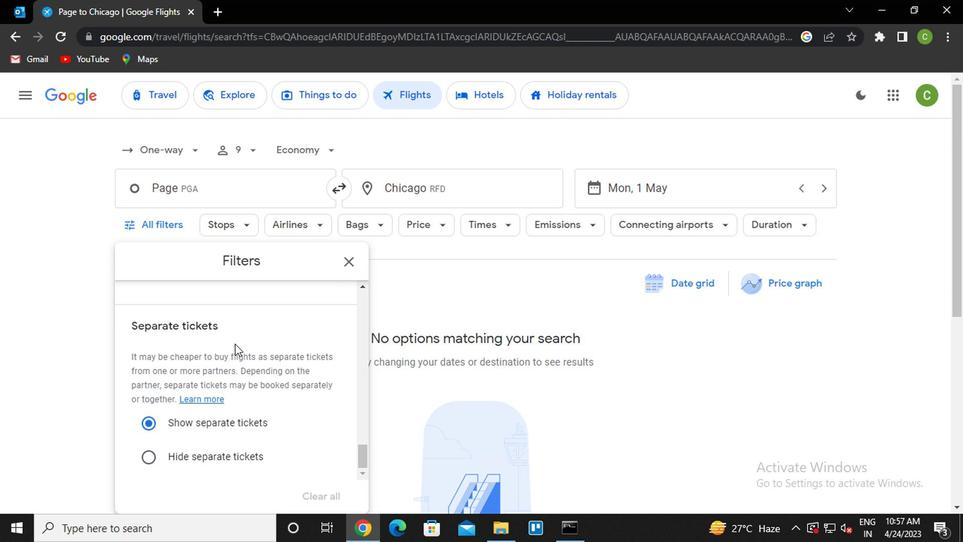 
Action: Mouse scrolled (246, 345) with delta (0, 0)
Screenshot: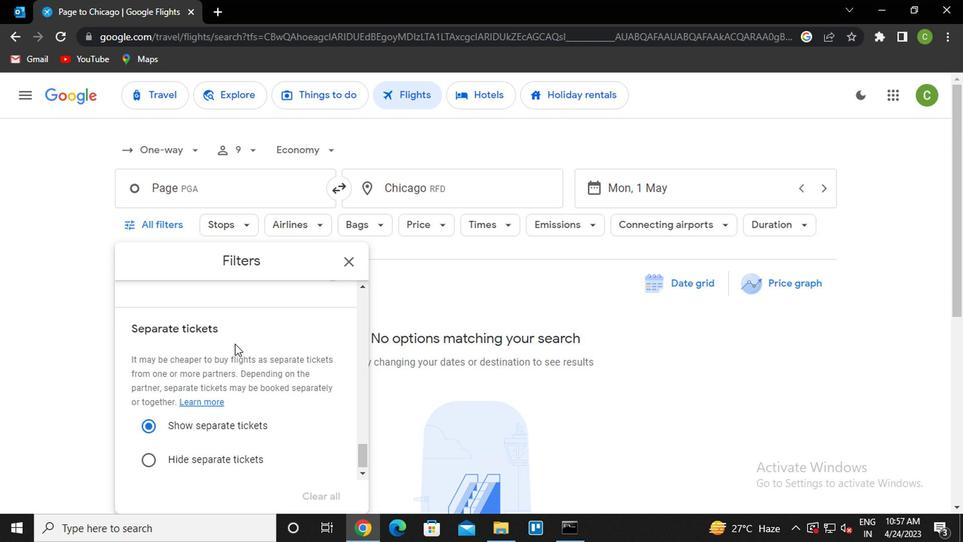 
Action: Mouse moved to (241, 361)
Screenshot: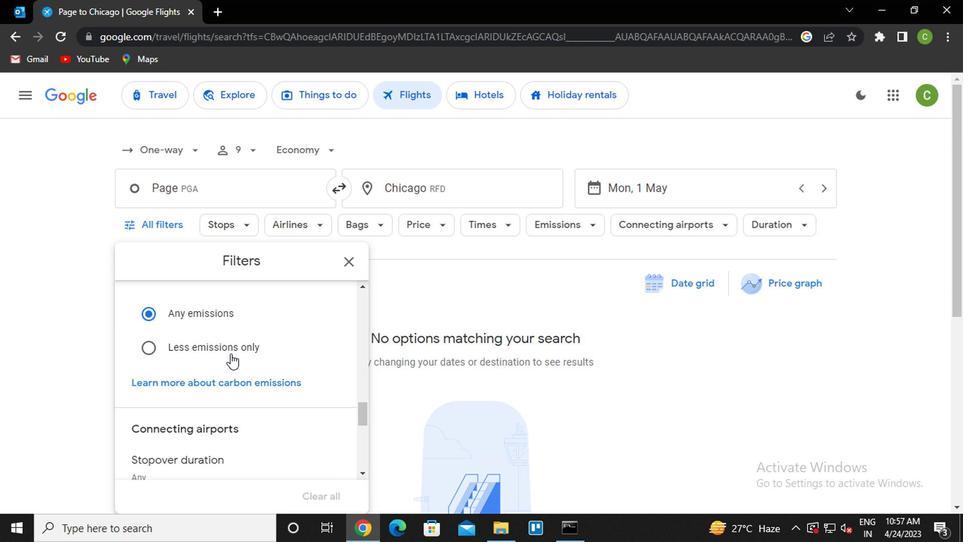 
Action: Mouse scrolled (241, 361) with delta (0, 0)
Screenshot: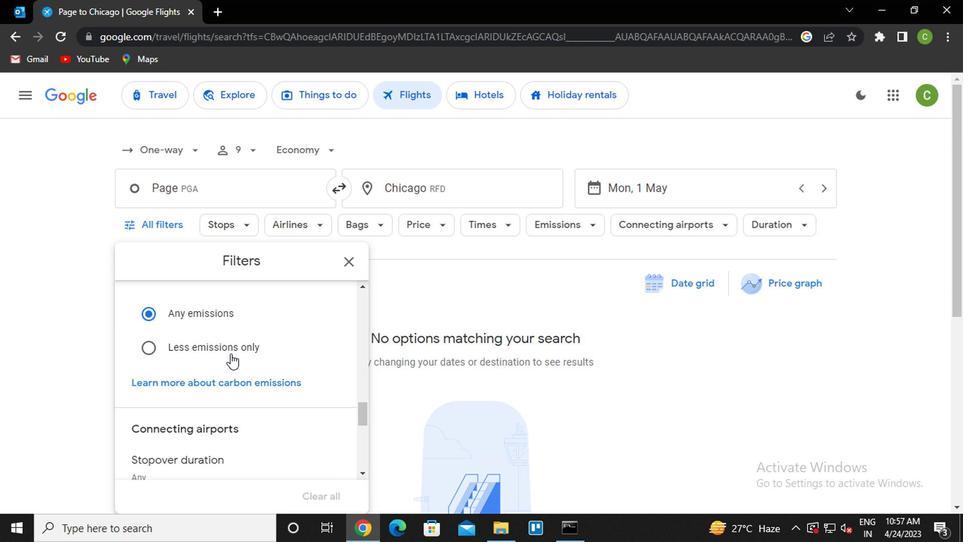 
Action: Mouse moved to (241, 364)
Screenshot: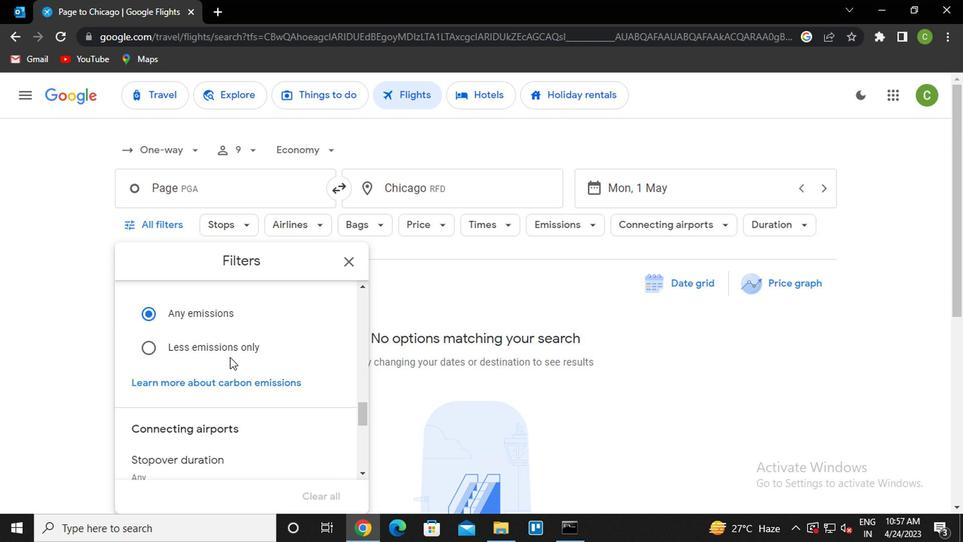 
Action: Mouse scrolled (241, 365) with delta (0, 0)
Screenshot: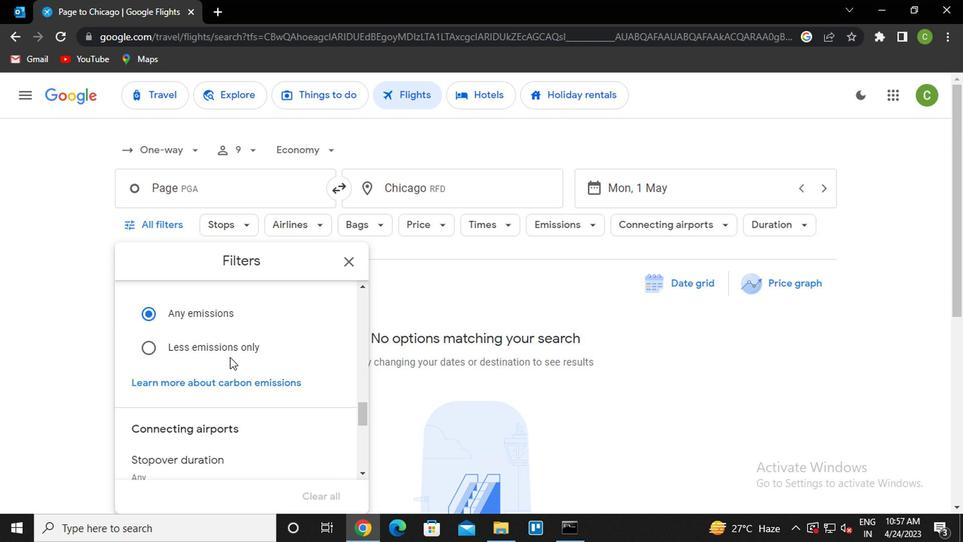 
Action: Mouse moved to (242, 366)
Screenshot: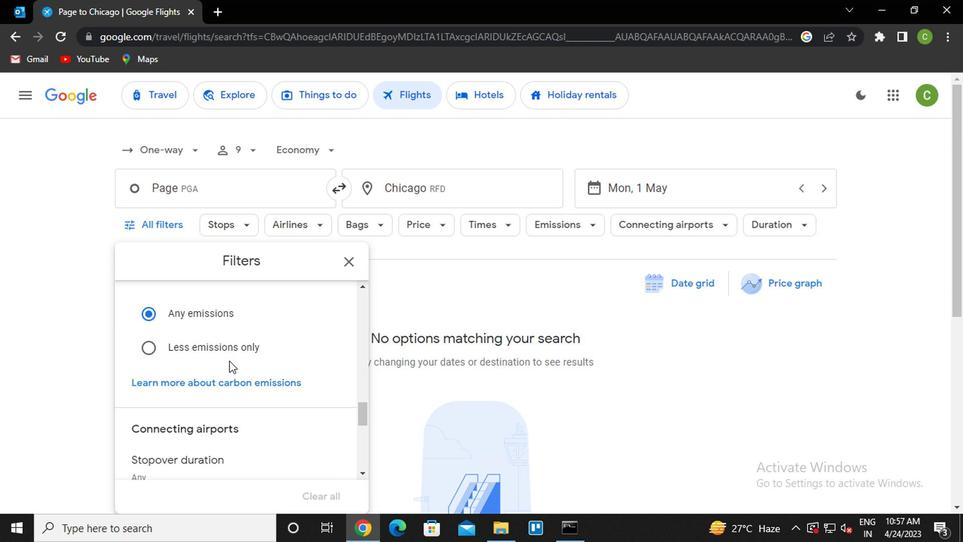 
Action: Mouse scrolled (242, 367) with delta (0, 1)
Screenshot: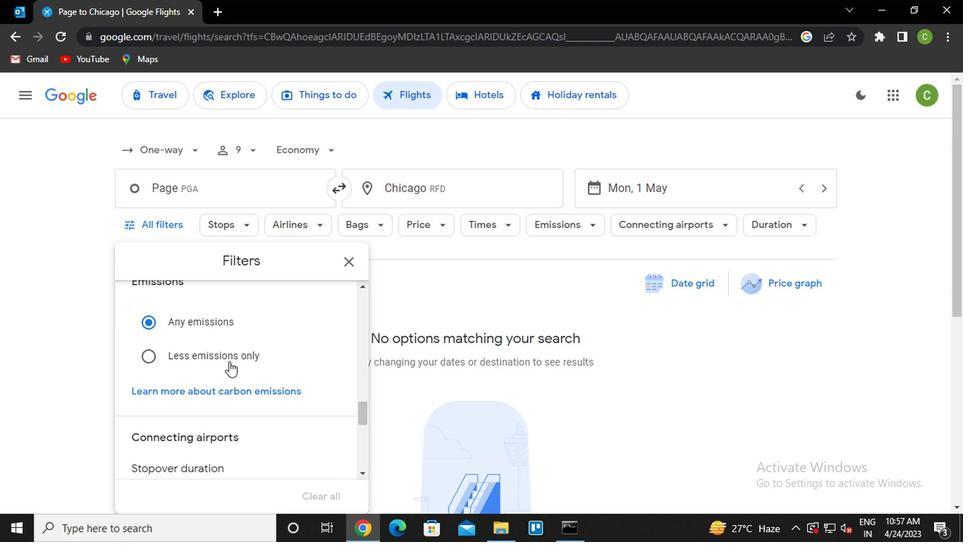 
Action: Mouse moved to (243, 366)
Screenshot: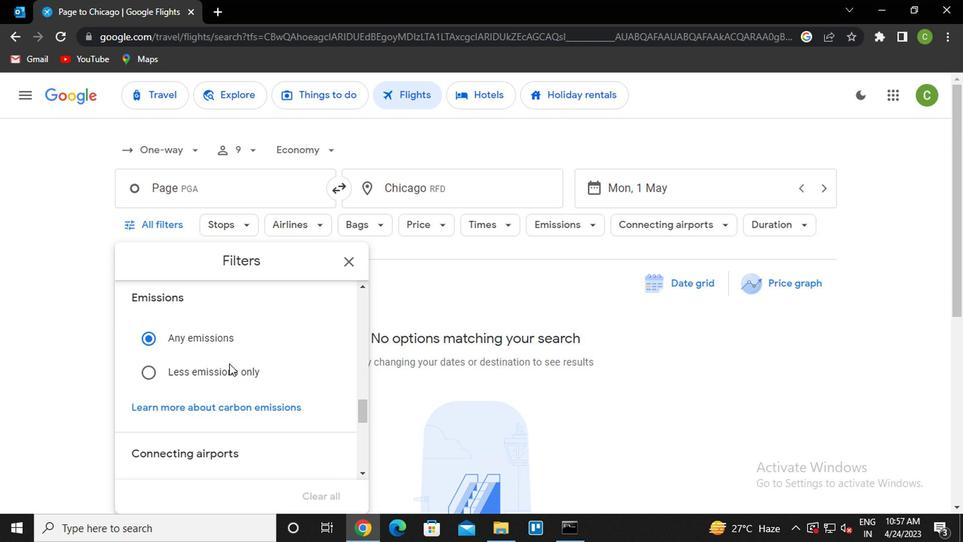 
Action: Mouse scrolled (243, 367) with delta (0, 1)
Screenshot: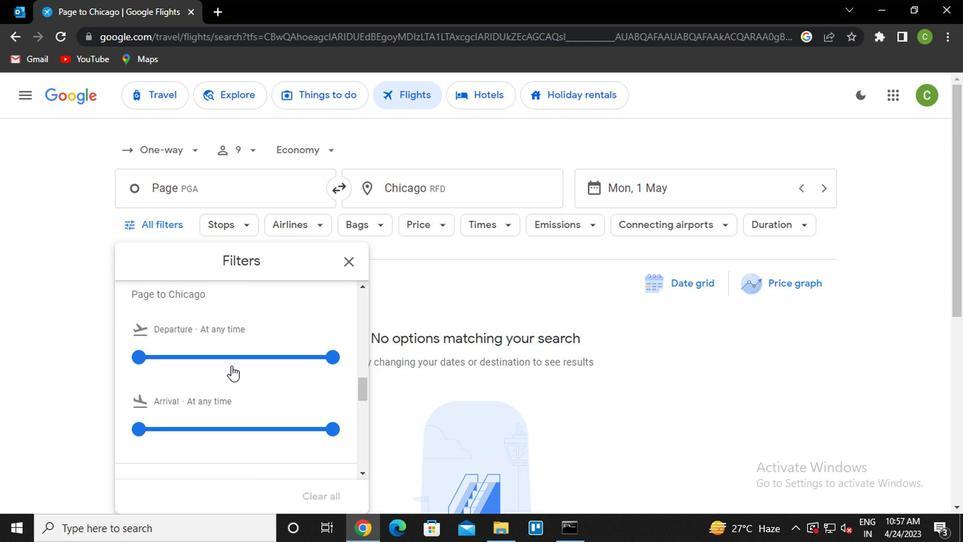 
Action: Mouse scrolled (243, 367) with delta (0, 1)
Screenshot: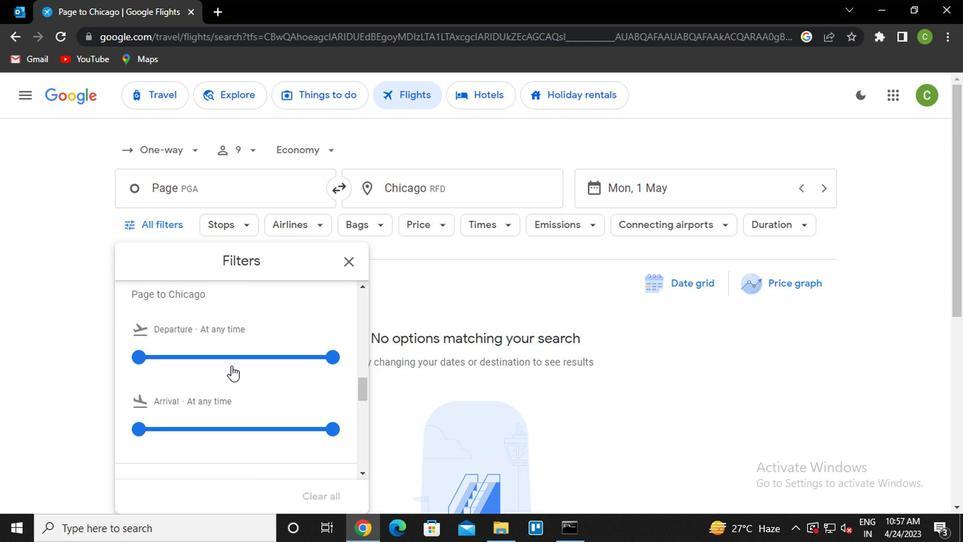 
Action: Mouse scrolled (243, 367) with delta (0, 1)
Screenshot: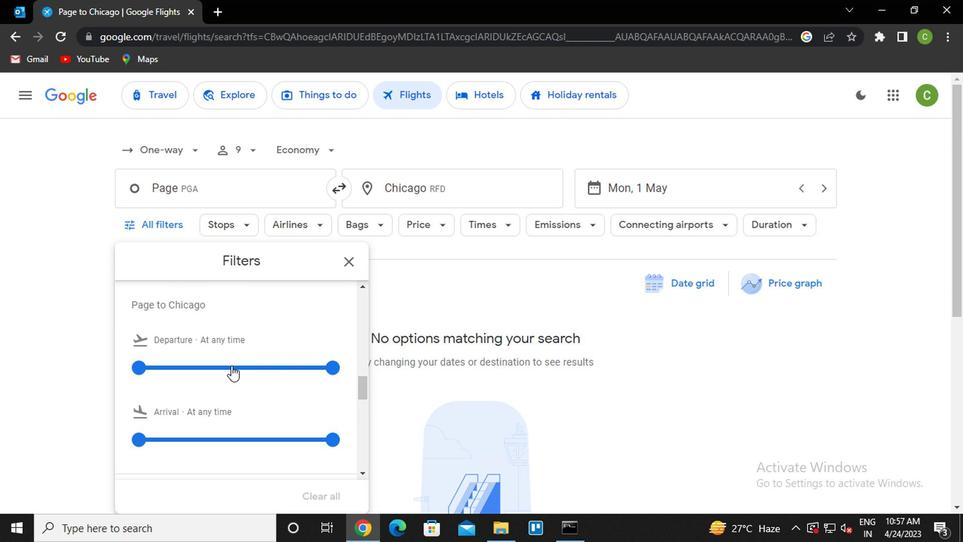 
Action: Mouse scrolled (243, 367) with delta (0, 1)
Screenshot: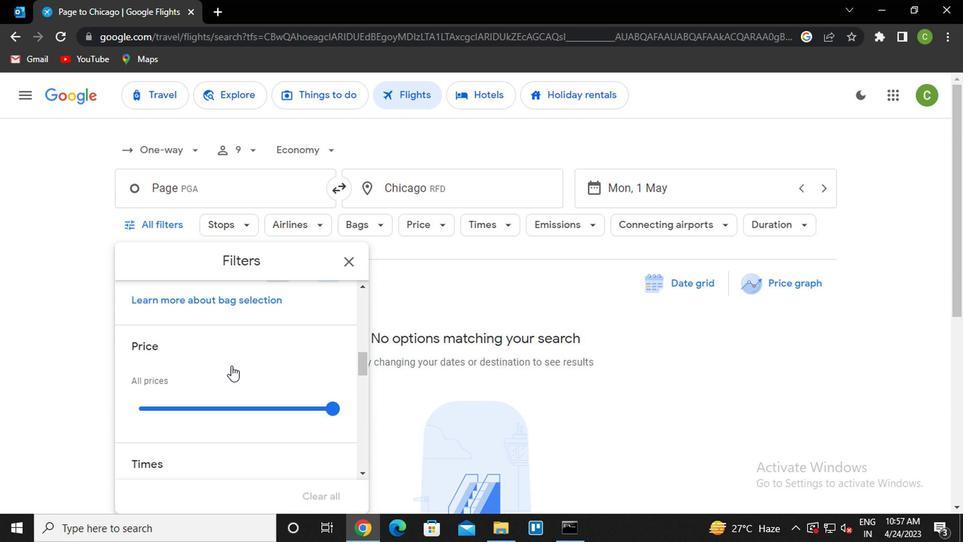 
Action: Mouse scrolled (243, 367) with delta (0, 1)
Screenshot: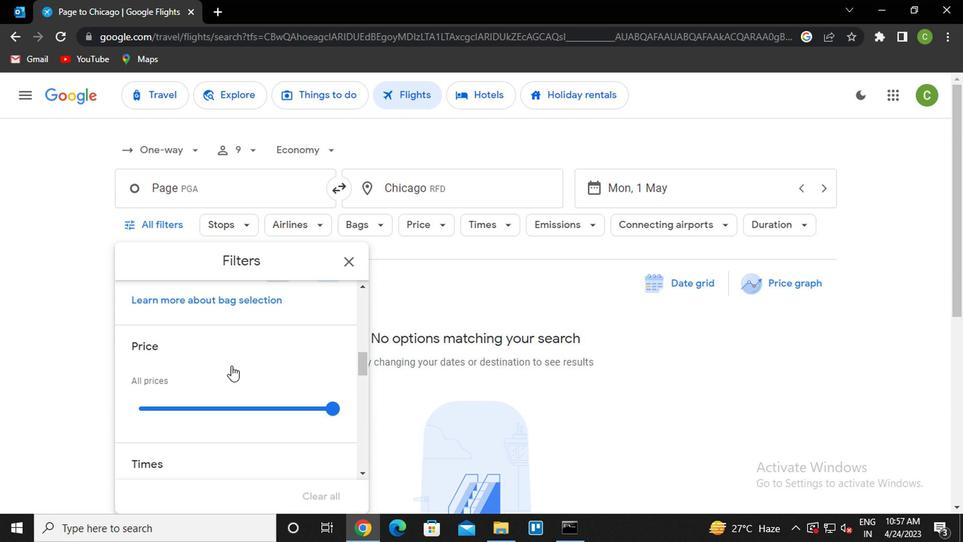 
Action: Mouse scrolled (243, 367) with delta (0, 1)
Screenshot: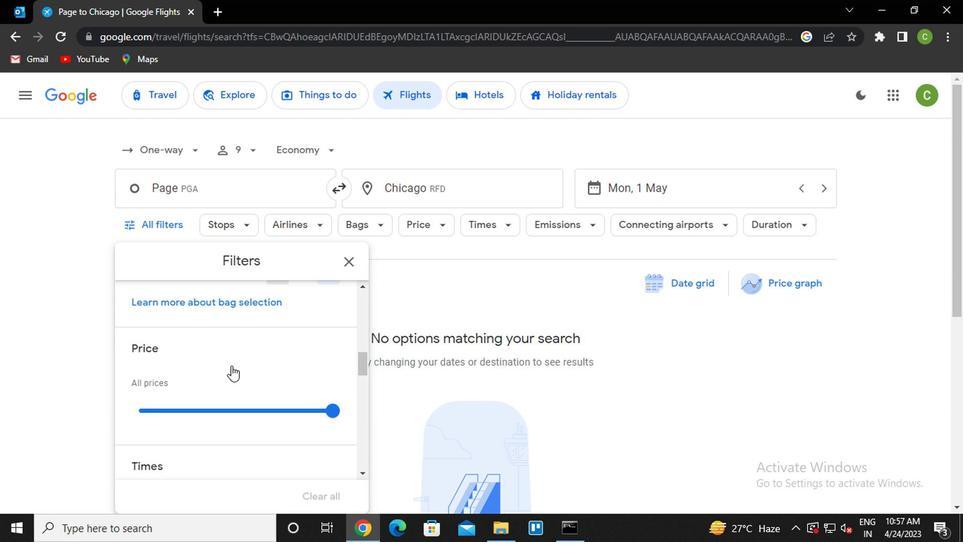 
Action: Mouse scrolled (243, 367) with delta (0, 1)
Screenshot: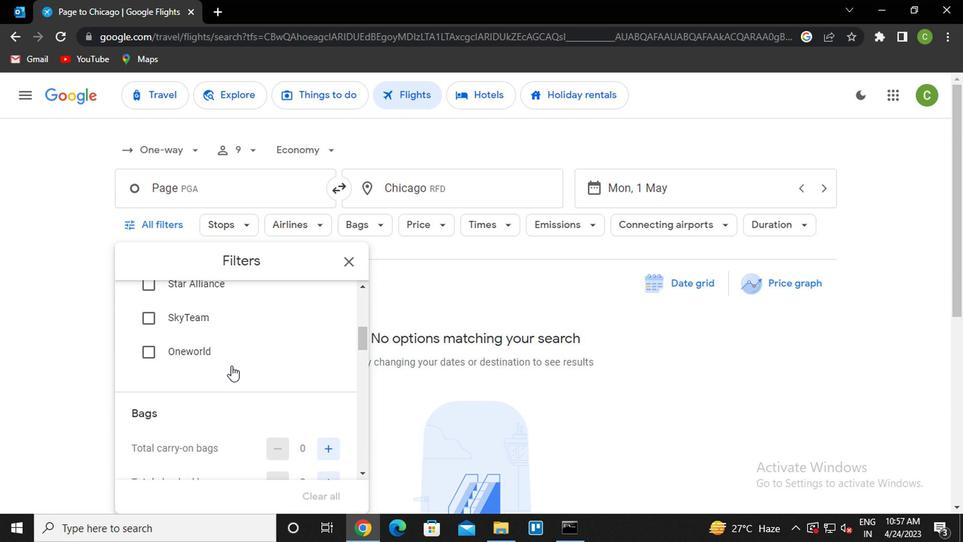 
Action: Mouse moved to (226, 378)
Screenshot: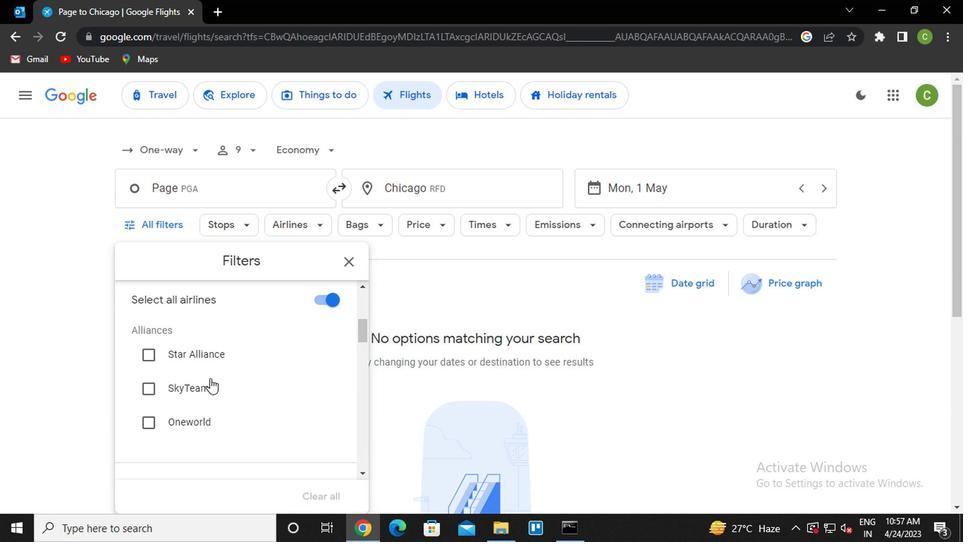 
Action: Mouse scrolled (226, 379) with delta (0, 0)
Screenshot: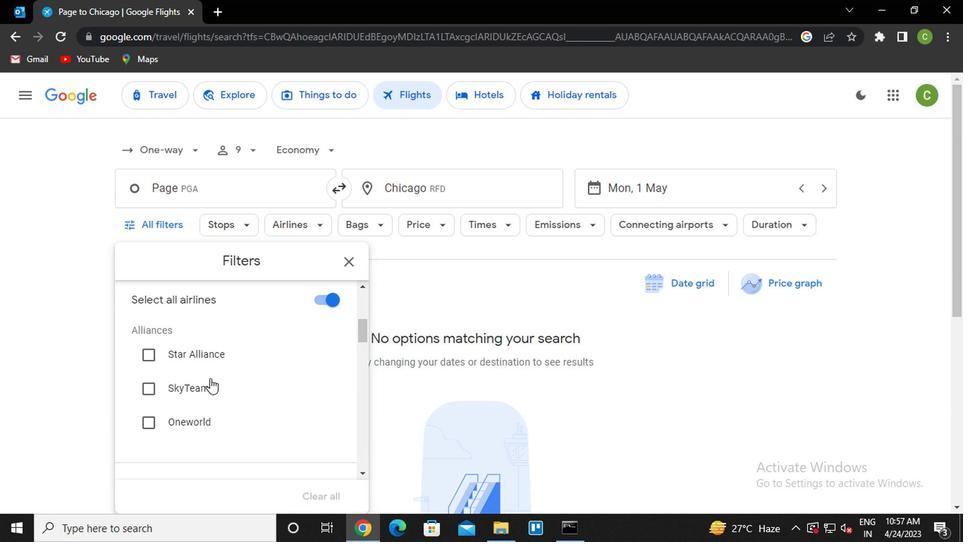 
Action: Mouse moved to (227, 378)
Screenshot: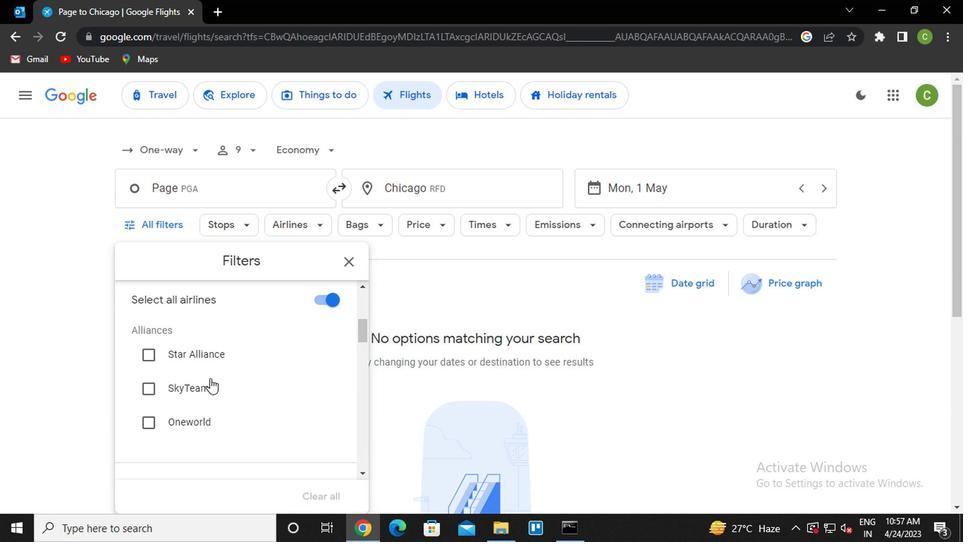 
Action: Mouse scrolled (227, 379) with delta (0, 0)
Screenshot: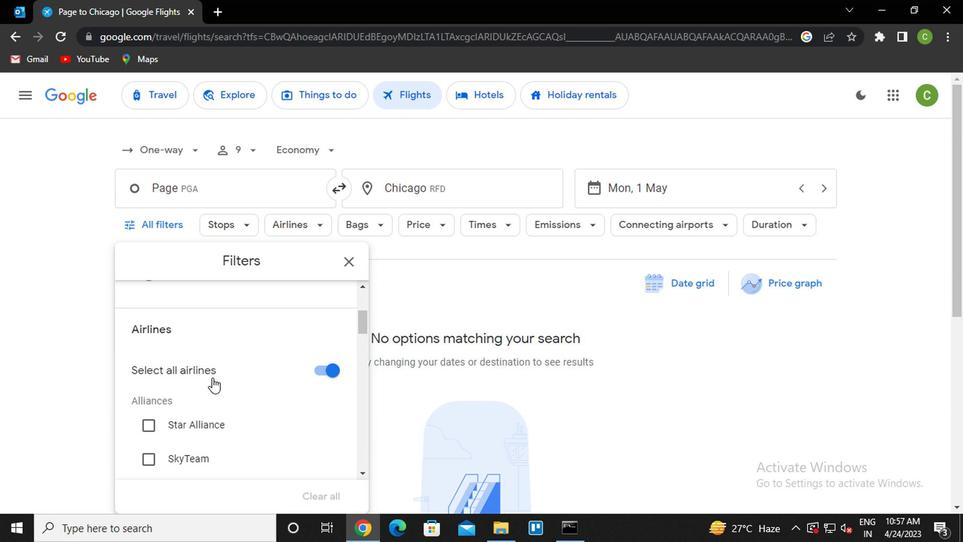 
Action: Mouse moved to (252, 387)
Screenshot: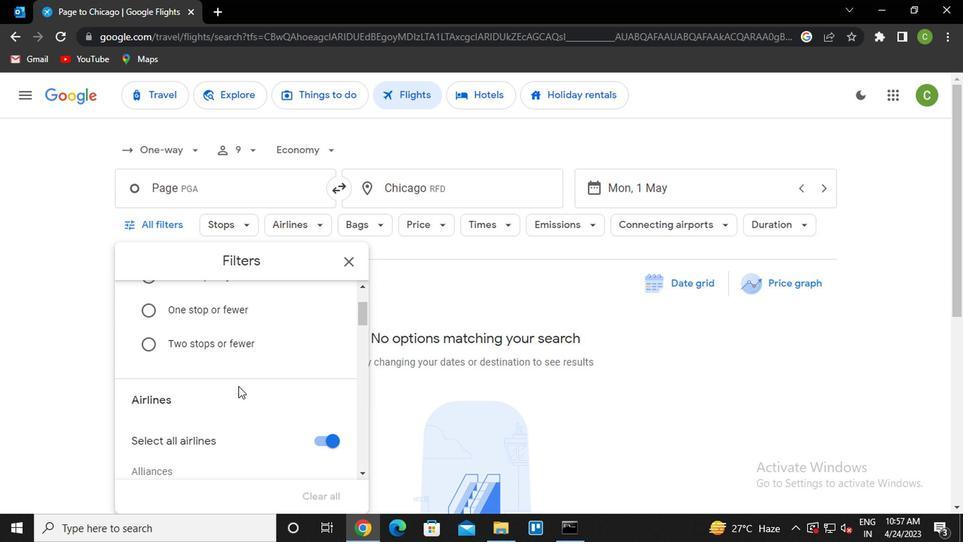 
Action: Mouse scrolled (252, 387) with delta (0, 0)
Screenshot: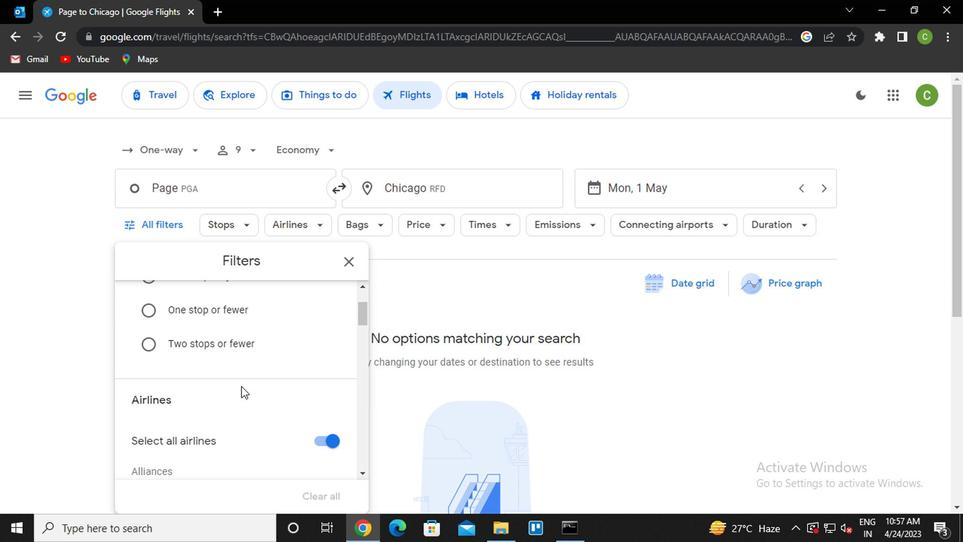 
Action: Mouse scrolled (252, 387) with delta (0, 0)
Screenshot: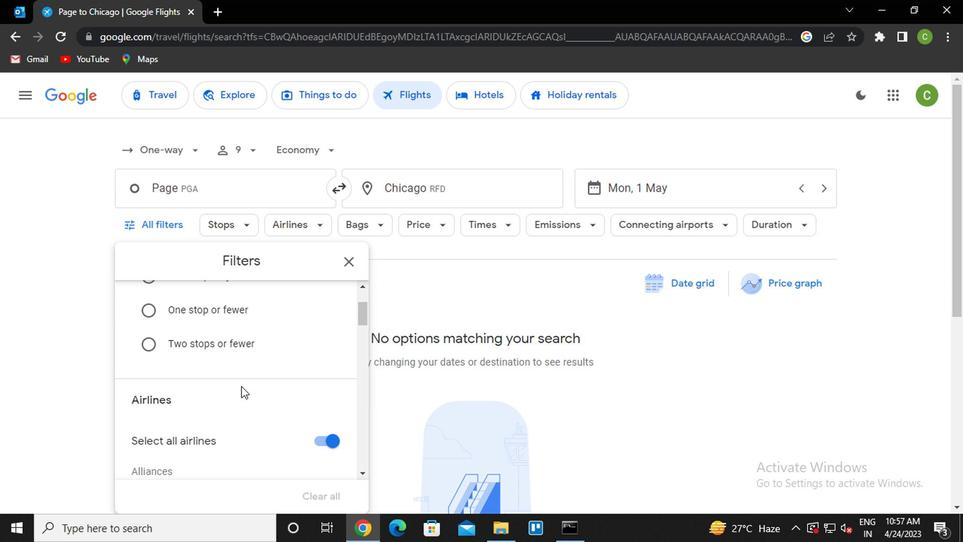 
Action: Mouse scrolled (252, 387) with delta (0, 0)
Screenshot: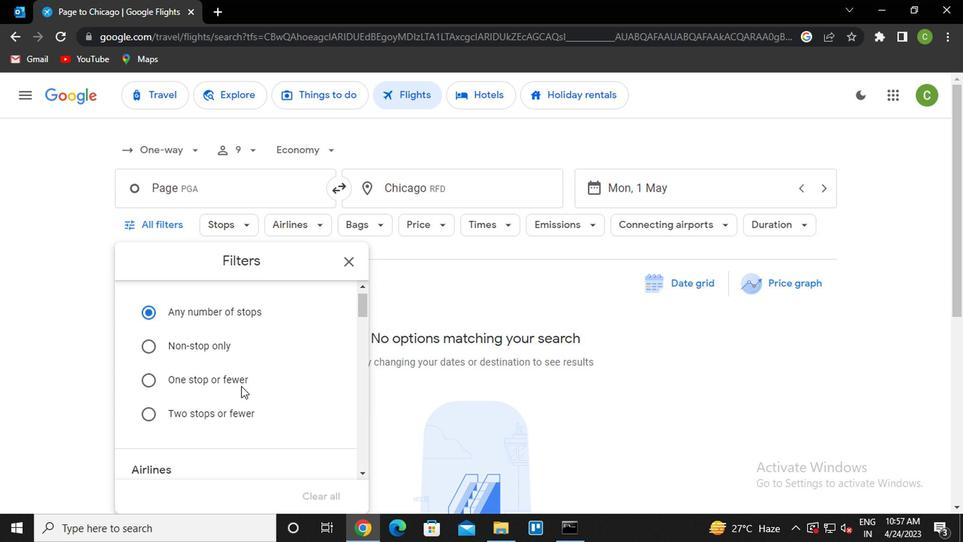 
Action: Mouse scrolled (252, 386) with delta (0, -1)
Screenshot: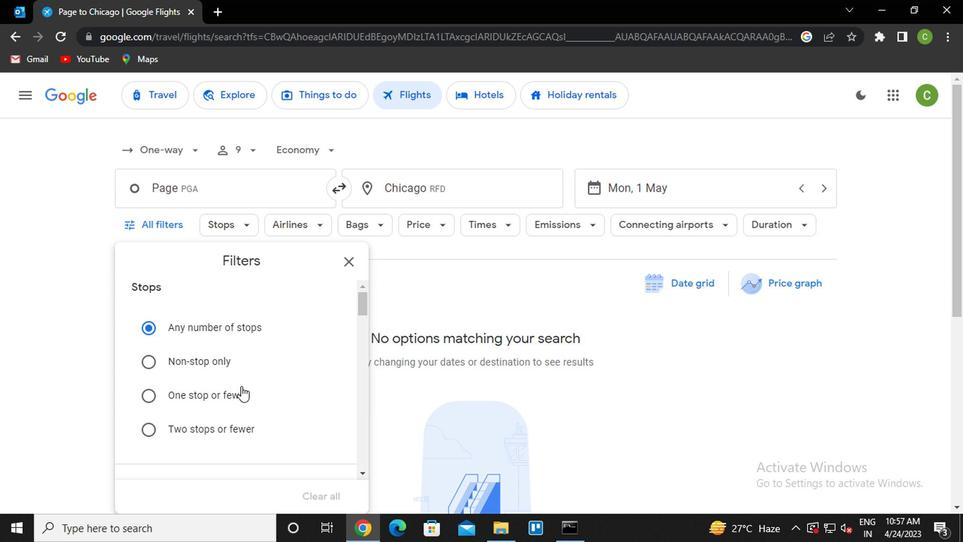 
Action: Mouse scrolled (252, 386) with delta (0, -1)
Screenshot: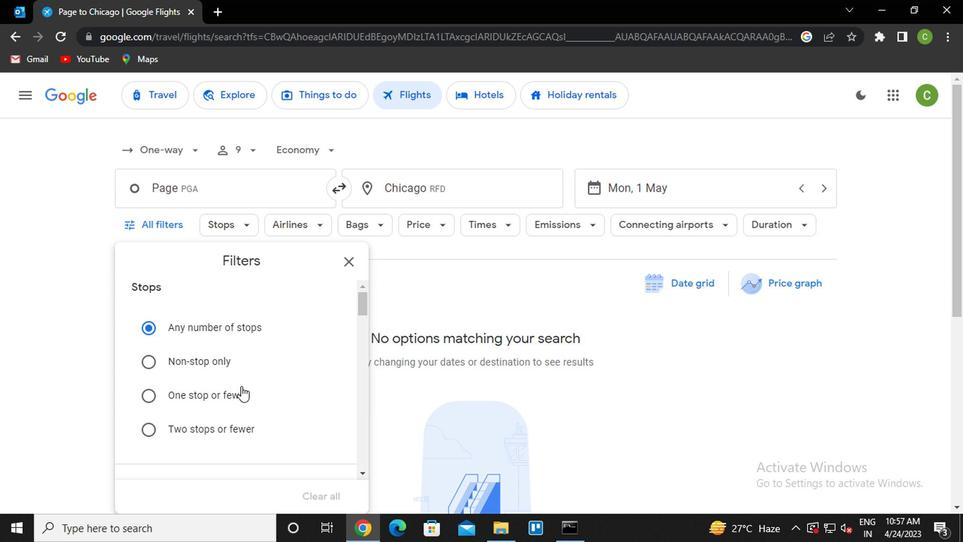 
Action: Mouse moved to (329, 390)
Screenshot: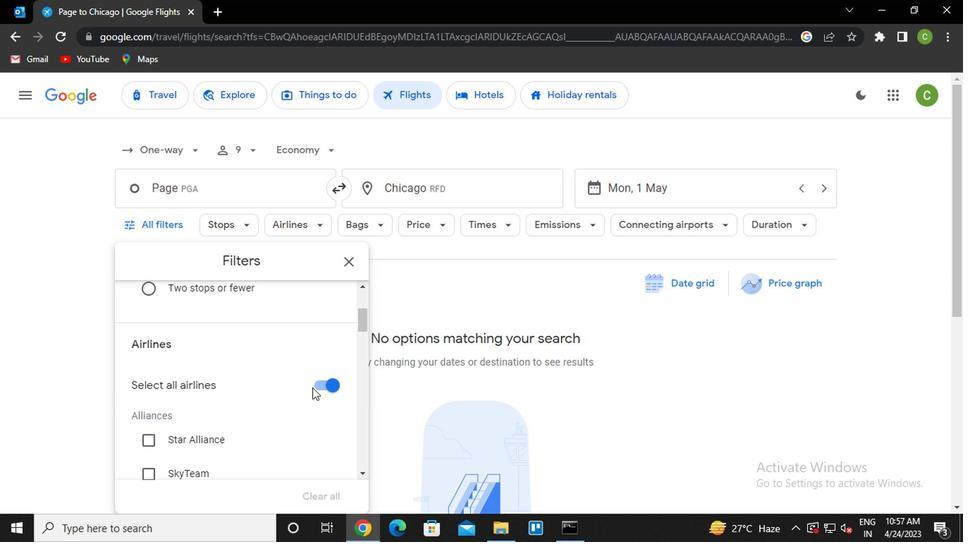 
Action: Mouse pressed left at (329, 390)
Screenshot: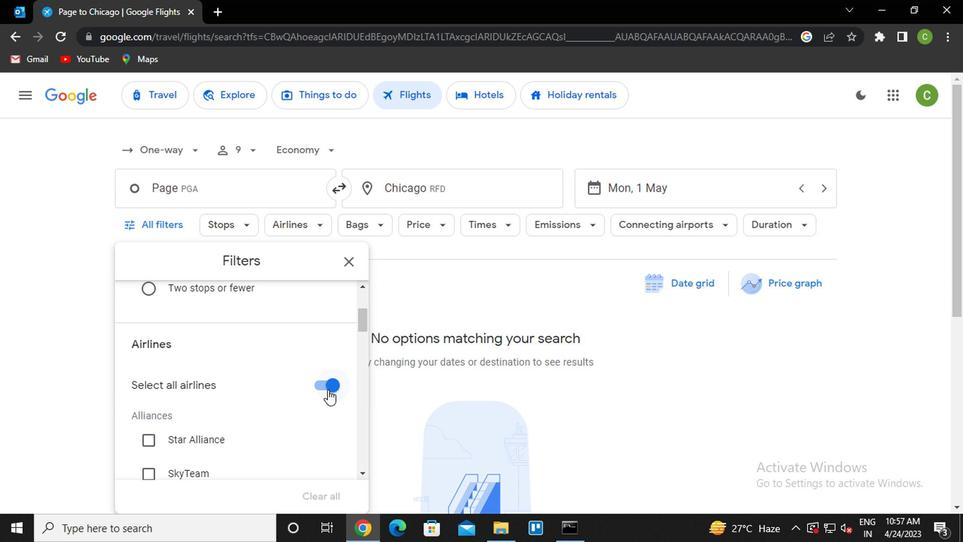 
Action: Mouse moved to (256, 417)
Screenshot: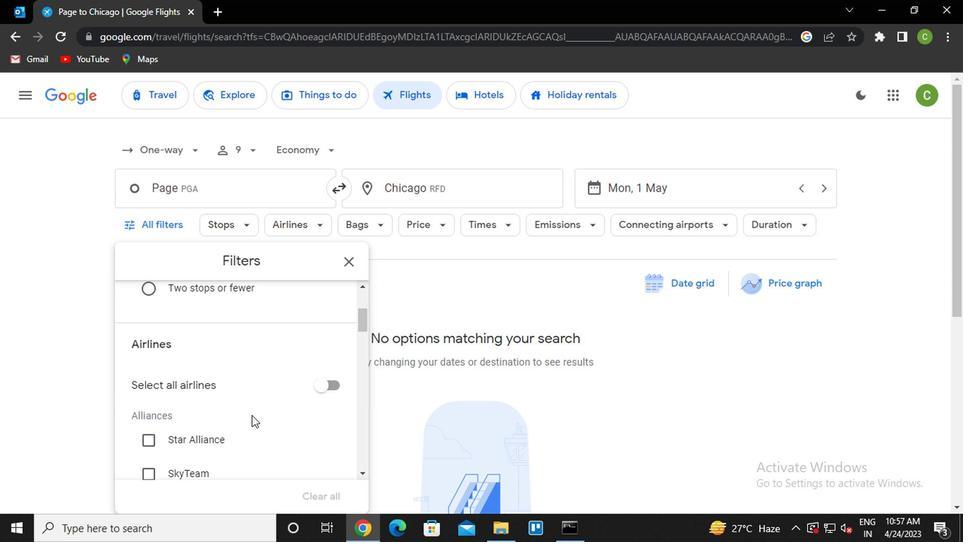 
Action: Mouse scrolled (256, 417) with delta (0, 0)
Screenshot: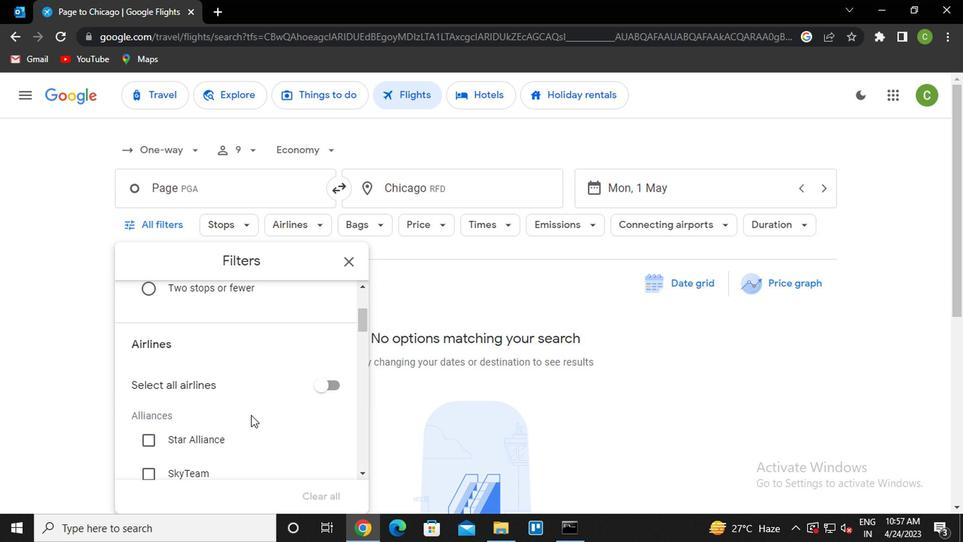 
Action: Mouse moved to (332, 318)
Screenshot: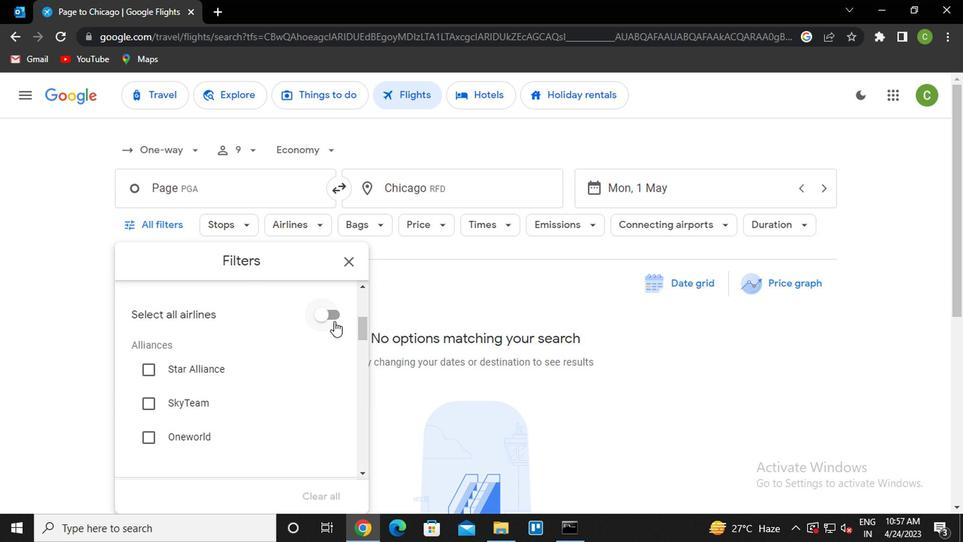 
Action: Mouse pressed left at (332, 318)
Screenshot: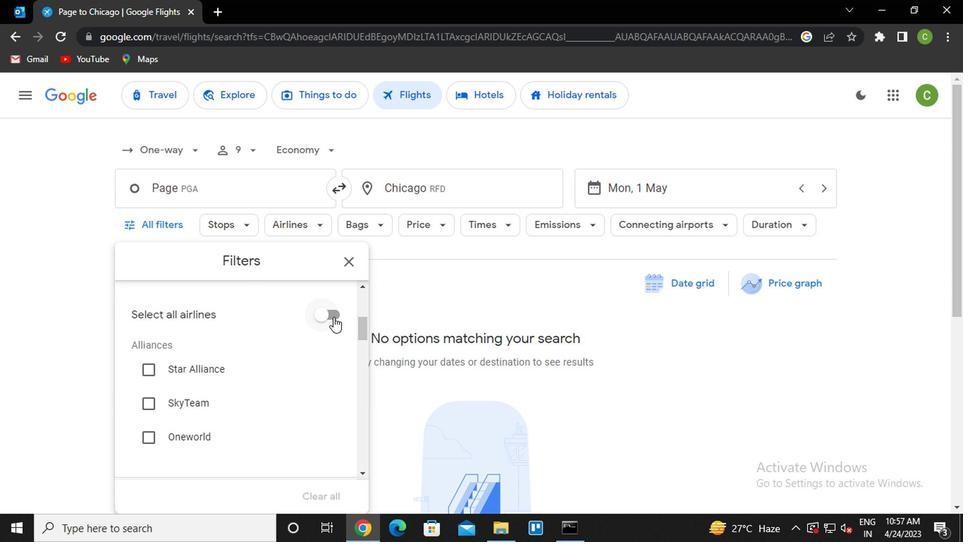 
Action: Mouse moved to (283, 378)
Screenshot: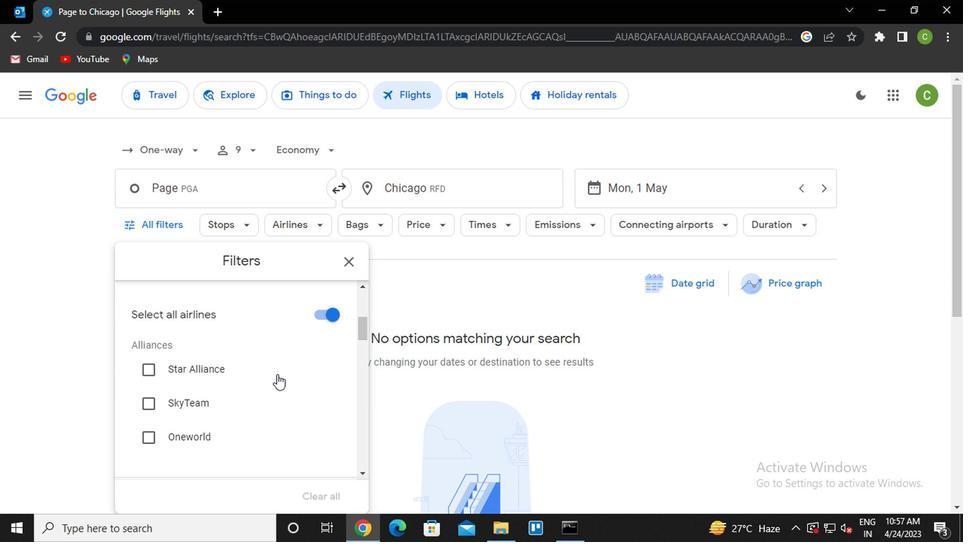 
Action: Mouse scrolled (283, 377) with delta (0, -1)
Screenshot: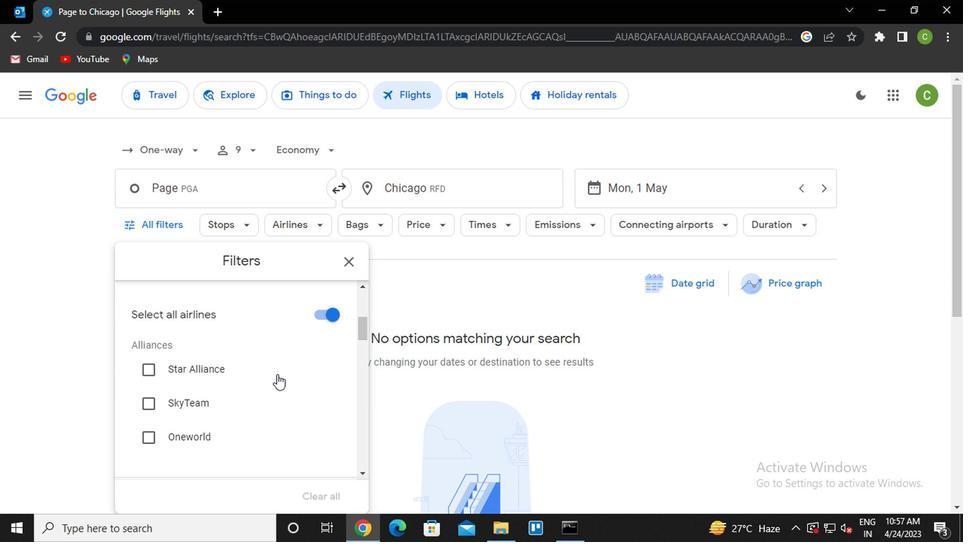 
Action: Mouse moved to (283, 381)
Screenshot: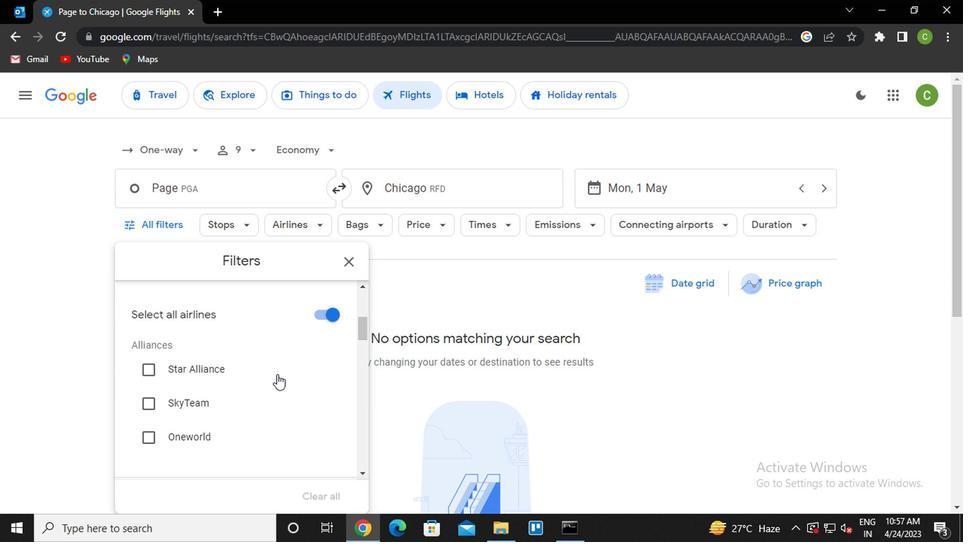 
Action: Mouse scrolled (283, 380) with delta (0, -1)
Screenshot: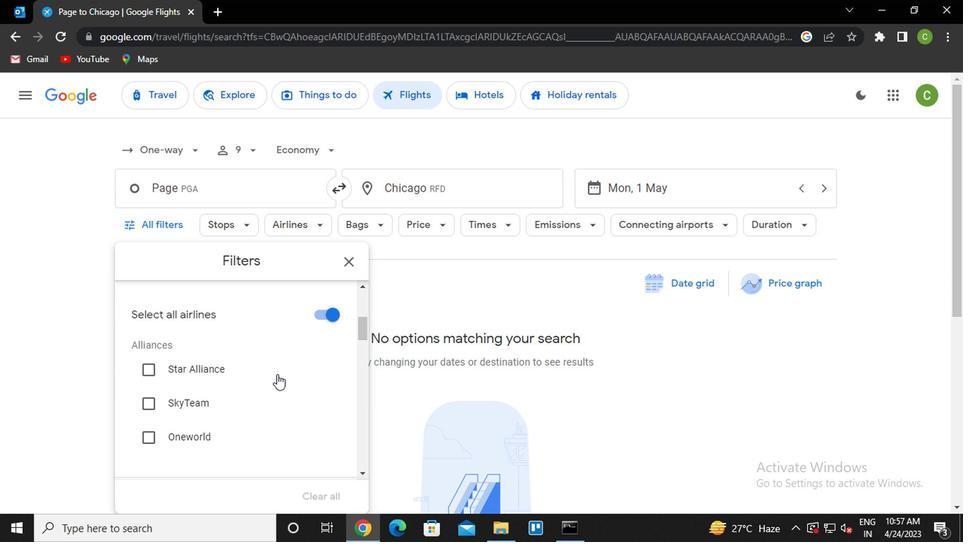 
Action: Mouse scrolled (283, 380) with delta (0, -1)
Screenshot: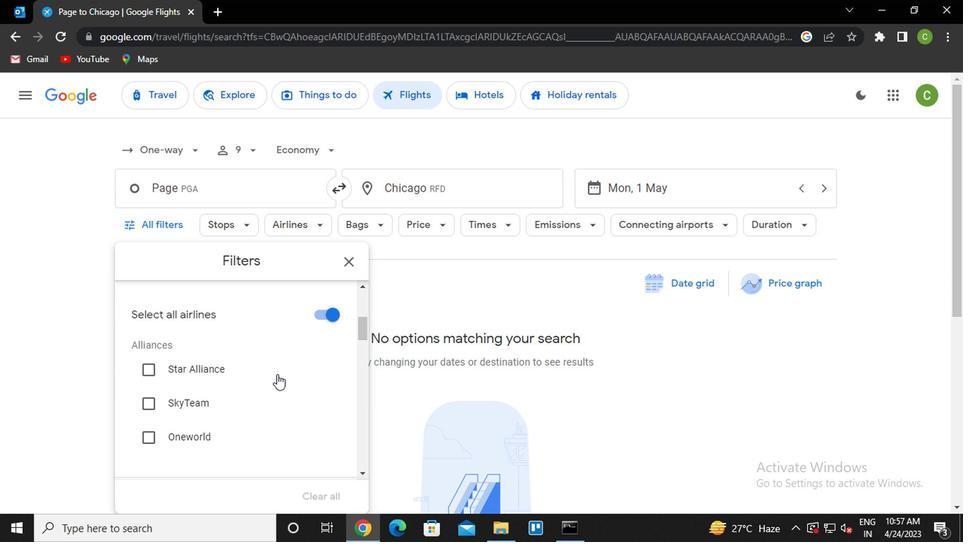 
Action: Mouse scrolled (283, 380) with delta (0, -1)
Screenshot: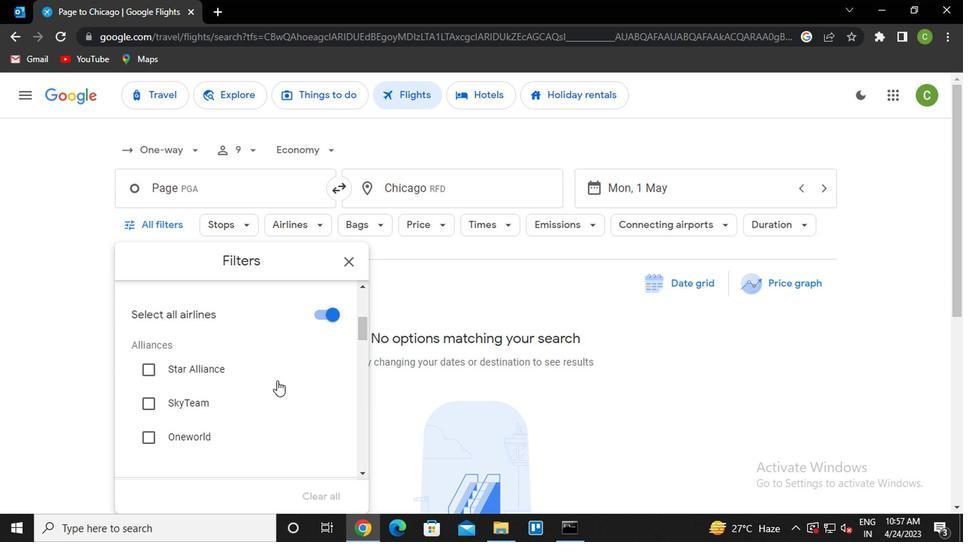 
Action: Mouse scrolled (283, 382) with delta (0, 0)
Screenshot: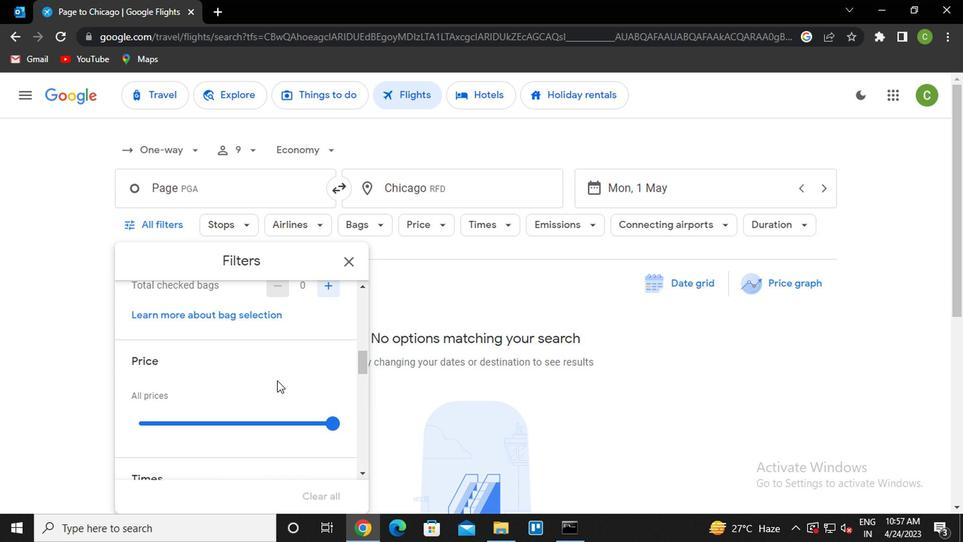 
Action: Mouse moved to (328, 324)
Screenshot: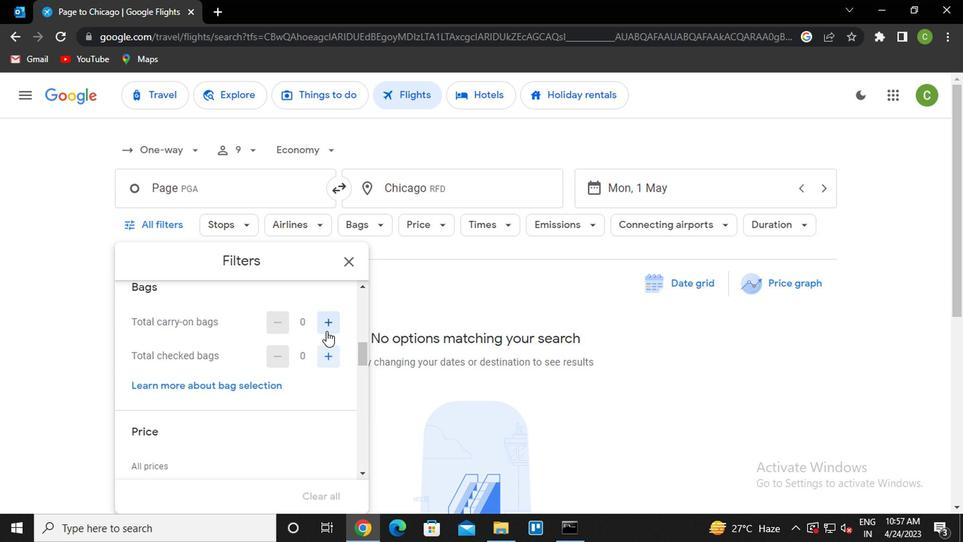 
Action: Mouse pressed left at (328, 324)
Screenshot: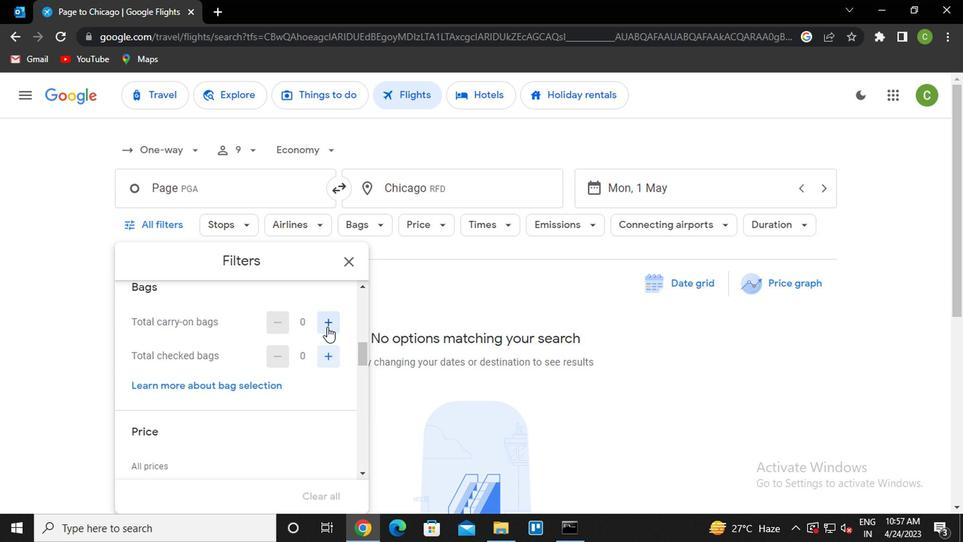 
Action: Mouse moved to (328, 324)
Screenshot: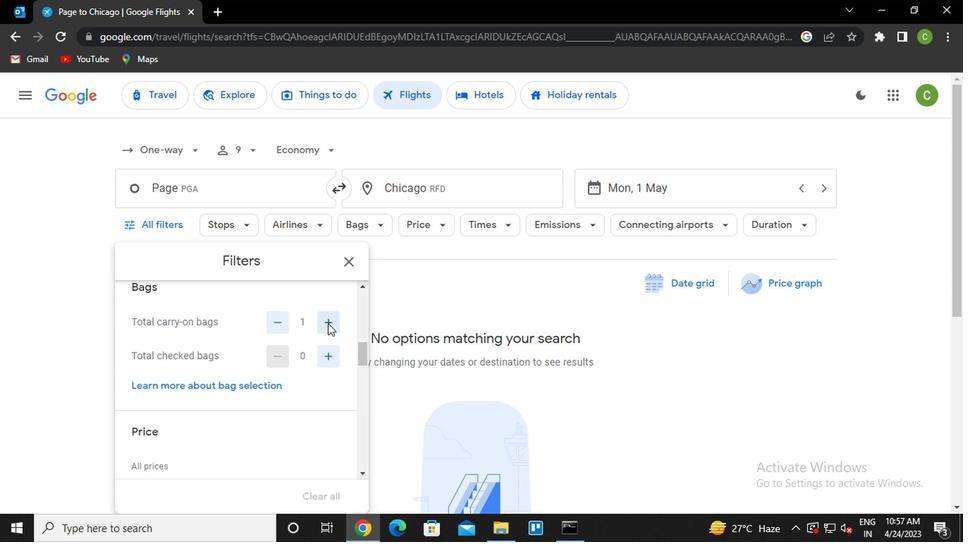 
Action: Mouse pressed left at (328, 324)
Screenshot: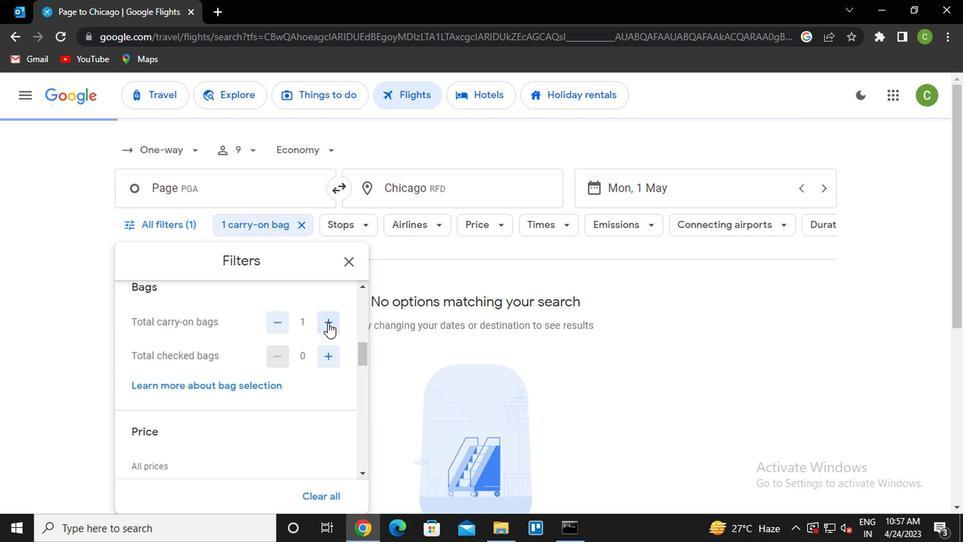 
Action: Mouse moved to (289, 330)
Screenshot: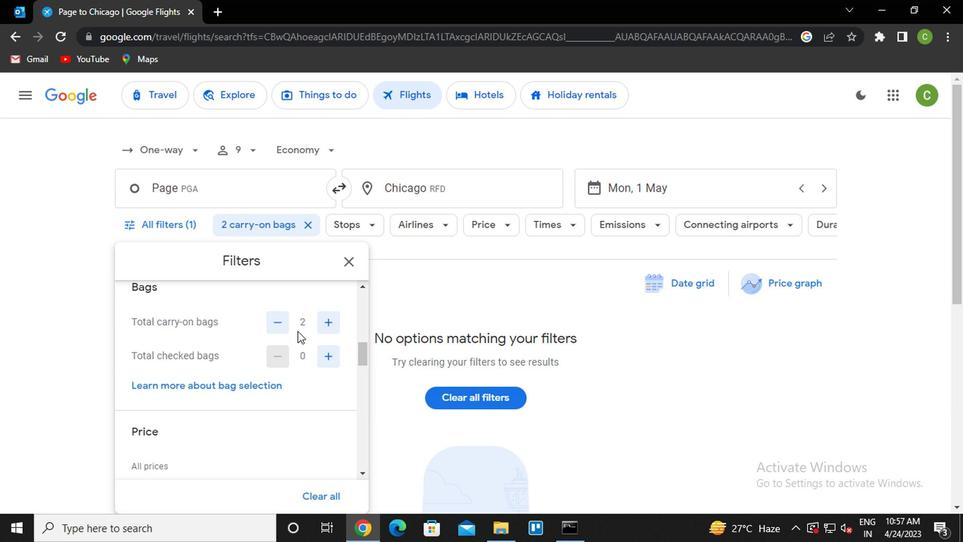 
Action: Mouse pressed left at (289, 330)
Screenshot: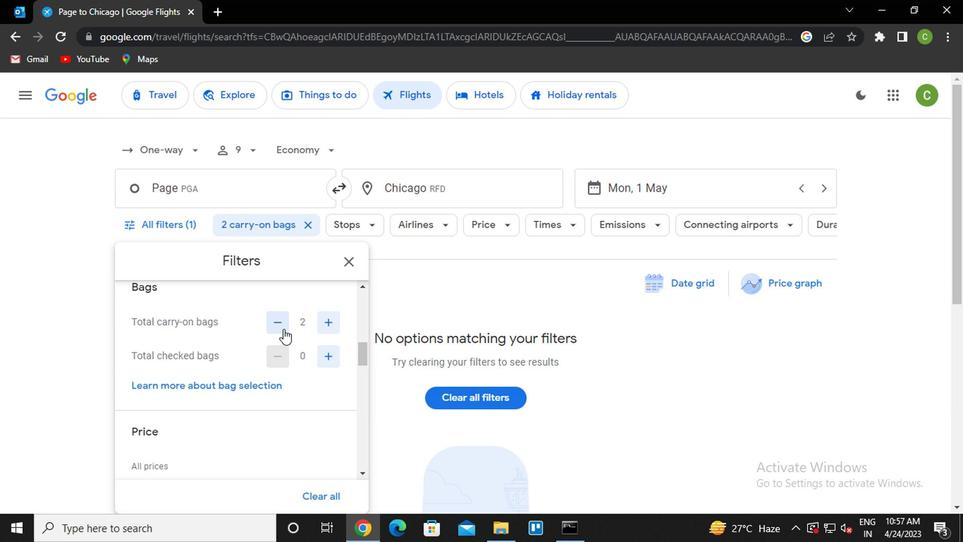 
Action: Mouse pressed left at (289, 330)
Screenshot: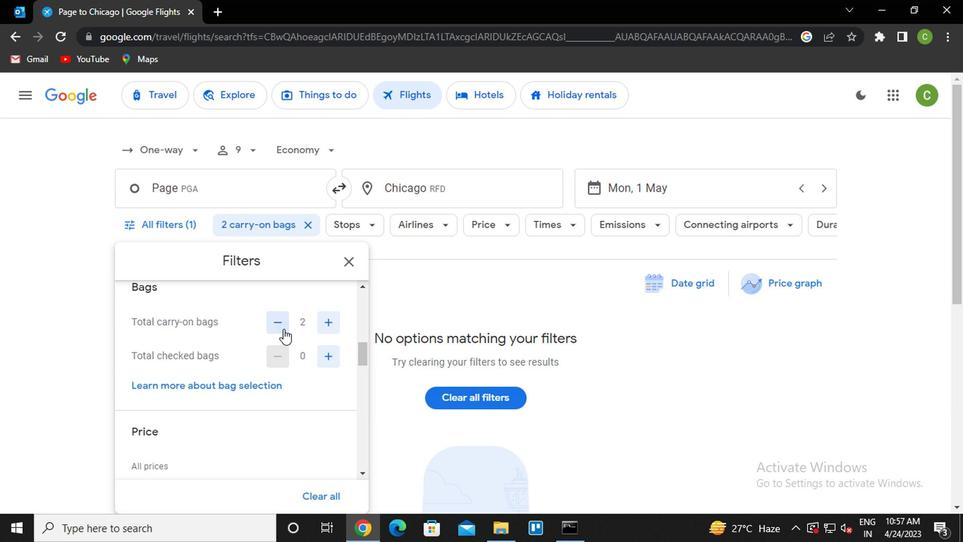 
Action: Mouse moved to (327, 361)
Screenshot: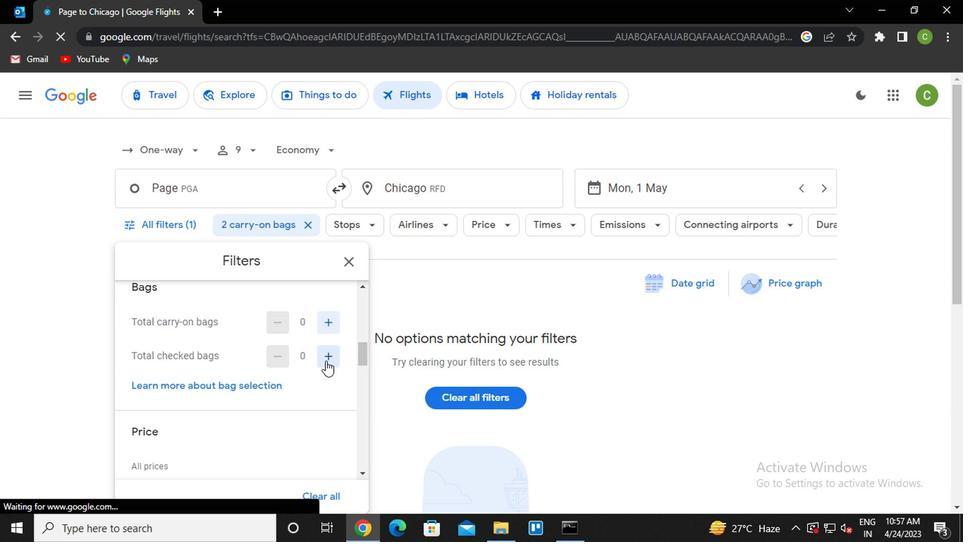 
Action: Mouse pressed left at (327, 361)
Screenshot: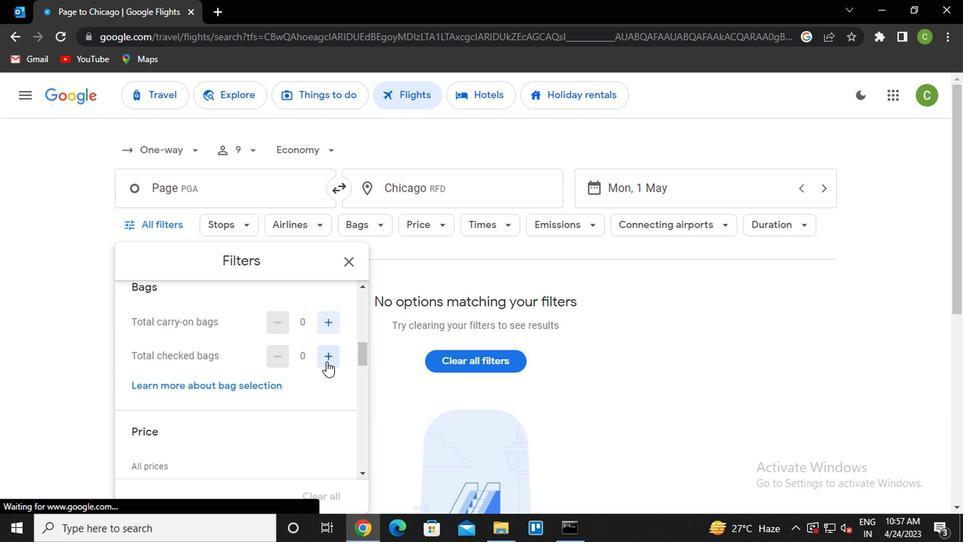 
Action: Mouse pressed left at (327, 361)
Screenshot: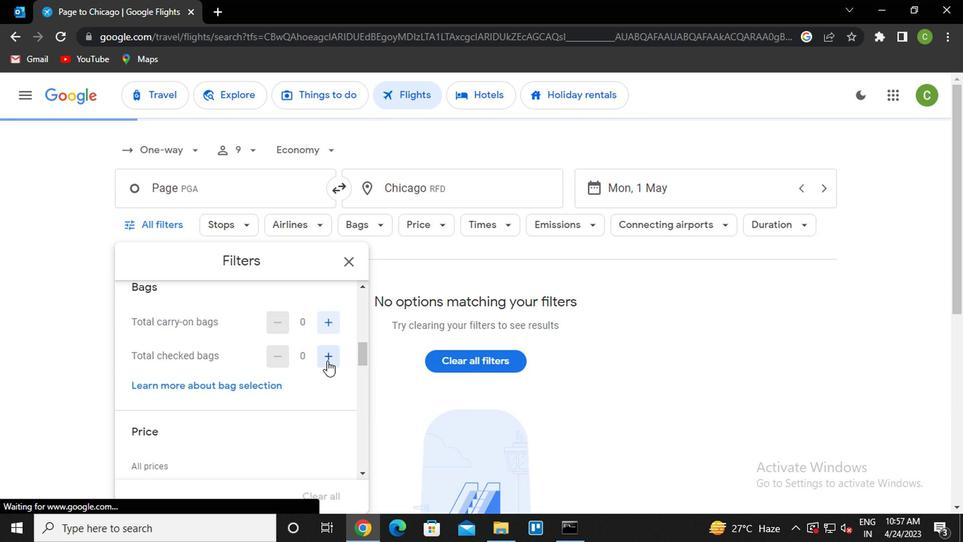 
Action: Mouse moved to (327, 361)
Screenshot: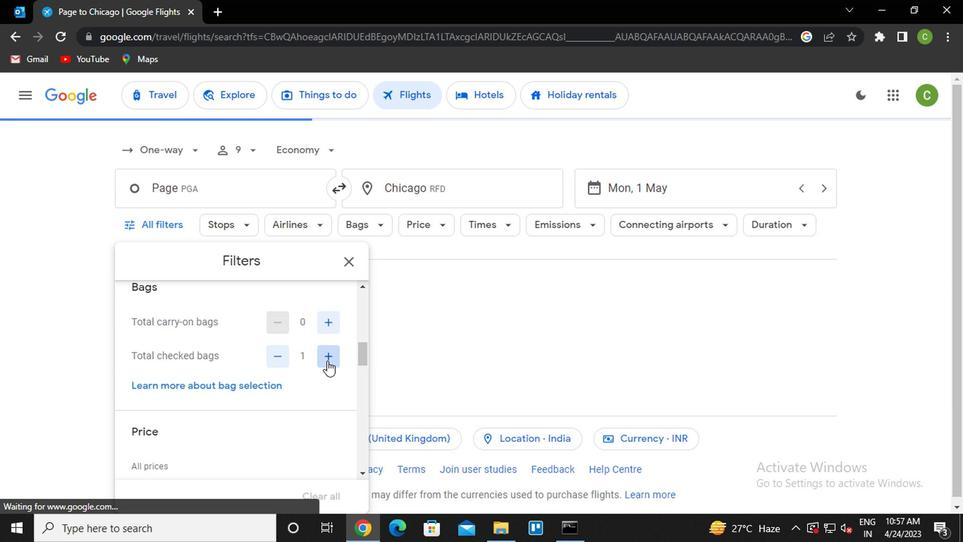 
Action: Mouse pressed left at (327, 361)
Screenshot: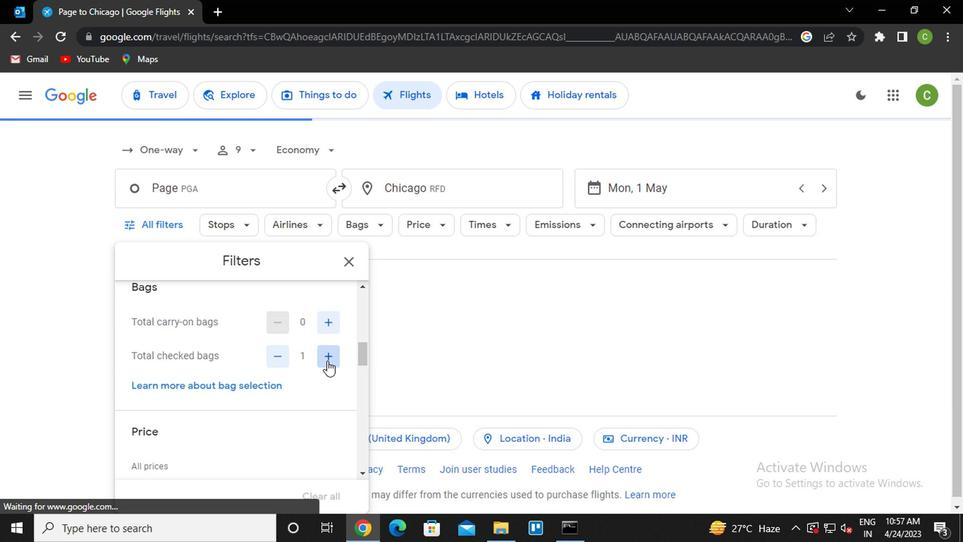 
Action: Mouse pressed left at (327, 361)
Screenshot: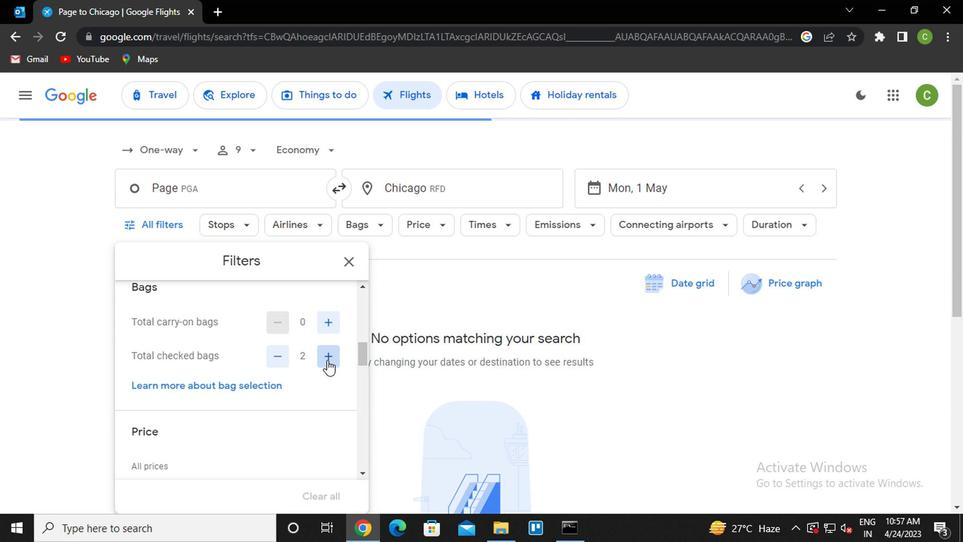 
Action: Mouse moved to (327, 360)
Screenshot: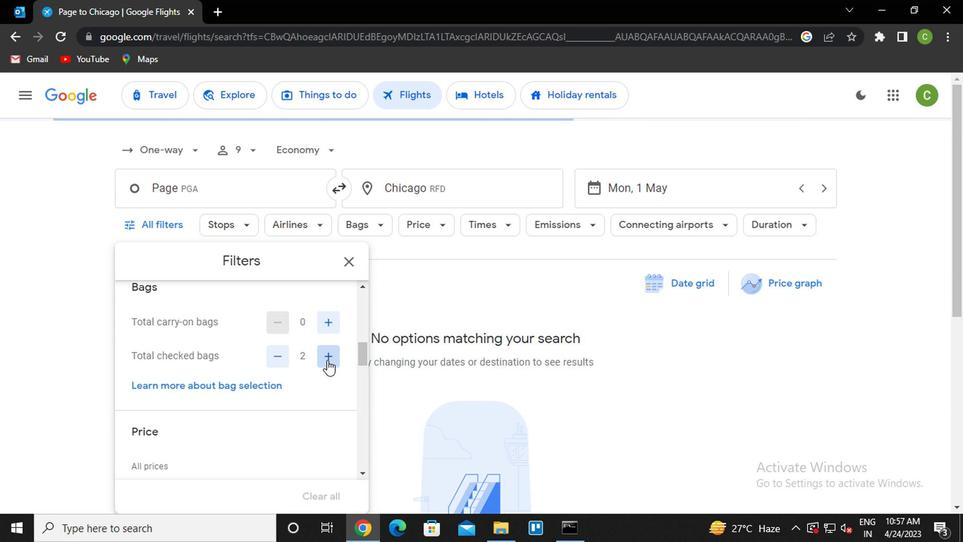 
Action: Mouse pressed left at (327, 360)
Screenshot: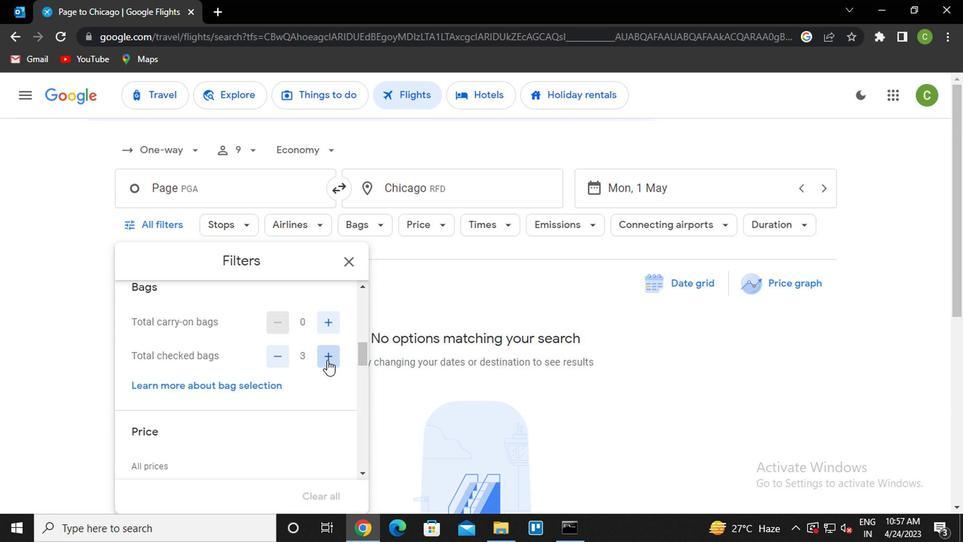 
Action: Mouse pressed left at (327, 360)
Screenshot: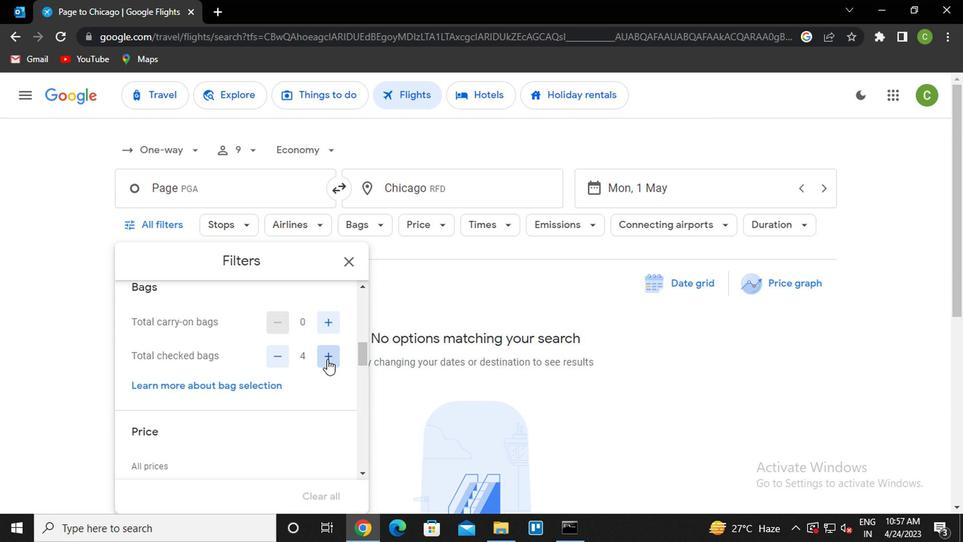 
Action: Mouse moved to (308, 384)
Screenshot: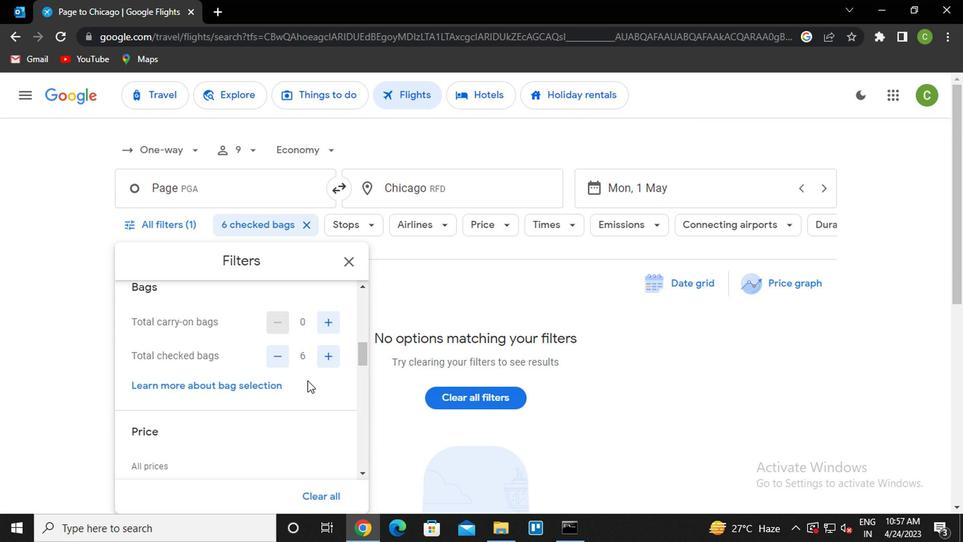 
Action: Mouse scrolled (308, 383) with delta (0, 0)
Screenshot: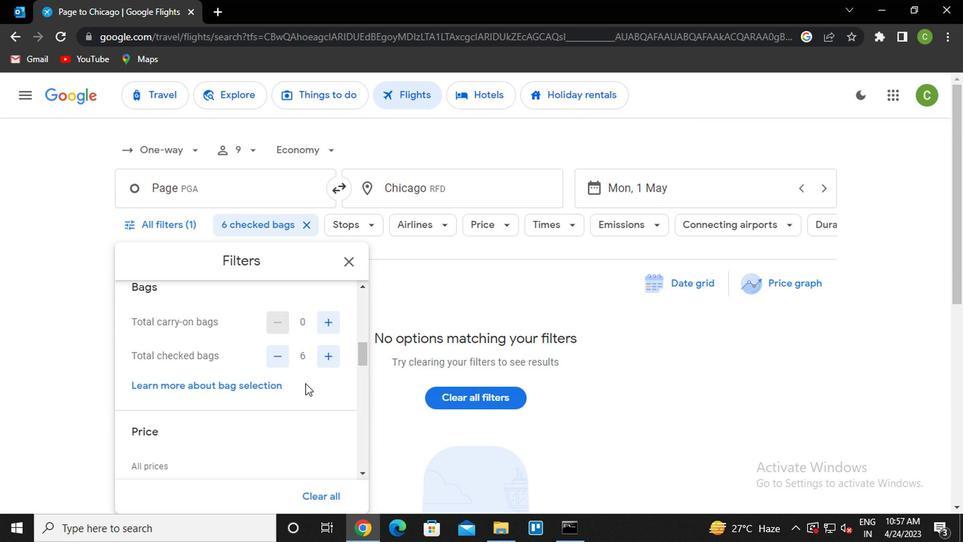 
Action: Mouse scrolled (308, 383) with delta (0, 0)
Screenshot: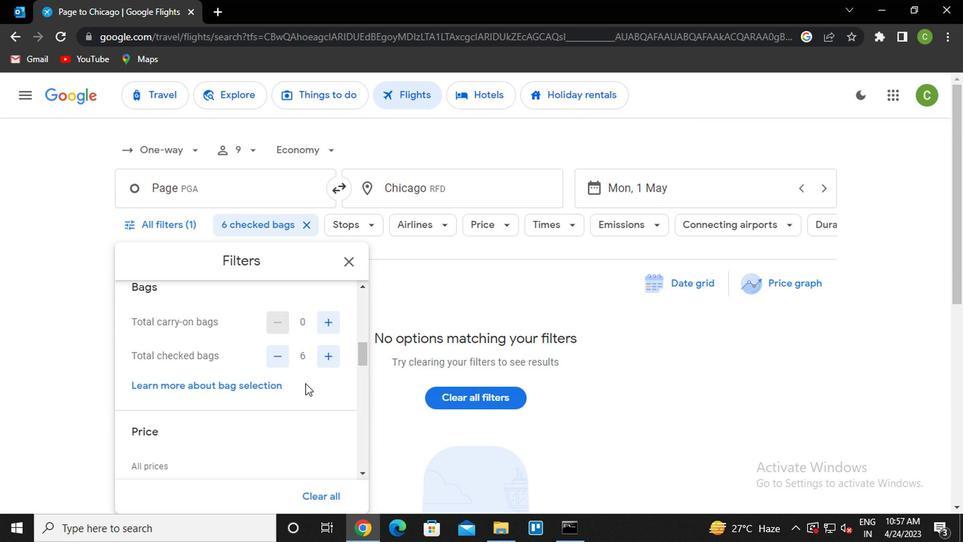 
Action: Mouse scrolled (308, 383) with delta (0, 0)
Screenshot: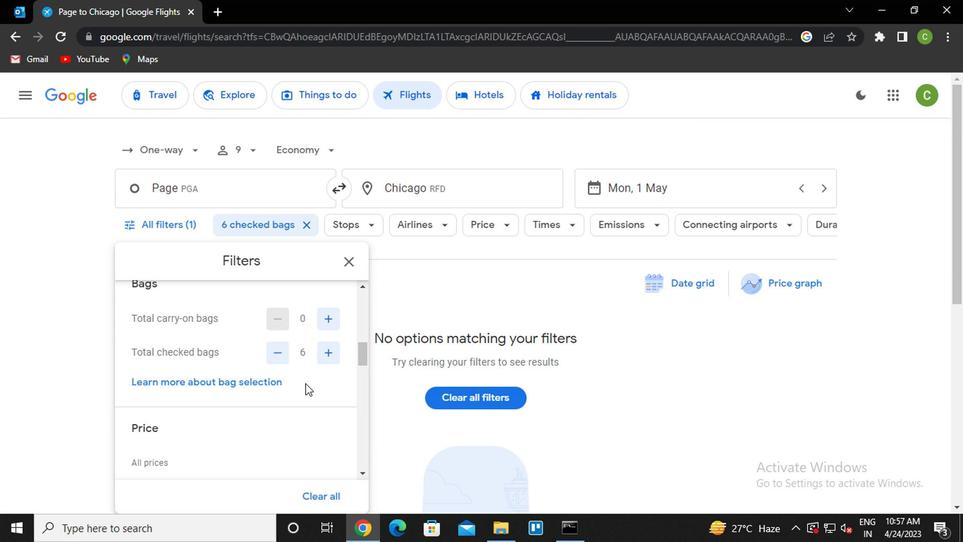 
Action: Mouse moved to (307, 384)
Screenshot: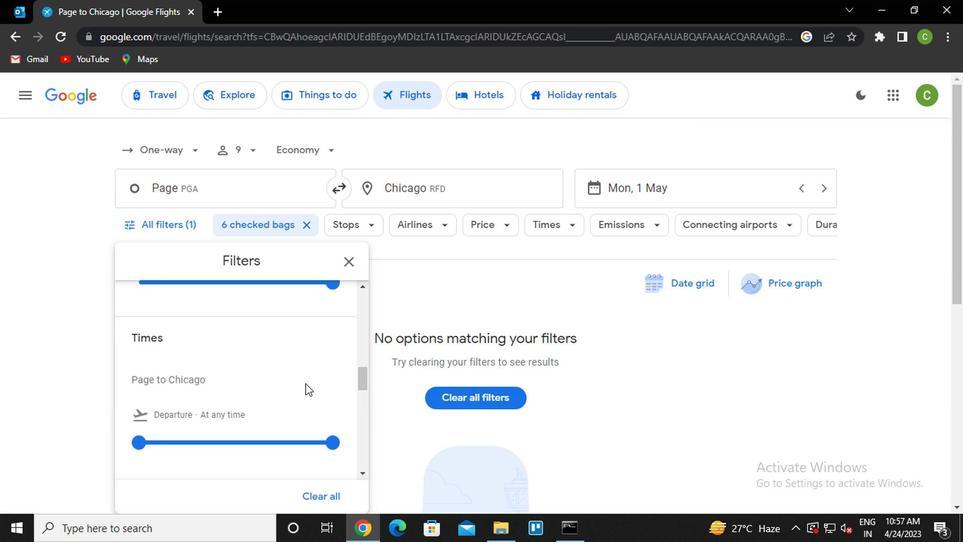 
Action: Mouse scrolled (307, 385) with delta (0, 1)
Screenshot: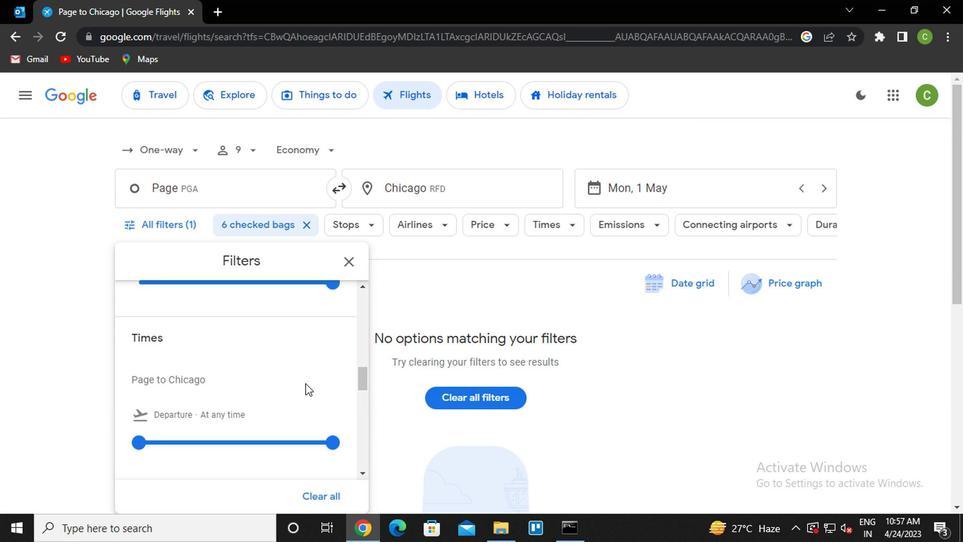 
Action: Mouse scrolled (307, 385) with delta (0, 1)
Screenshot: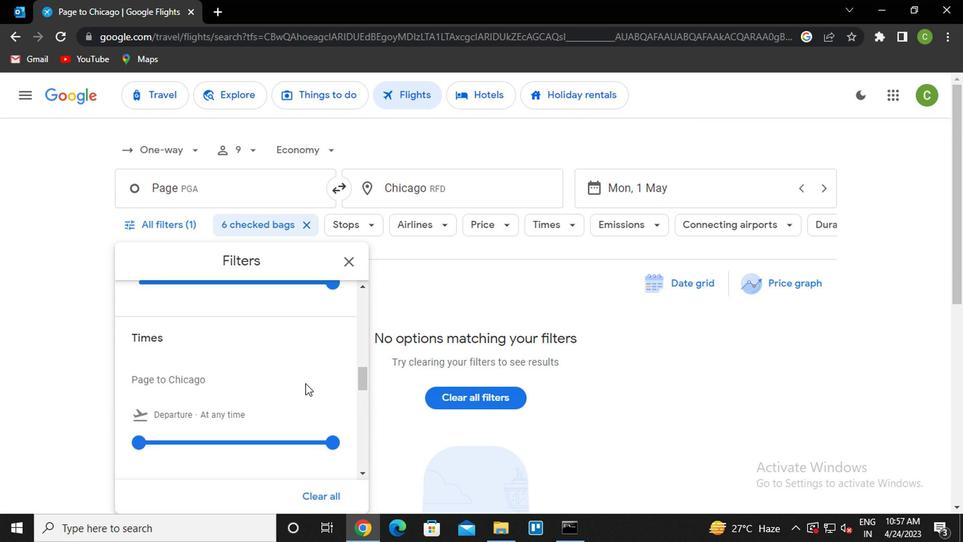 
Action: Mouse moved to (303, 389)
Screenshot: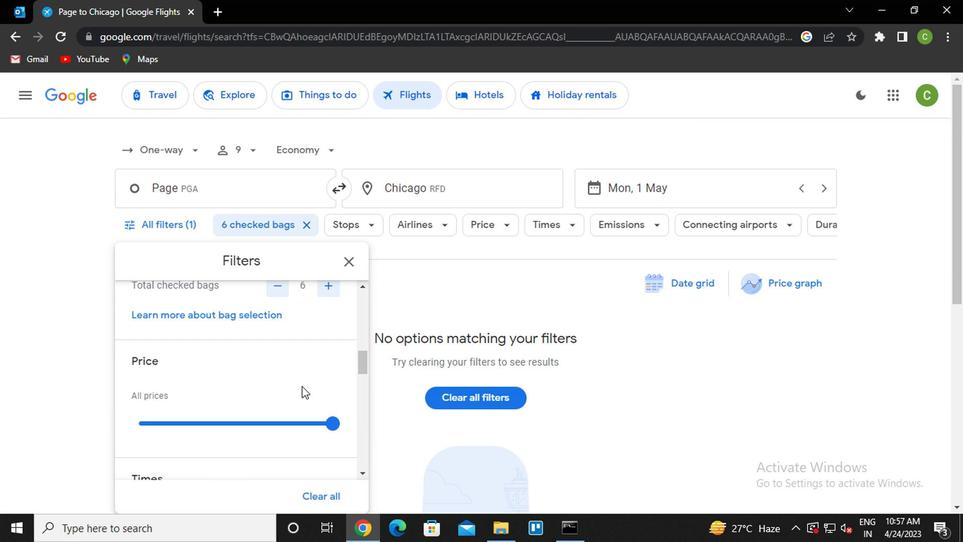
Action: Mouse scrolled (303, 388) with delta (0, 0)
Screenshot: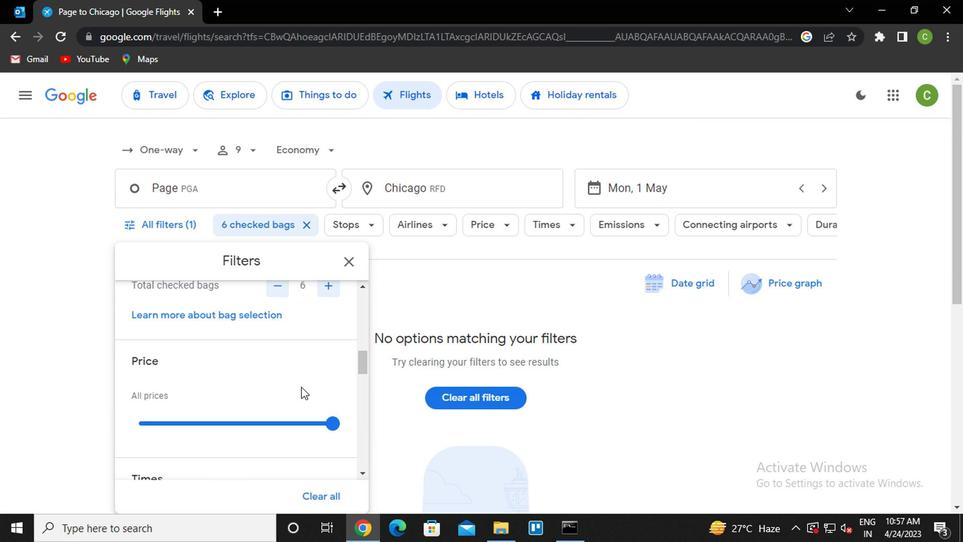 
Action: Mouse moved to (332, 358)
Screenshot: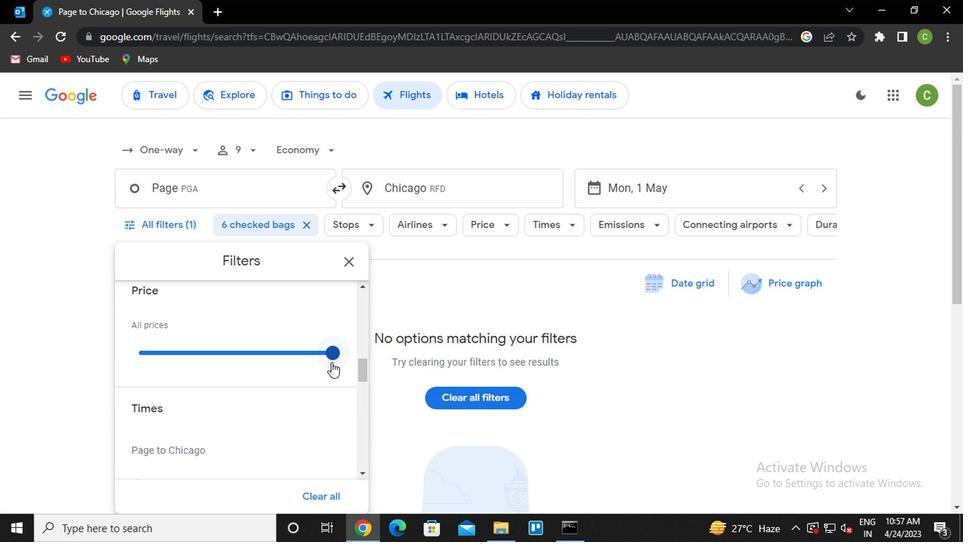 
Action: Mouse pressed left at (332, 358)
Screenshot: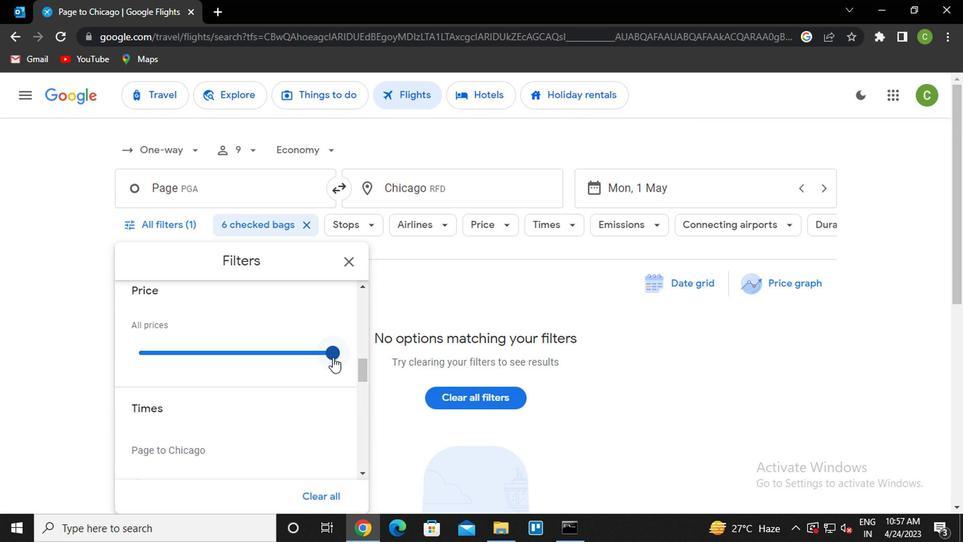 
Action: Mouse moved to (284, 380)
Screenshot: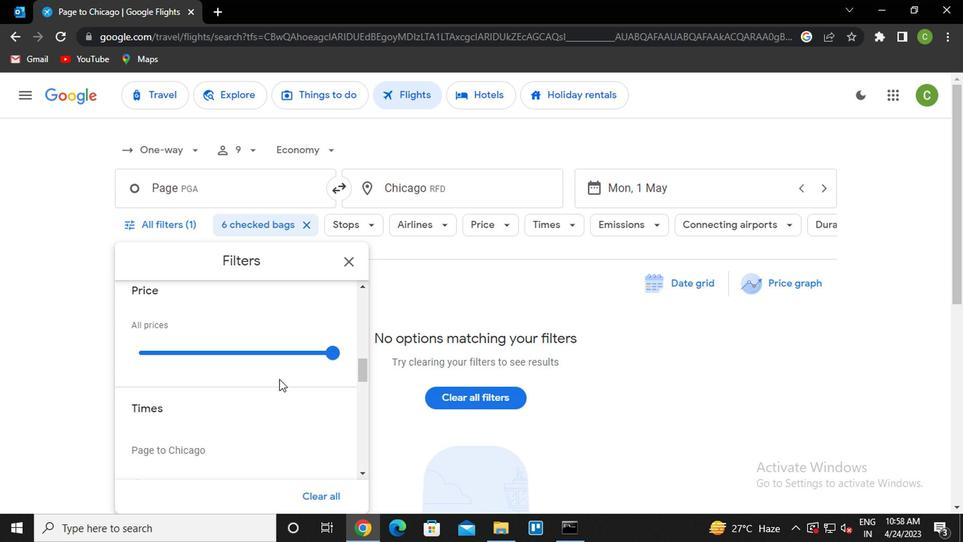 
Action: Mouse scrolled (284, 379) with delta (0, -1)
Screenshot: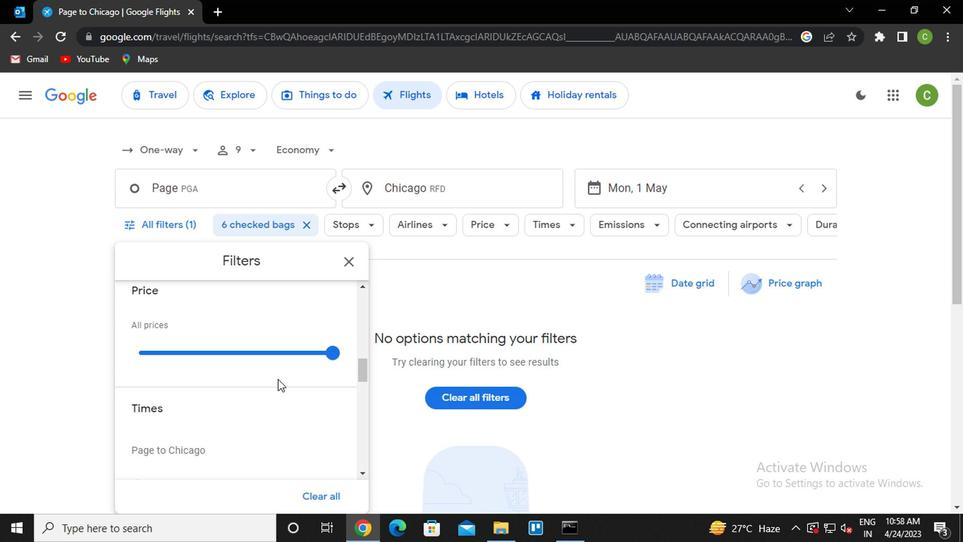
Action: Mouse moved to (282, 385)
Screenshot: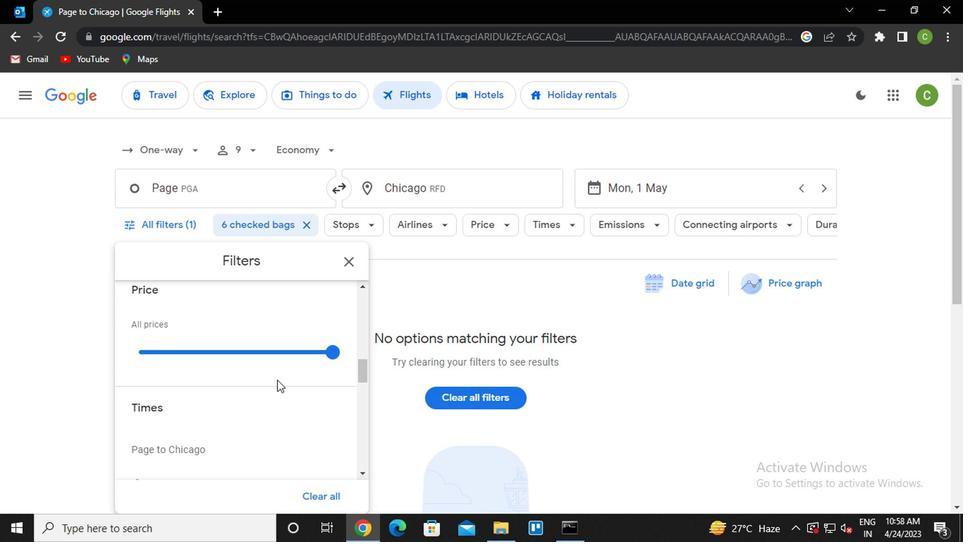 
Action: Mouse scrolled (282, 384) with delta (0, -1)
Screenshot: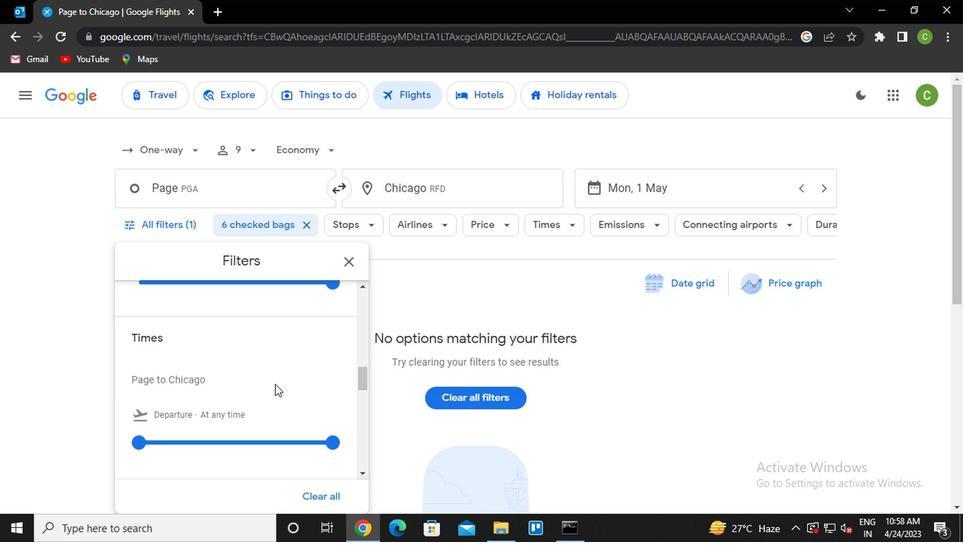 
Action: Mouse moved to (203, 372)
Screenshot: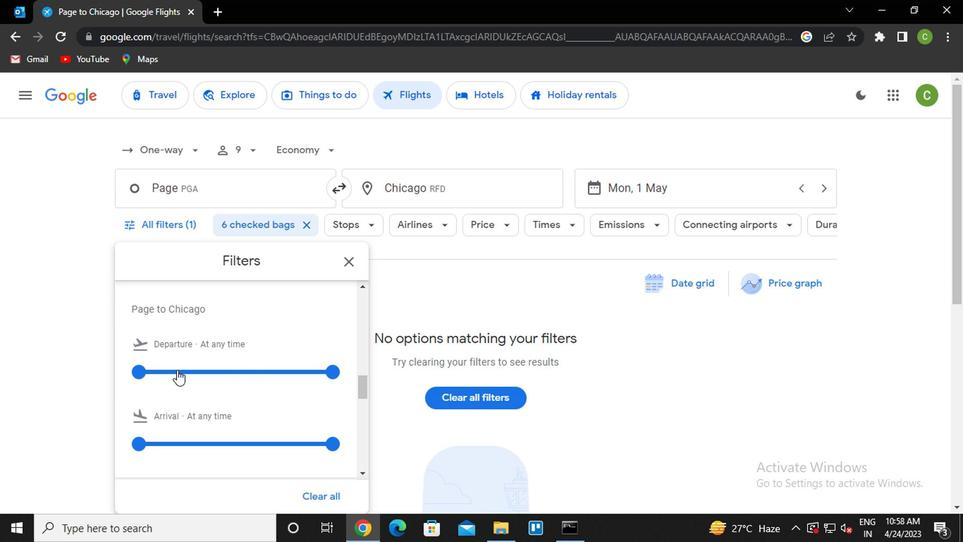 
Action: Mouse pressed left at (203, 372)
Screenshot: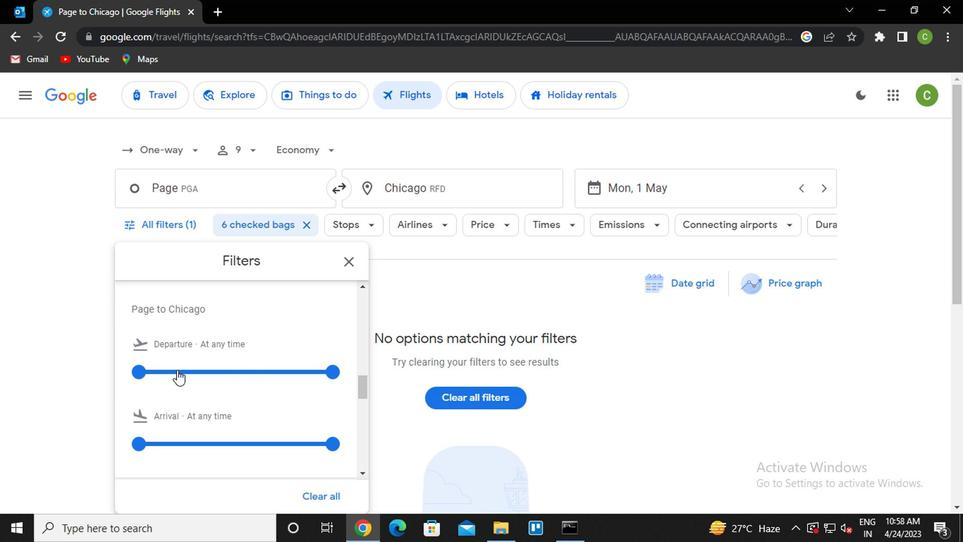 
Action: Mouse moved to (223, 371)
Screenshot: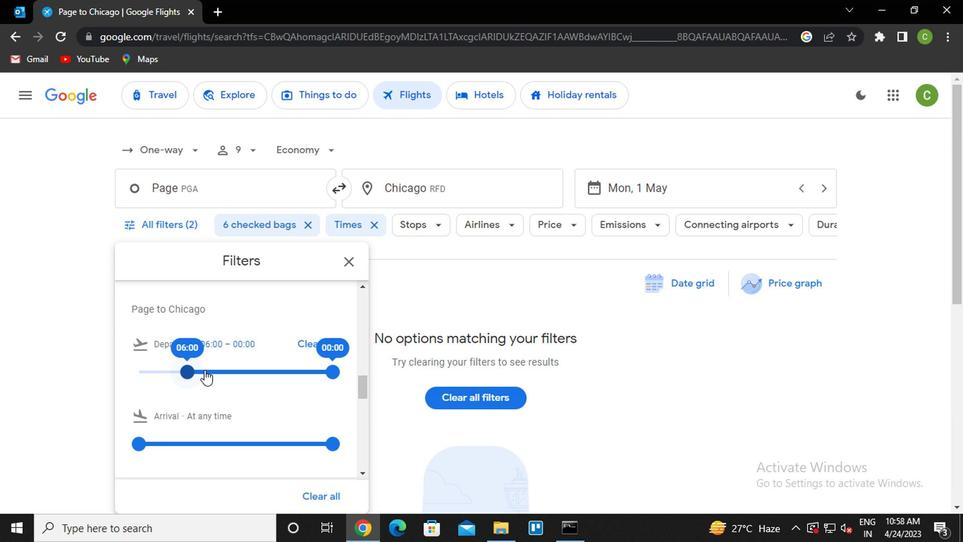 
Action: Mouse pressed left at (223, 371)
Screenshot: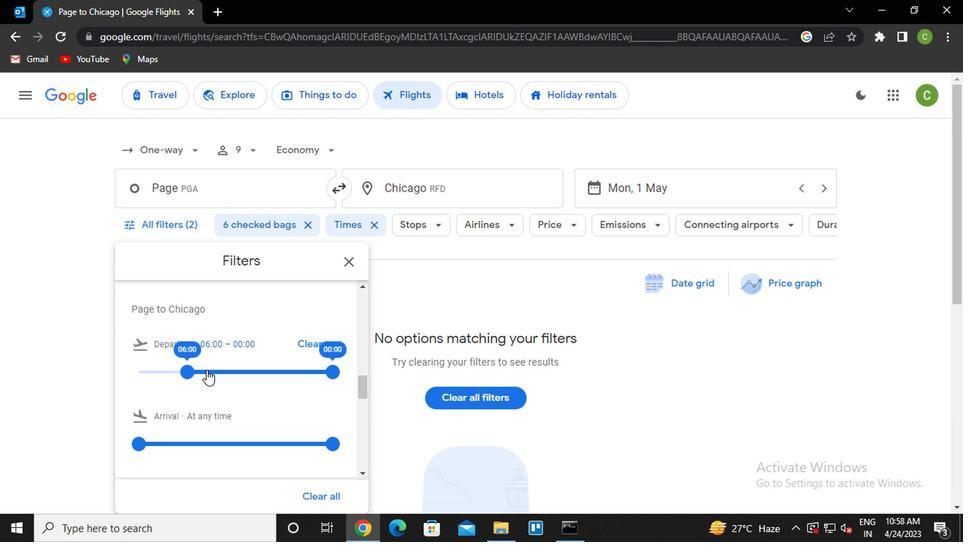 
Action: Mouse moved to (269, 373)
Screenshot: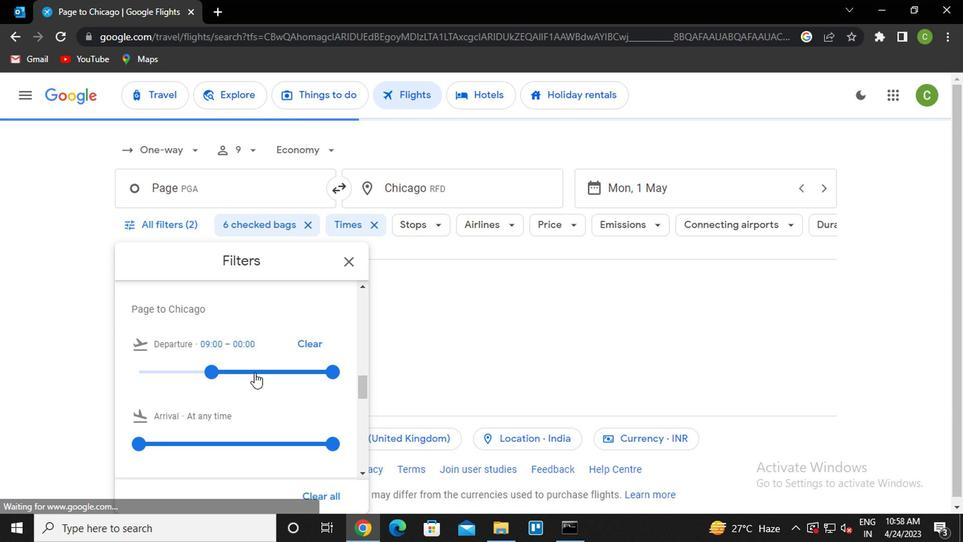 
Action: Mouse pressed left at (269, 373)
Screenshot: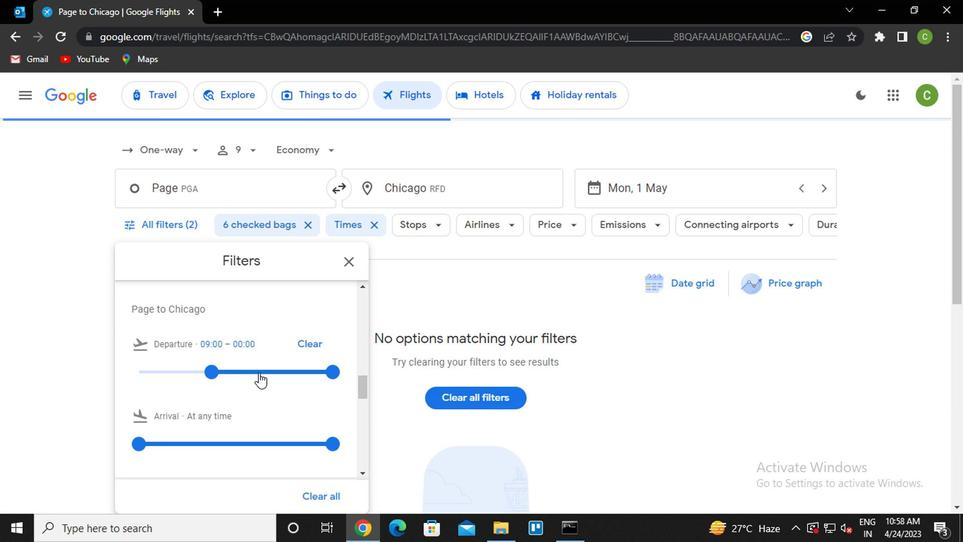 
Action: Mouse pressed left at (269, 373)
Screenshot: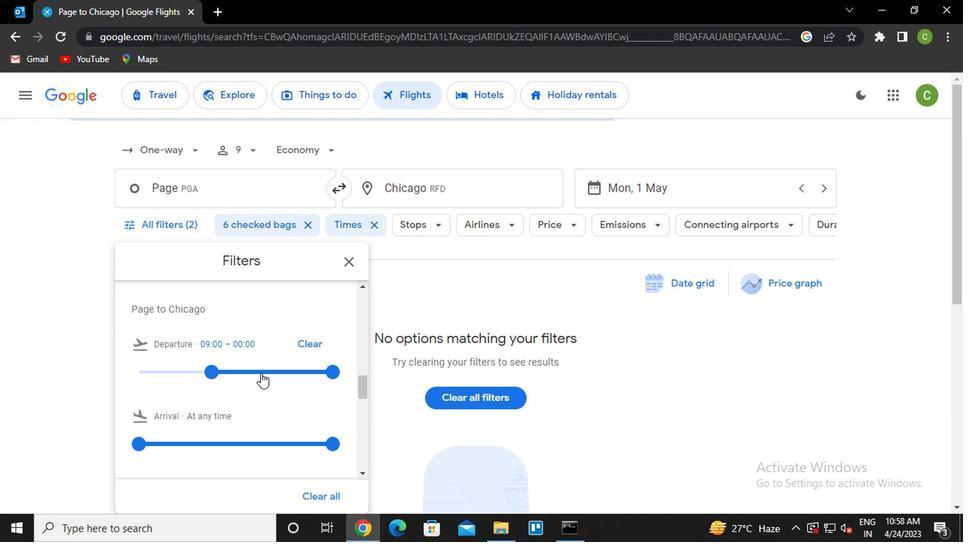 
Action: Mouse moved to (317, 397)
Screenshot: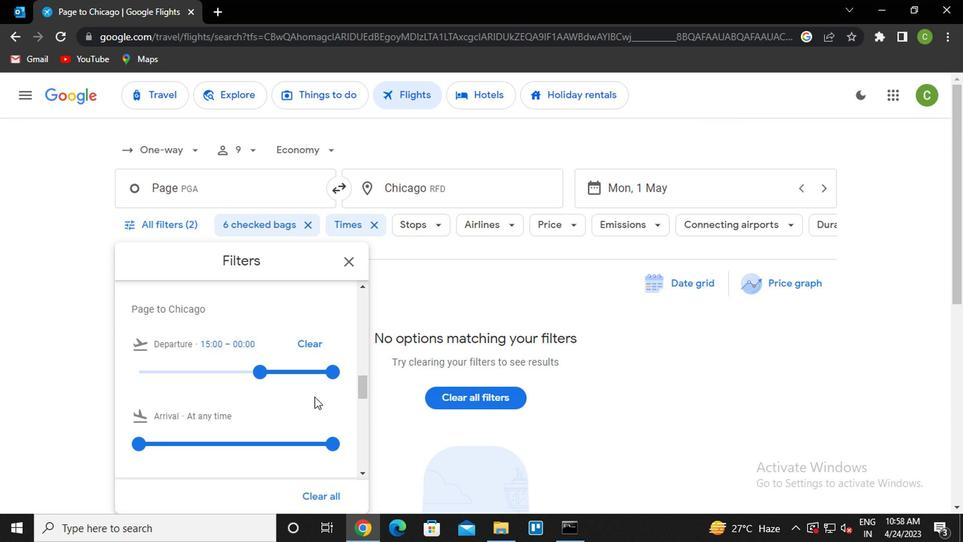 
Action: Mouse scrolled (317, 396) with delta (0, 0)
Screenshot: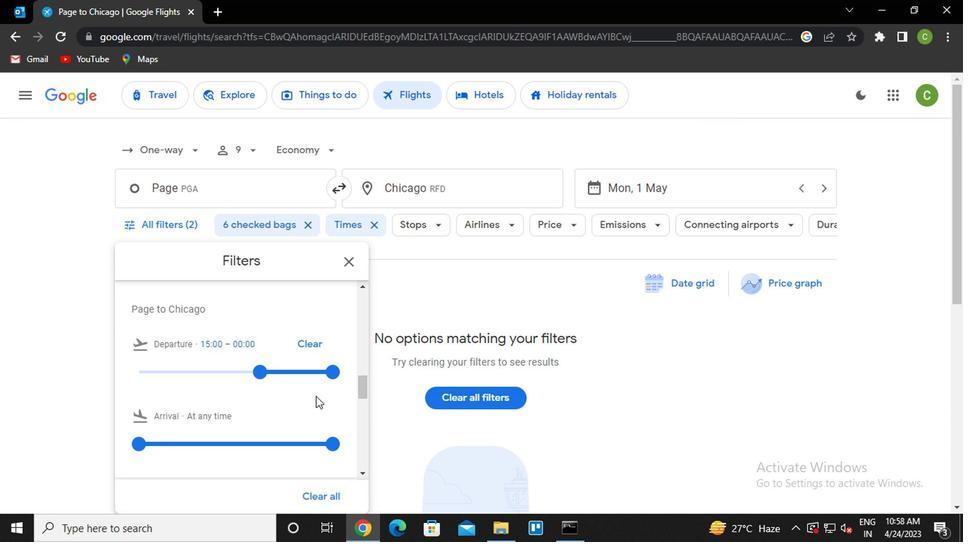 
Action: Mouse scrolled (317, 396) with delta (0, 0)
Screenshot: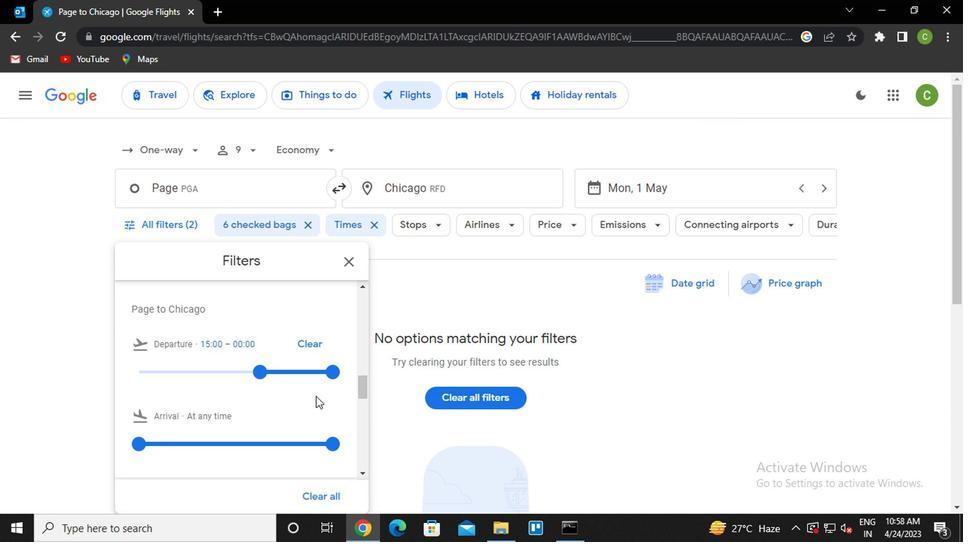 
Action: Mouse scrolled (317, 396) with delta (0, 0)
Screenshot: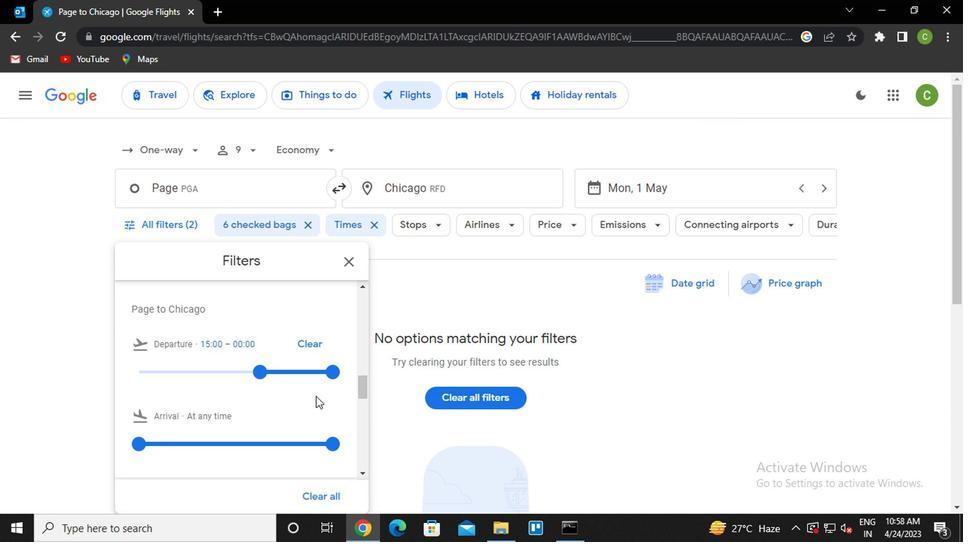 
Action: Mouse scrolled (317, 396) with delta (0, 0)
Screenshot: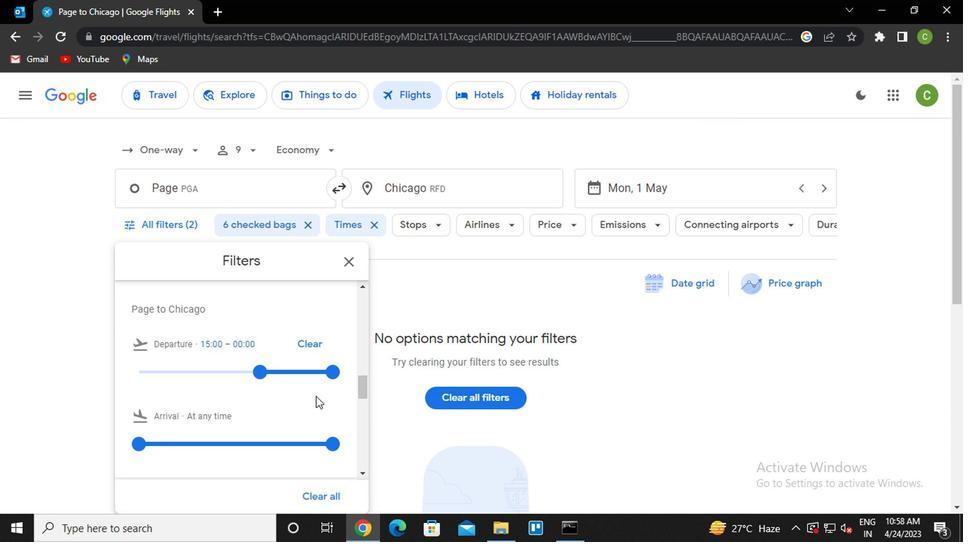 
Action: Mouse scrolled (317, 396) with delta (0, 0)
Screenshot: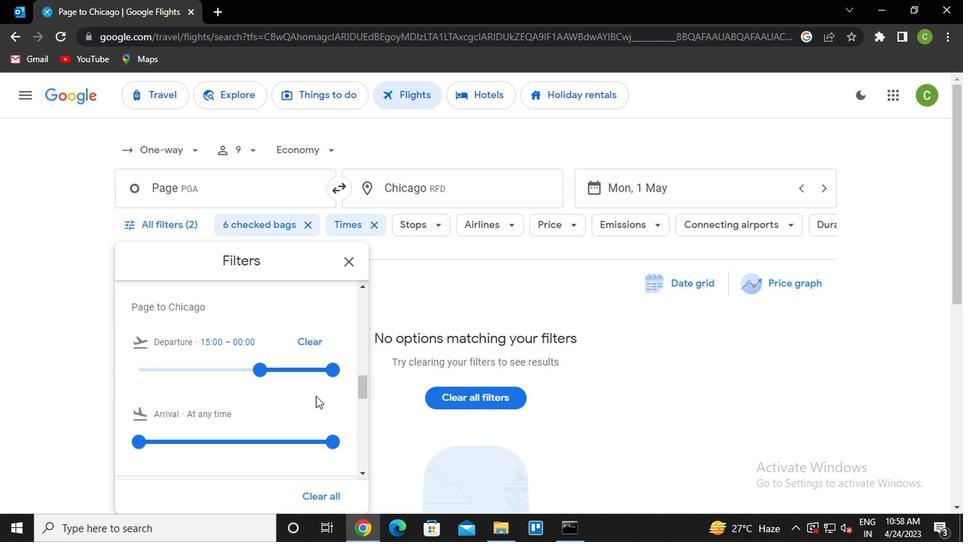 
Action: Mouse scrolled (317, 396) with delta (0, 0)
Screenshot: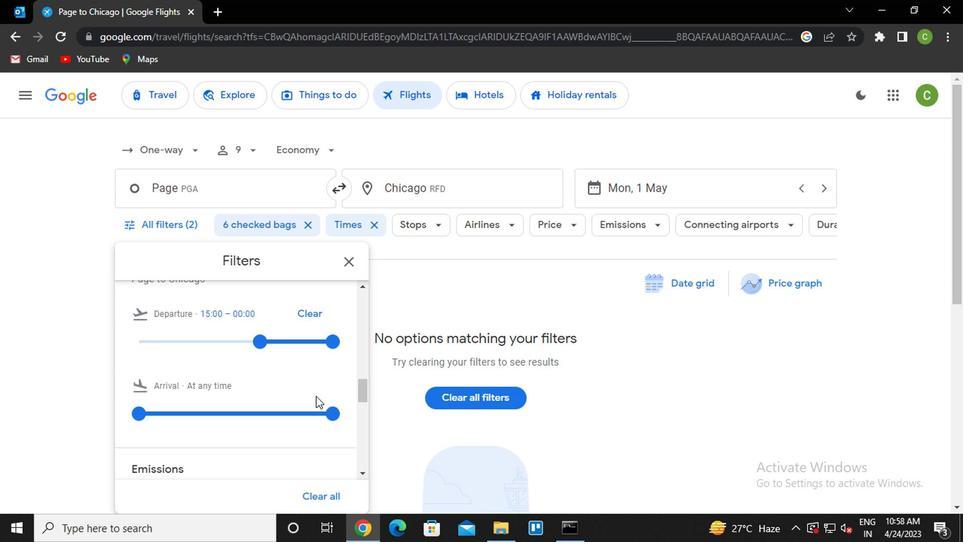 
Action: Mouse moved to (315, 405)
Screenshot: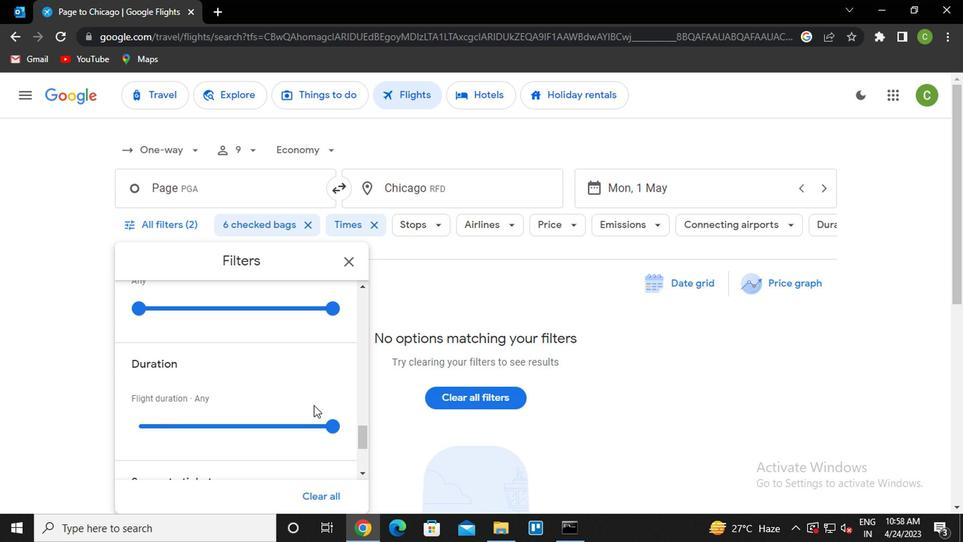 
Action: Mouse scrolled (315, 405) with delta (0, 0)
Screenshot: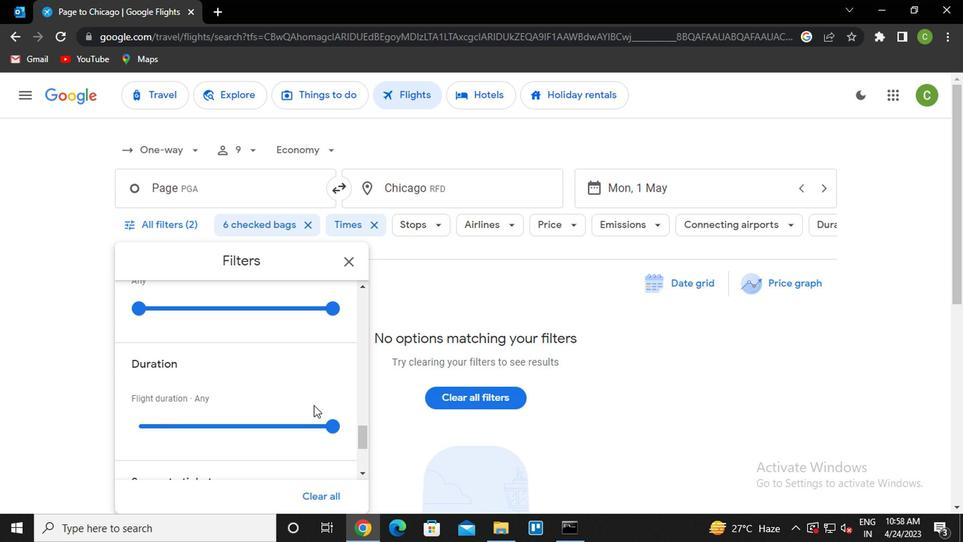 
Action: Mouse moved to (313, 405)
Screenshot: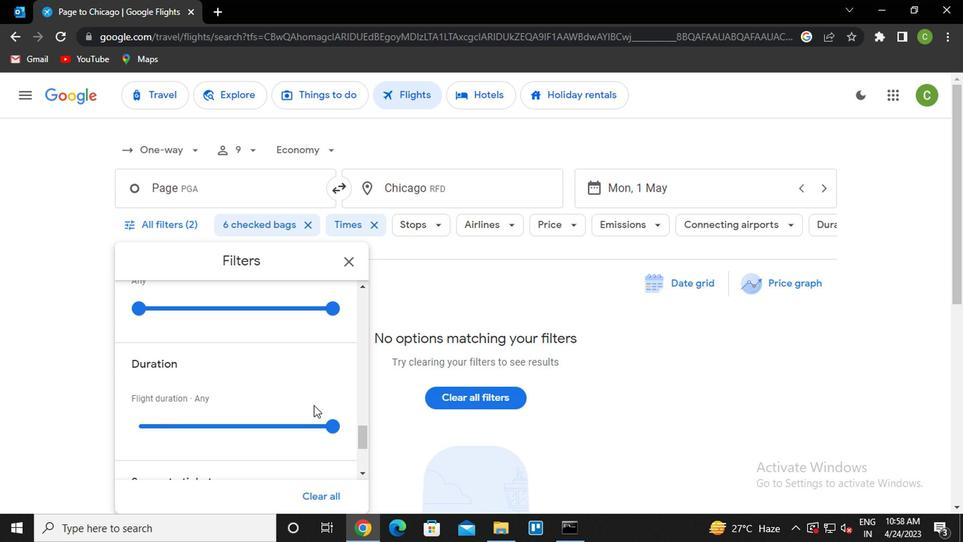 
Action: Mouse scrolled (313, 405) with delta (0, 0)
Screenshot: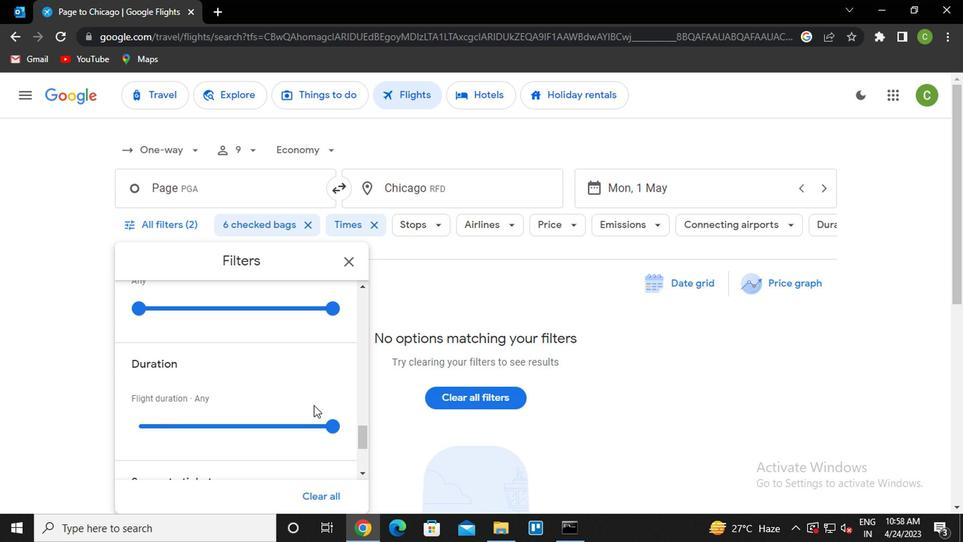 
Action: Mouse moved to (313, 405)
Screenshot: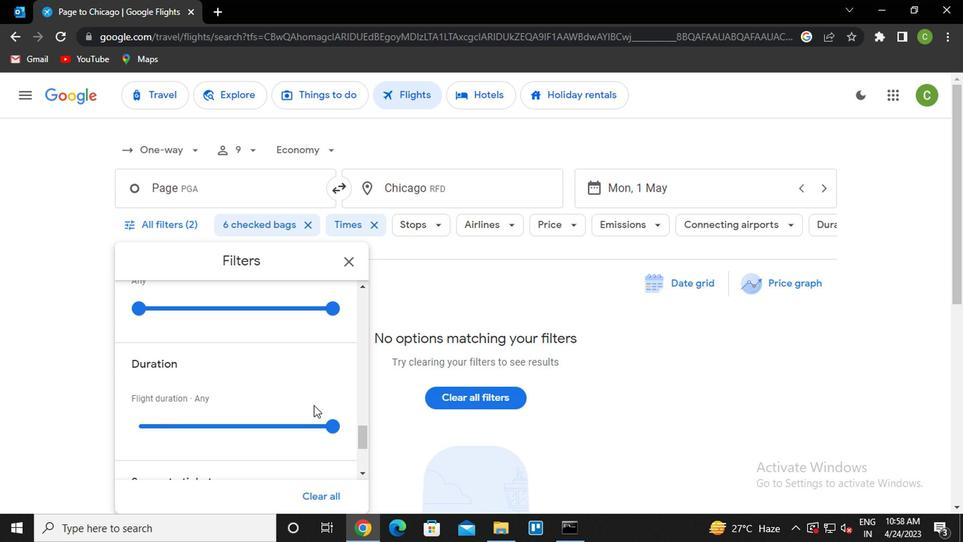 
Action: Mouse scrolled (313, 405) with delta (0, 0)
Screenshot: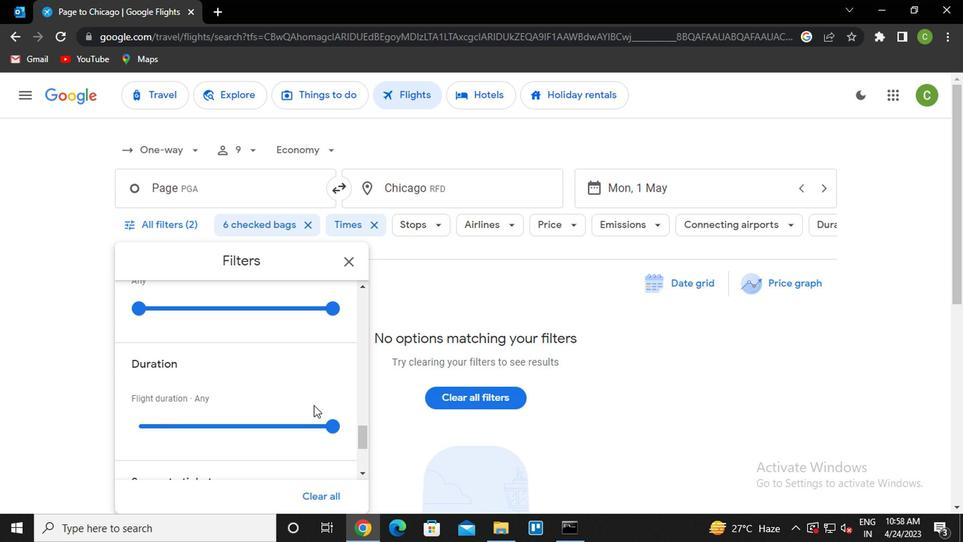
Action: Mouse scrolled (313, 405) with delta (0, 0)
Screenshot: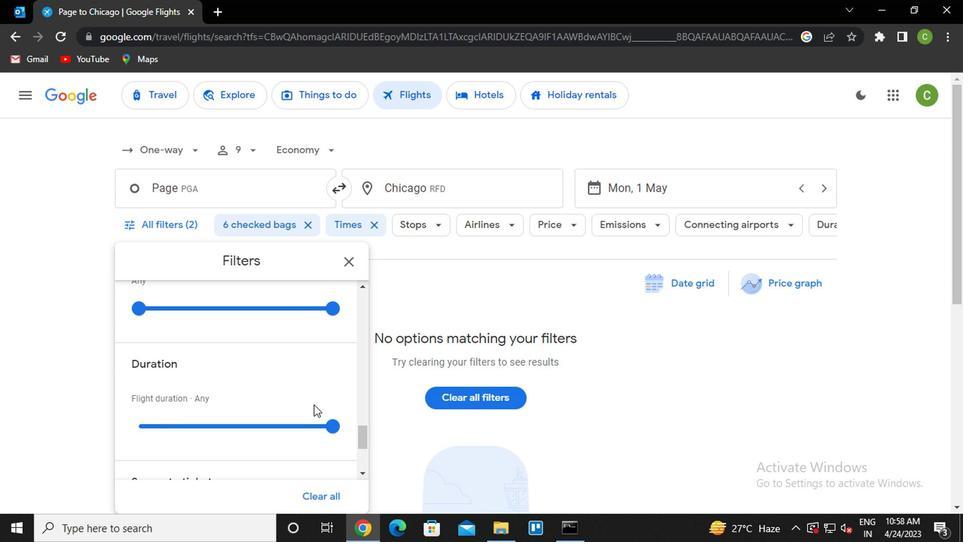 
Action: Mouse moved to (312, 405)
Screenshot: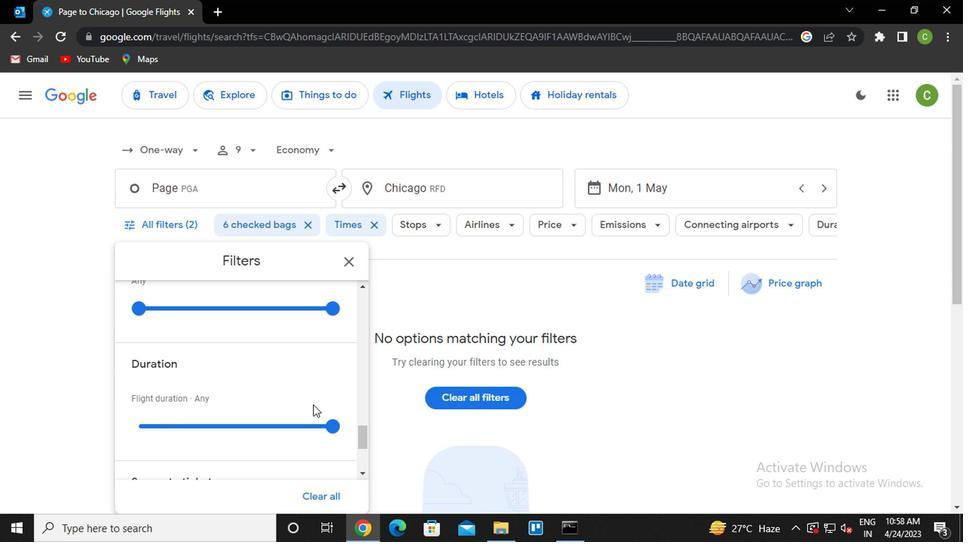 
Action: Mouse scrolled (312, 404) with delta (0, -1)
Screenshot: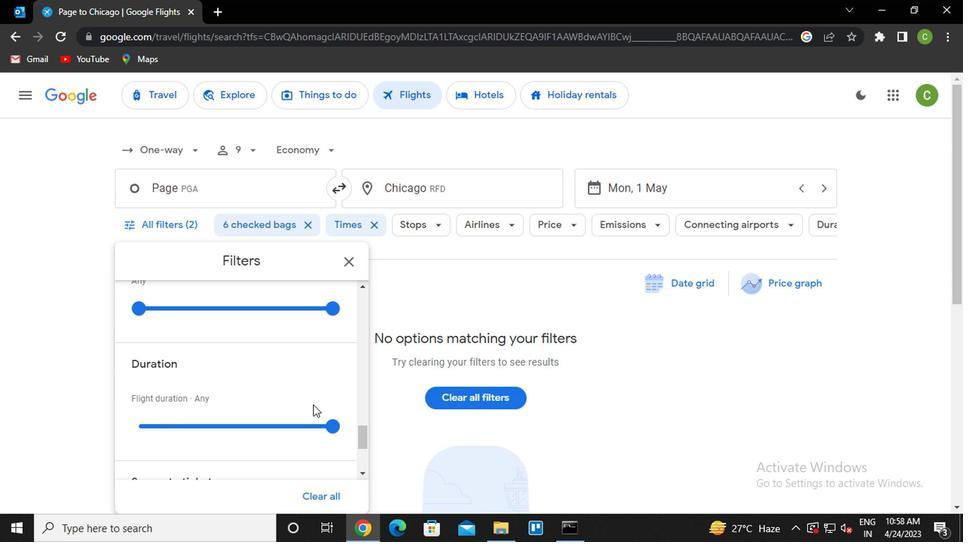 
Action: Mouse moved to (312, 405)
Screenshot: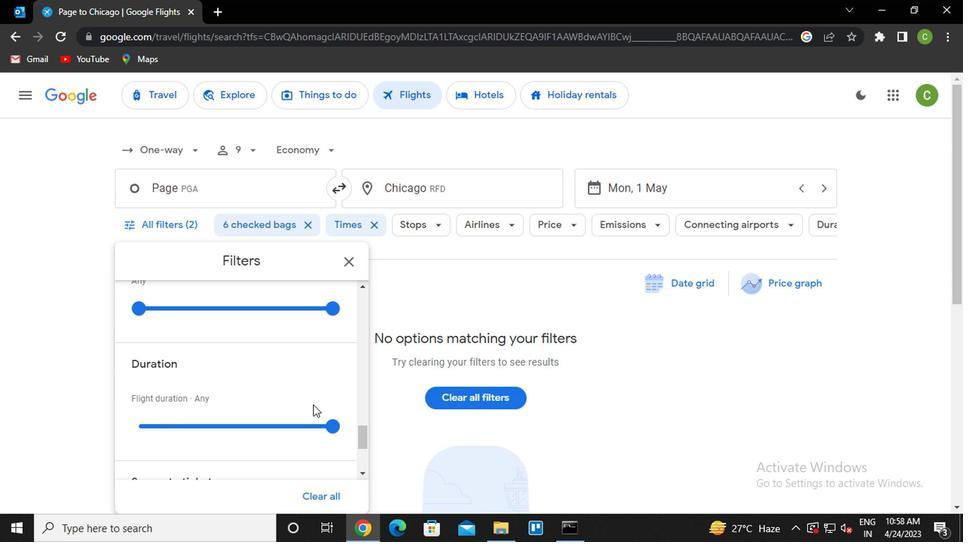 
Action: Mouse scrolled (312, 404) with delta (0, -1)
Screenshot: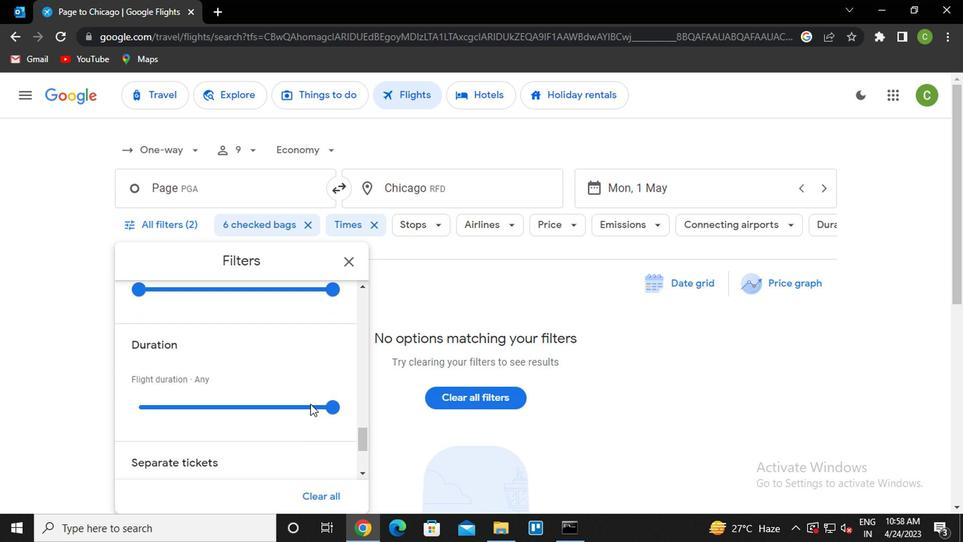 
Action: Mouse moved to (313, 402)
Screenshot: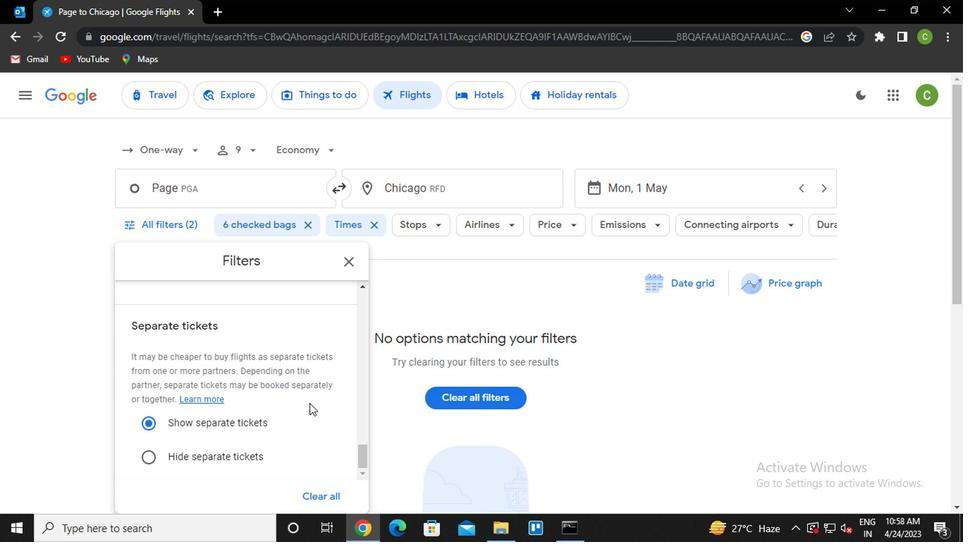 
Action: Mouse scrolled (313, 401) with delta (0, 0)
Screenshot: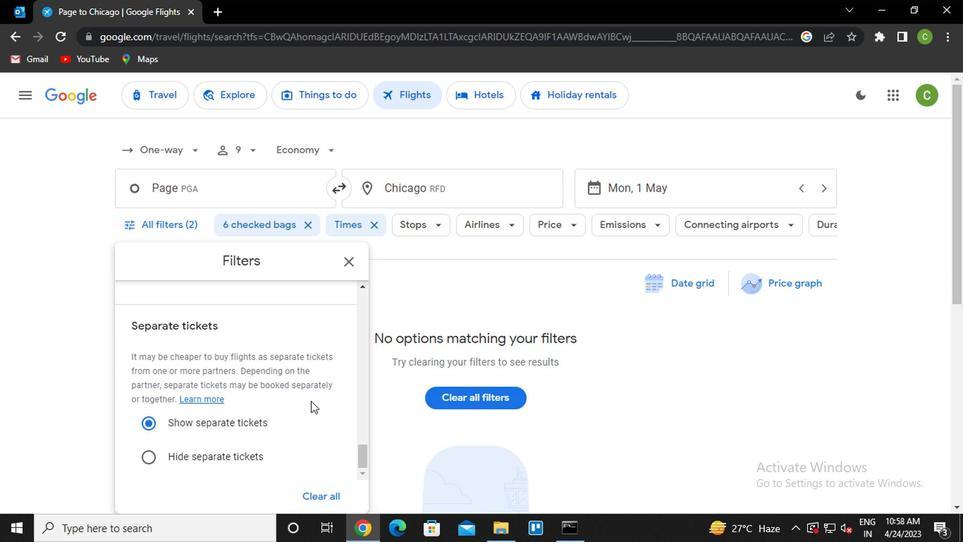 
Action: Mouse scrolled (313, 401) with delta (0, 0)
Screenshot: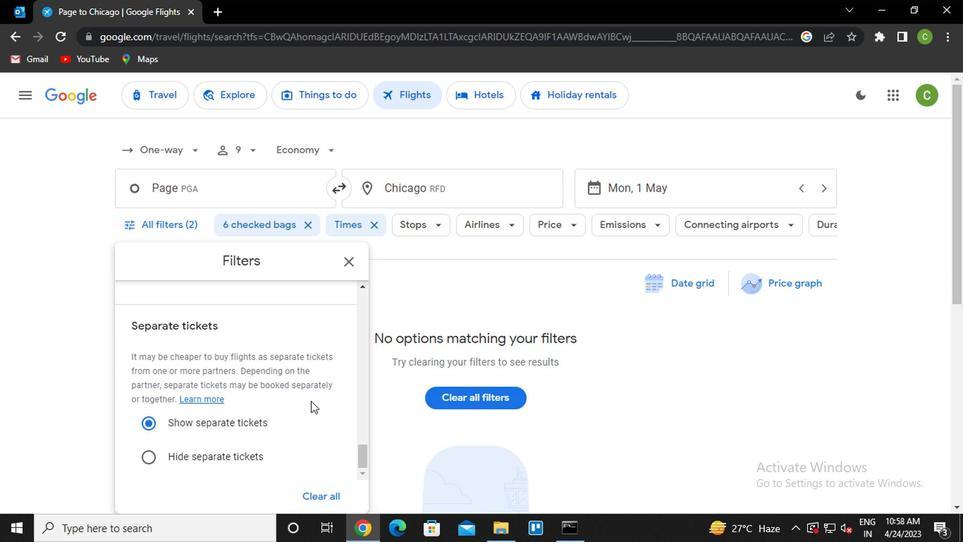
Action: Mouse scrolled (313, 401) with delta (0, 0)
Screenshot: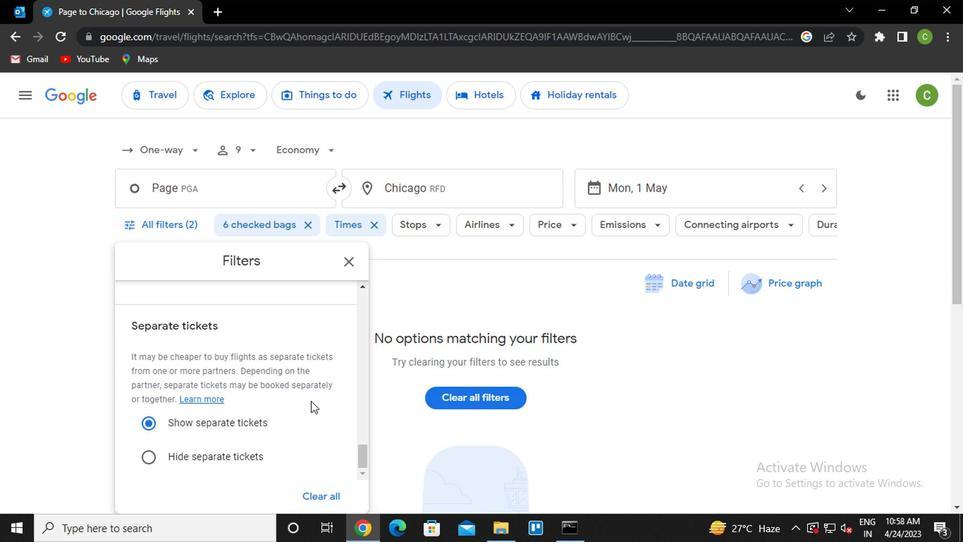 
Action: Mouse scrolled (313, 401) with delta (0, 0)
Screenshot: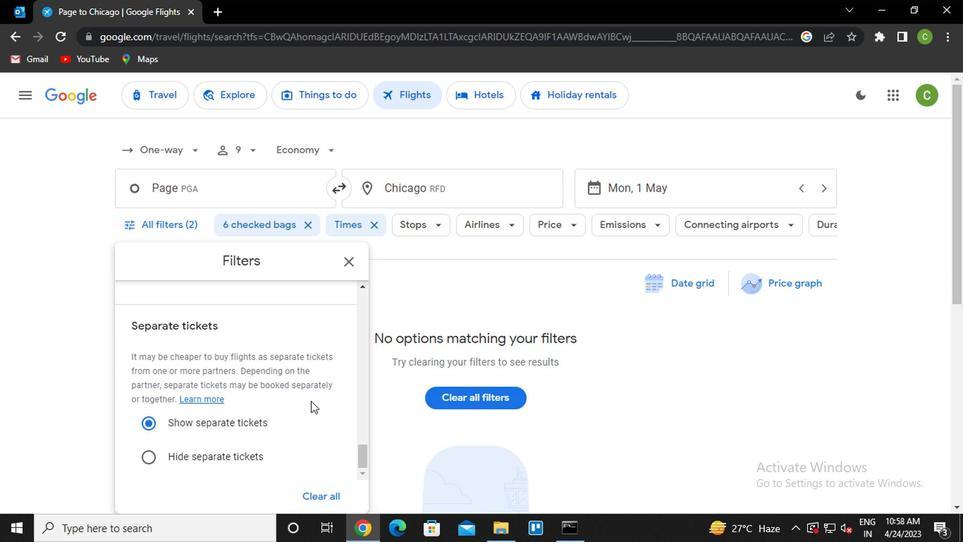 
Action: Mouse scrolled (313, 401) with delta (0, 0)
Screenshot: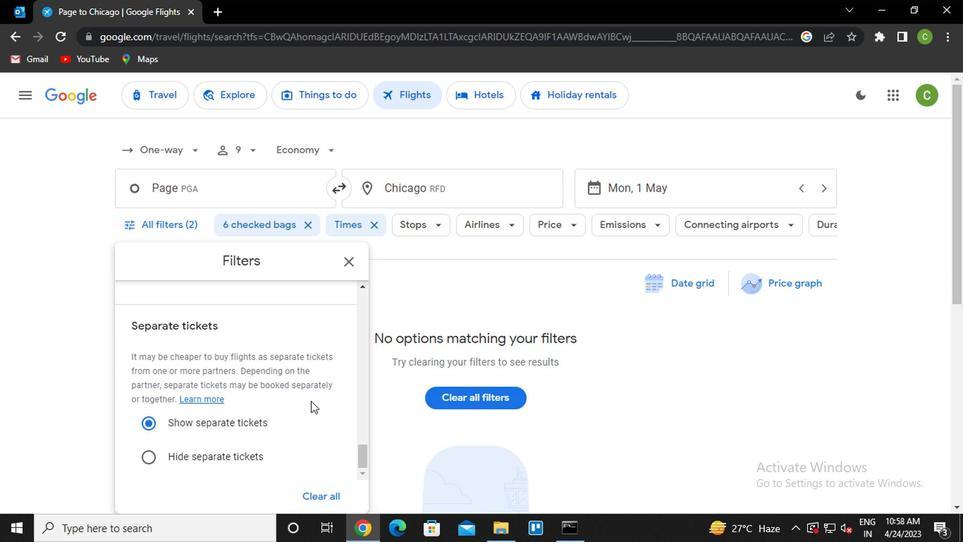 
Action: Mouse scrolled (313, 403) with delta (0, 1)
Screenshot: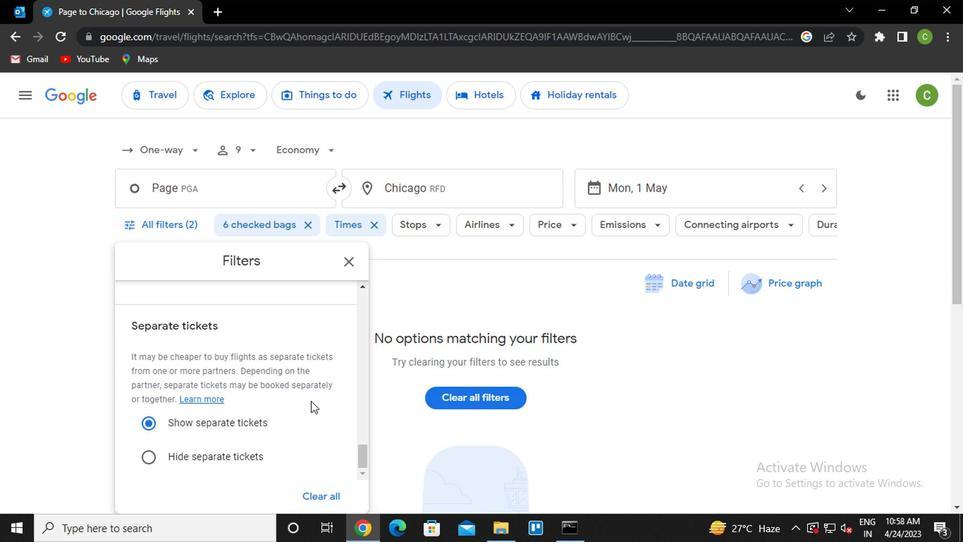 
Action: Mouse scrolled (313, 403) with delta (0, 1)
Screenshot: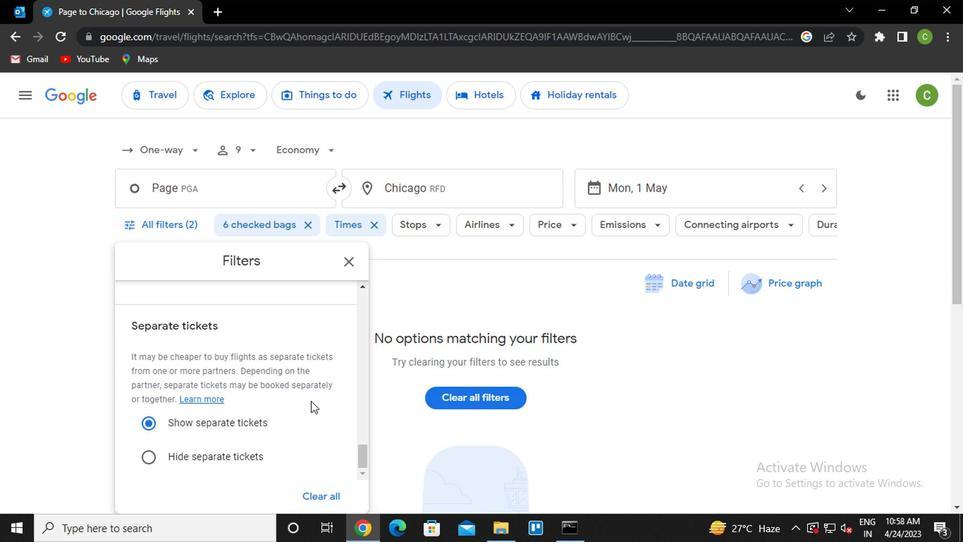 
Action: Mouse scrolled (313, 403) with delta (0, 1)
Screenshot: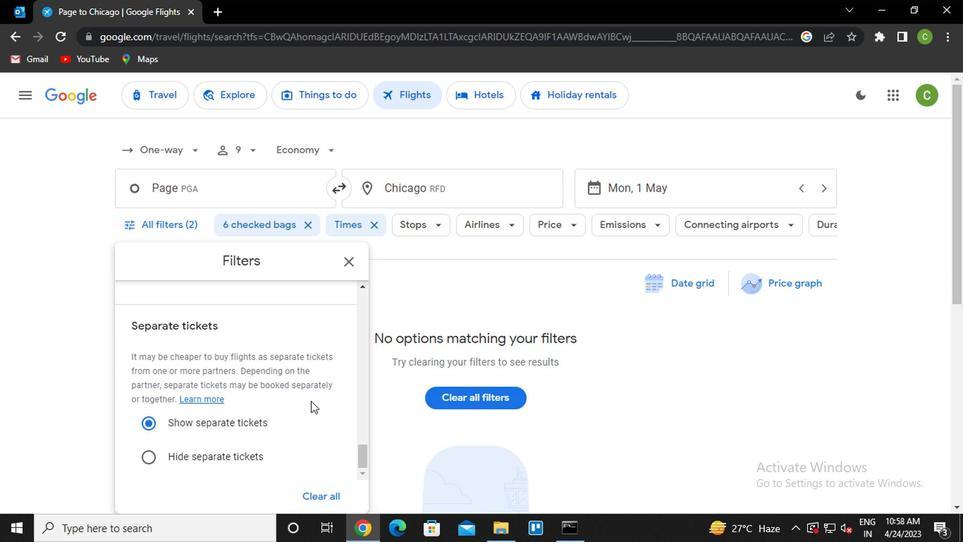 
Action: Mouse scrolled (313, 403) with delta (0, 1)
Screenshot: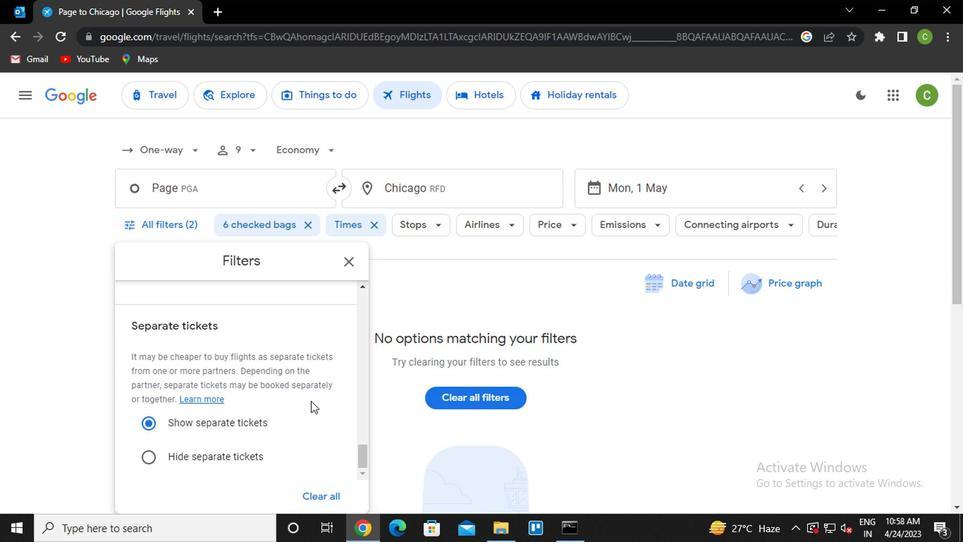 
Action: Mouse scrolled (313, 403) with delta (0, 1)
Screenshot: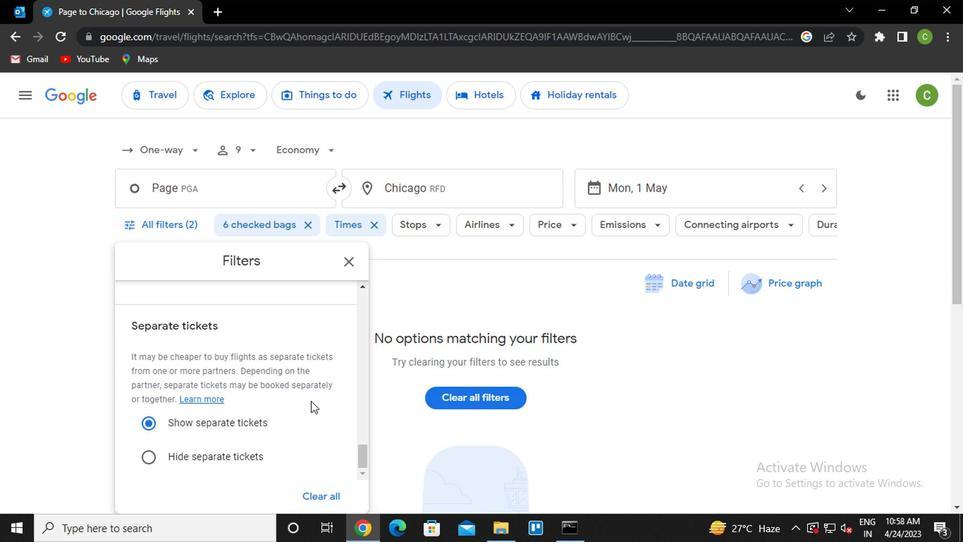 
Action: Mouse moved to (340, 265)
Screenshot: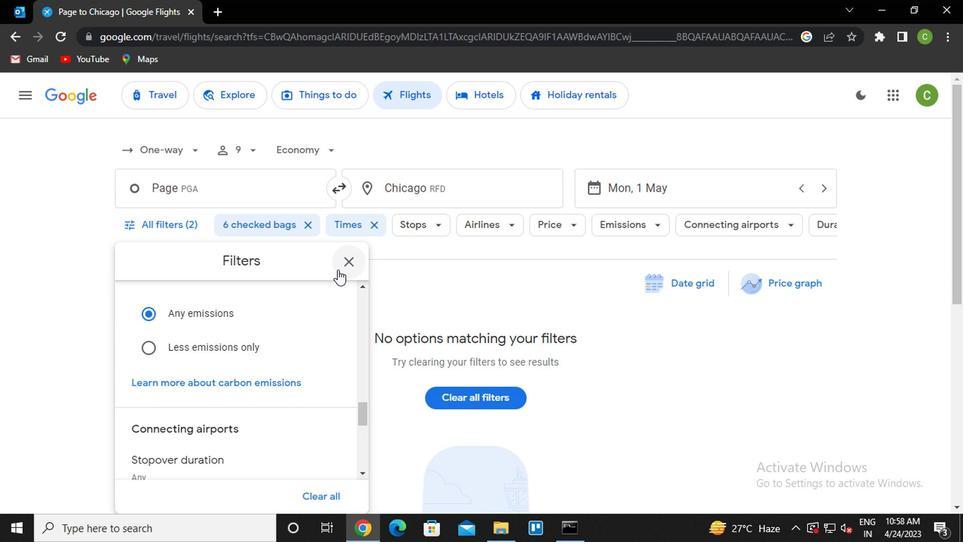 
Action: Mouse pressed left at (340, 265)
Screenshot: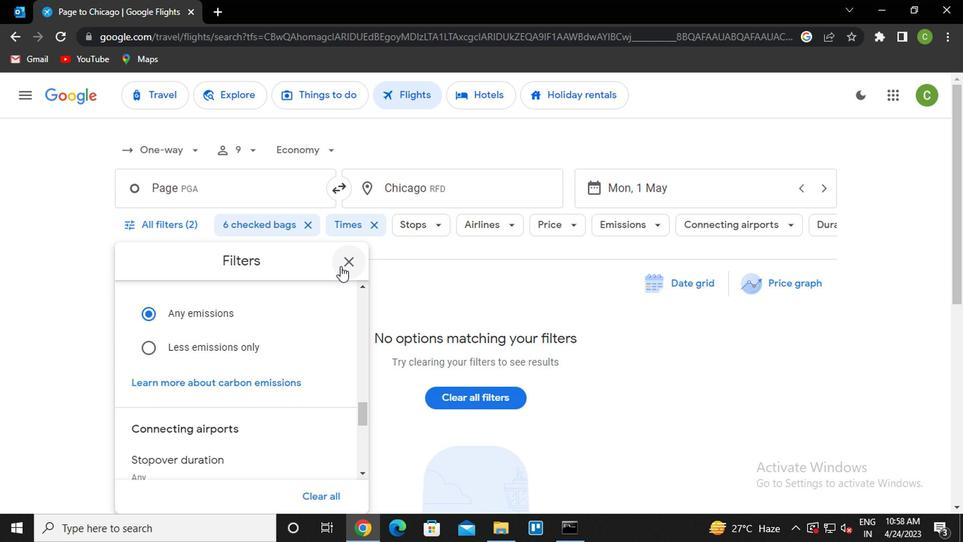 
Action: Mouse moved to (372, 317)
Screenshot: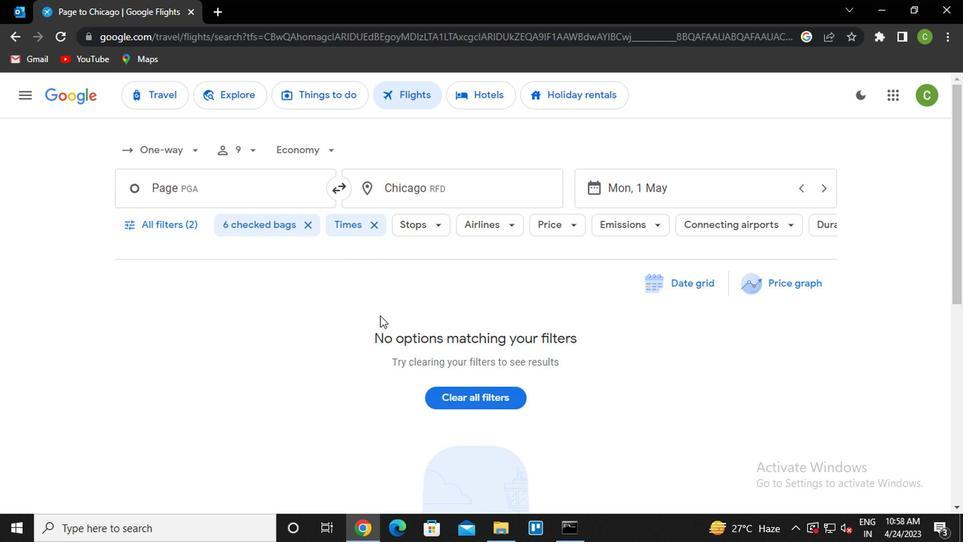 
